 Task: Look for space in Federal, Argentina from 6th September, 2023 to 10th September, 2023 for 1 adult in price range Rs.9000 to Rs.17000. Place can be private room with 1  bedroom having 1 bed and 1 bathroom. Property type can be house, flat, guest house, hotel. Amenities needed are: heating. Booking option can be shelf check-in. Required host language is English.
Action: Mouse moved to (472, 94)
Screenshot: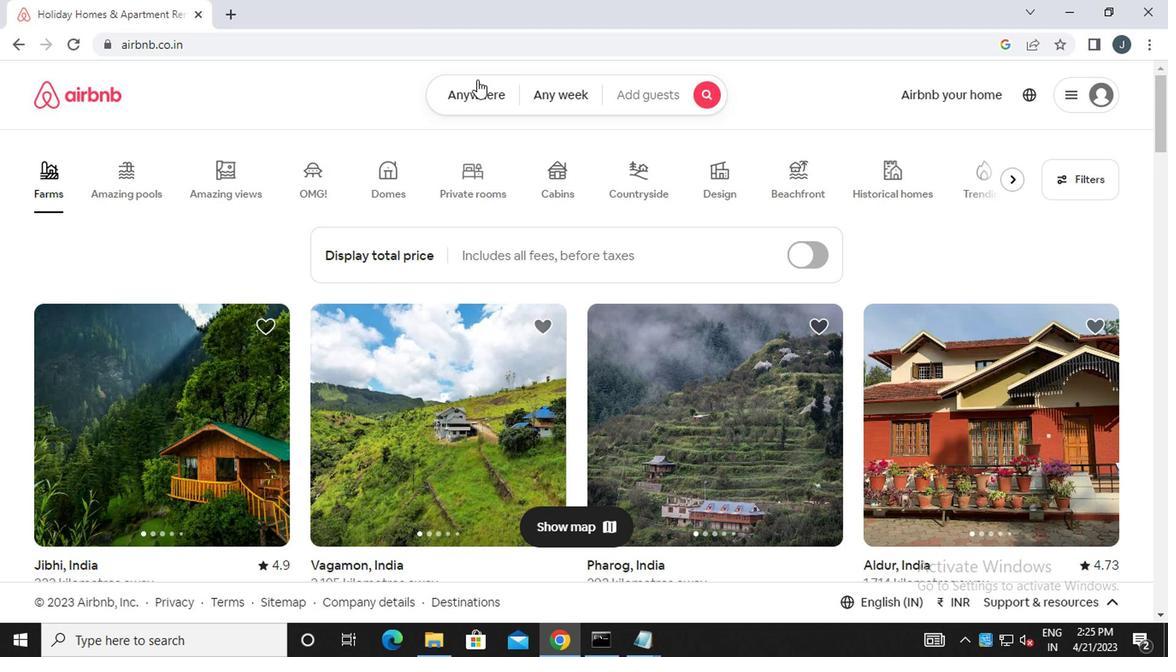 
Action: Mouse pressed left at (472, 94)
Screenshot: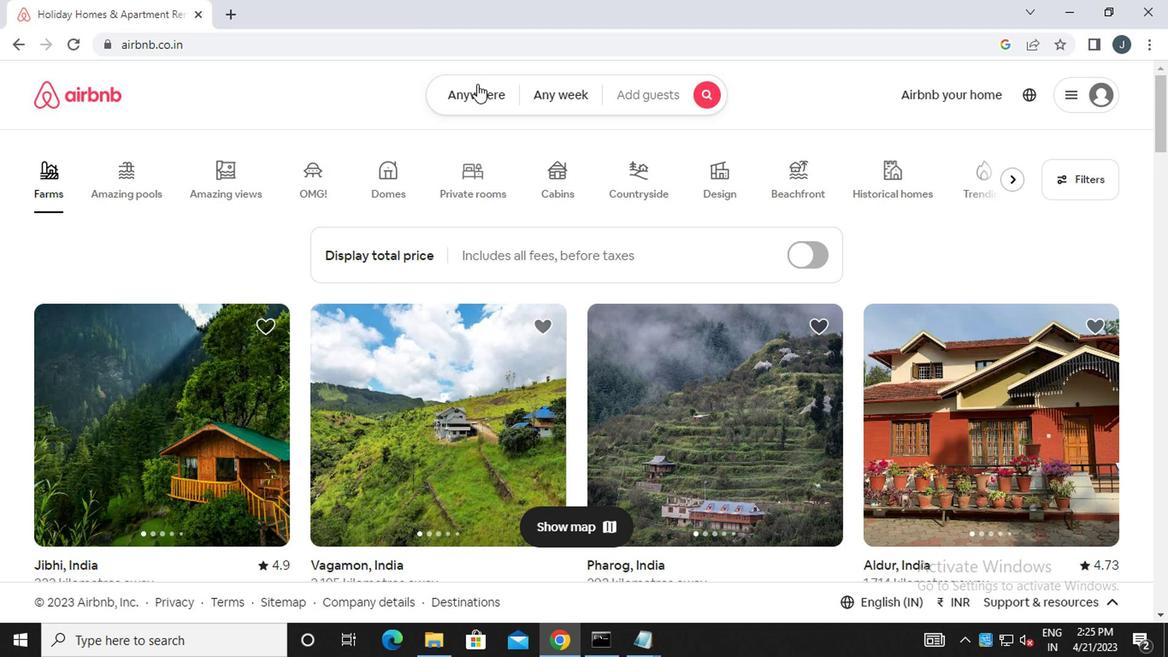 
Action: Mouse moved to (366, 164)
Screenshot: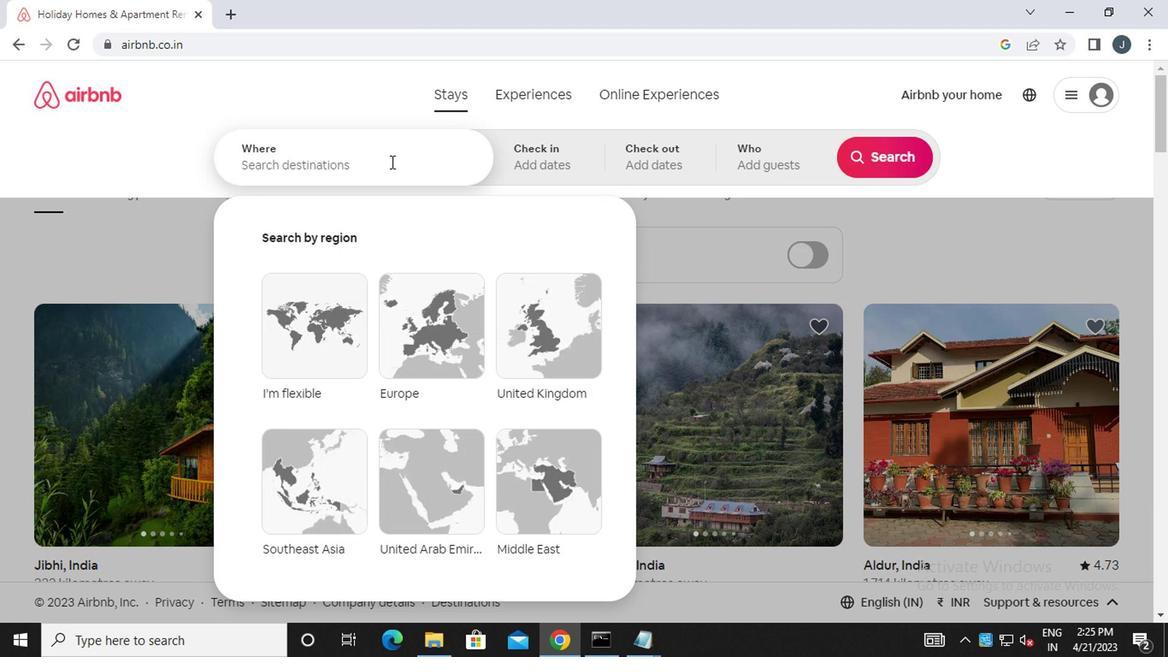 
Action: Mouse pressed left at (366, 164)
Screenshot: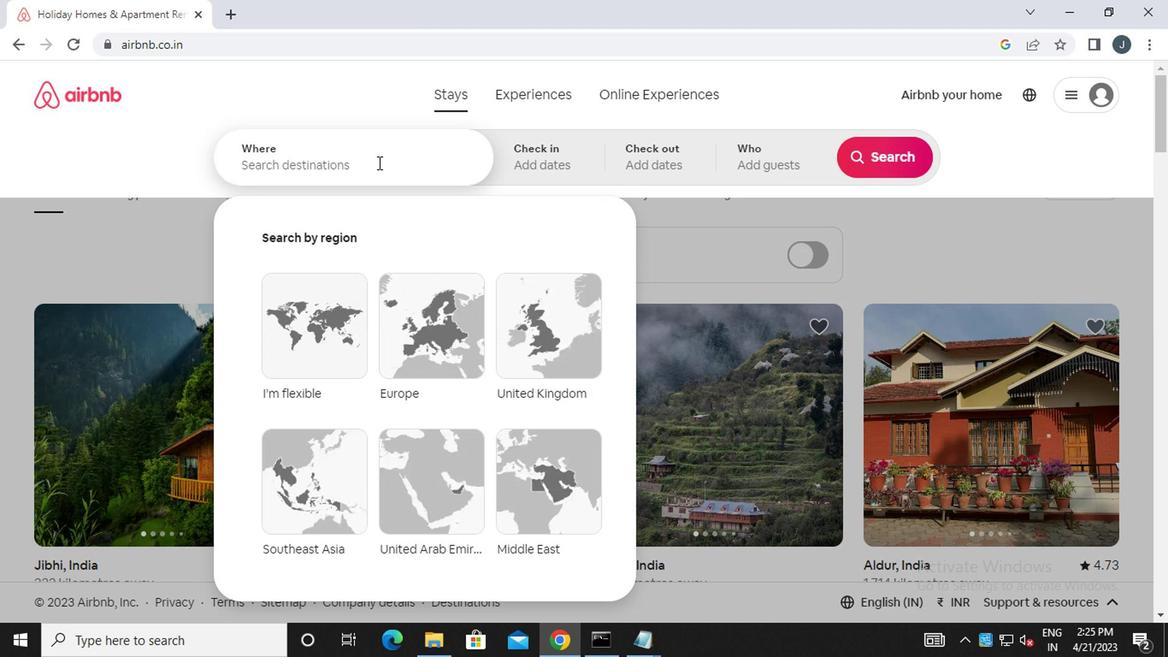 
Action: Mouse moved to (366, 163)
Screenshot: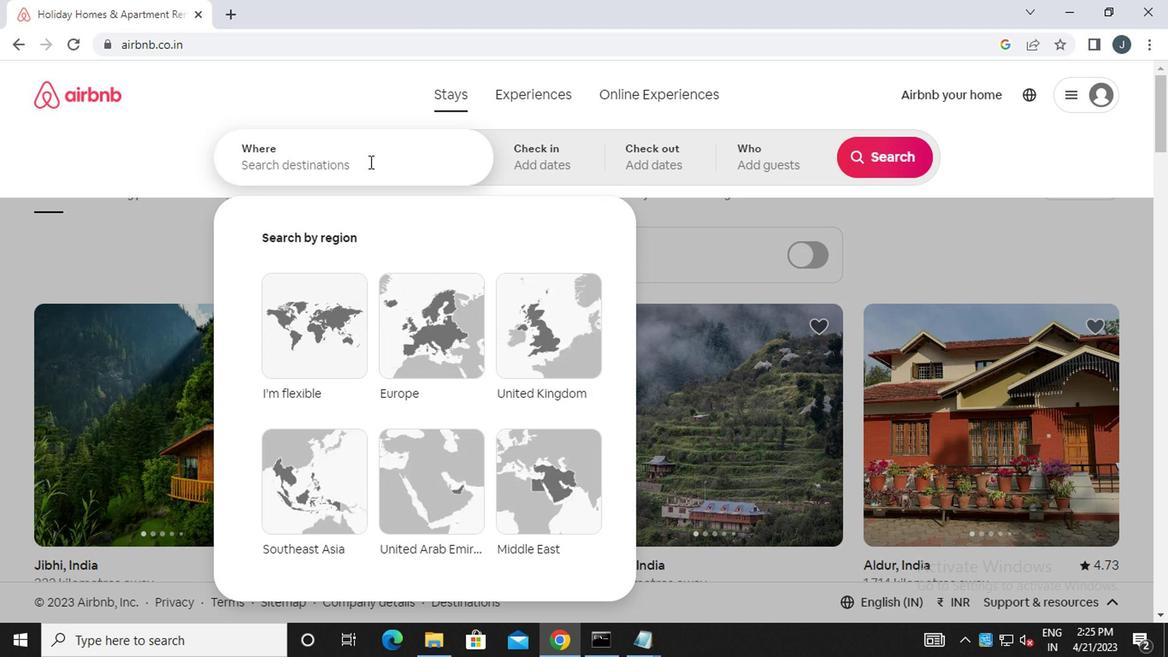 
Action: Key pressed f<Key.caps_lock>ederal,<Key.space><Key.caps_lock>a<Key.caps_lock>rgentina
Screenshot: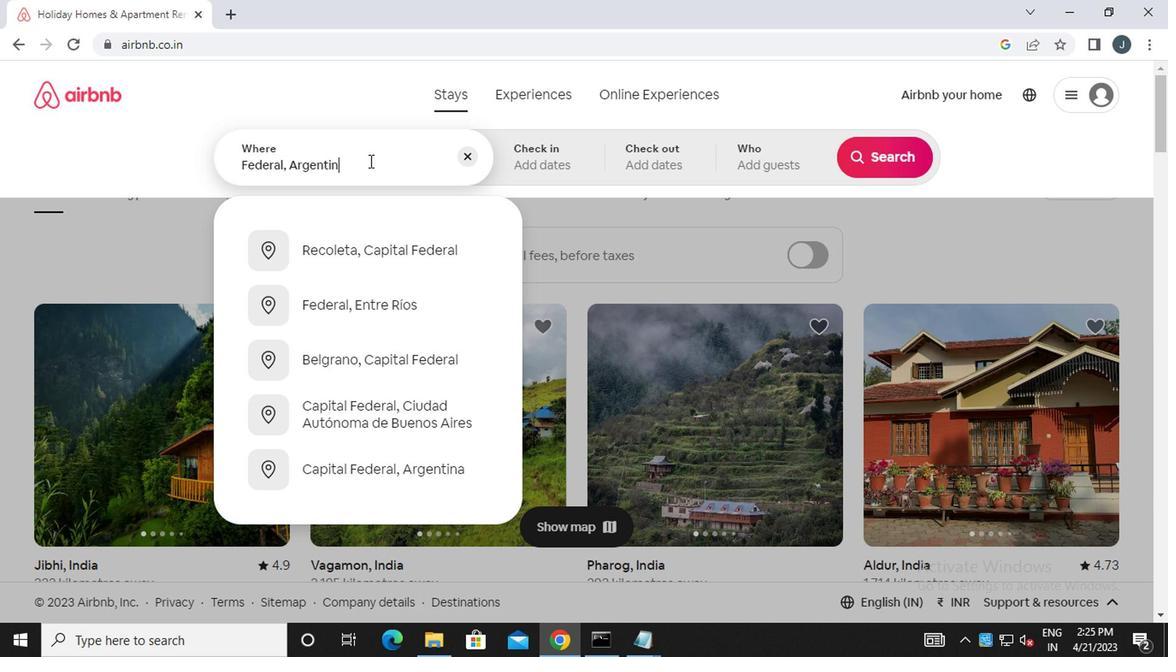 
Action: Mouse moved to (528, 170)
Screenshot: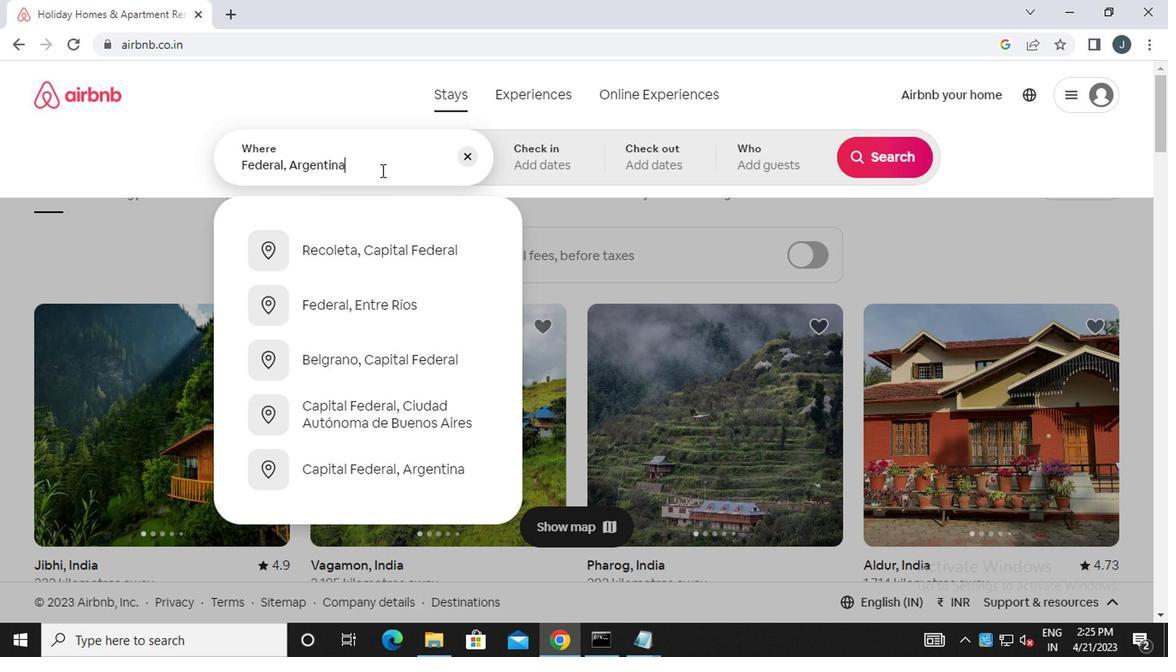 
Action: Mouse pressed left at (528, 170)
Screenshot: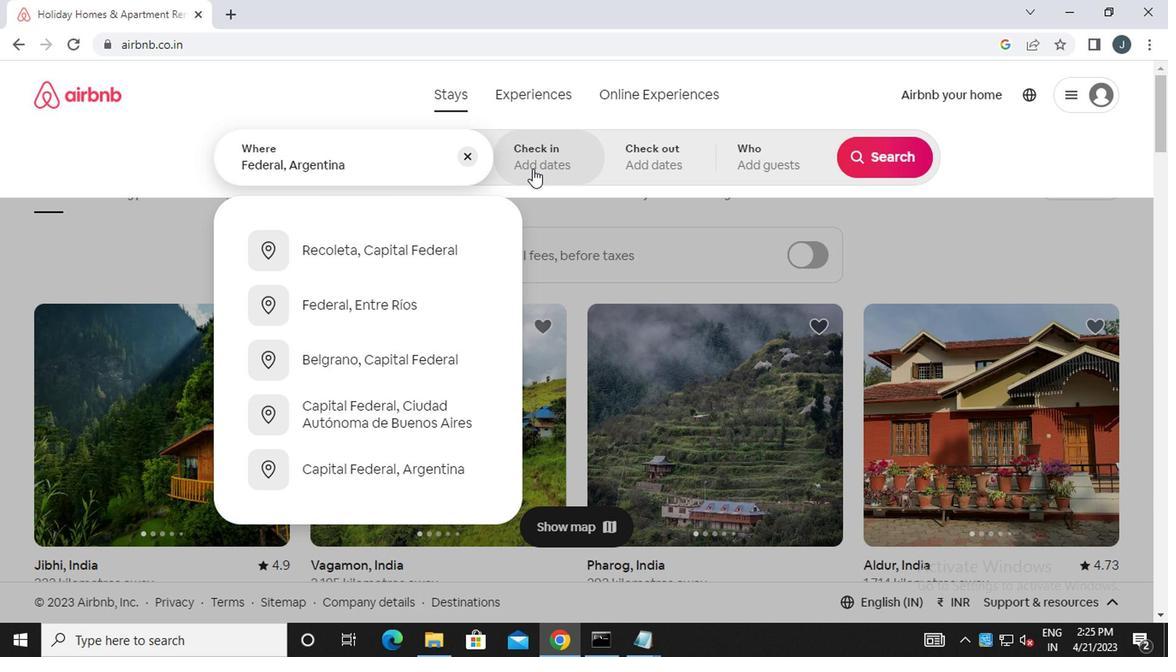 
Action: Mouse moved to (868, 296)
Screenshot: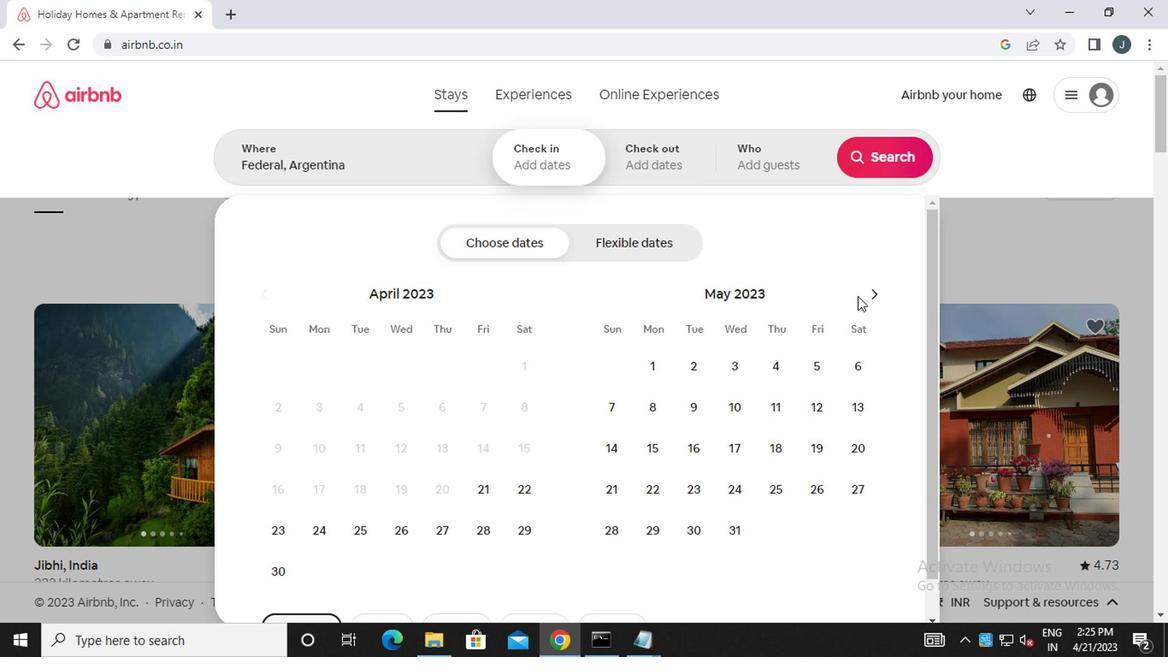 
Action: Mouse pressed left at (868, 296)
Screenshot: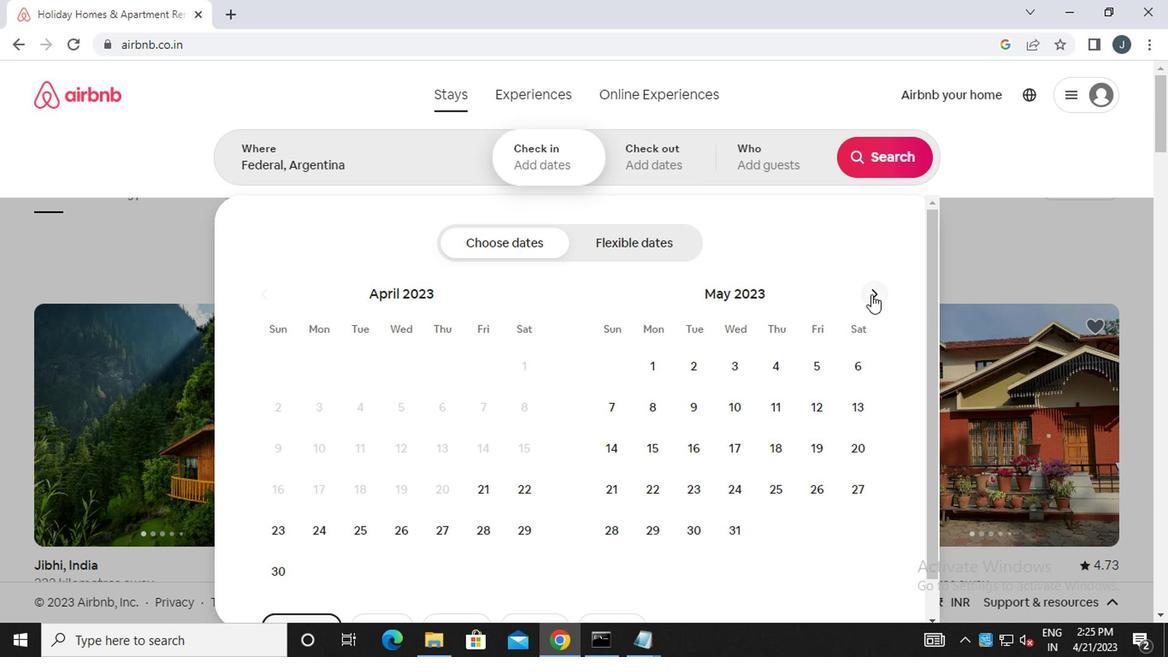 
Action: Mouse moved to (869, 296)
Screenshot: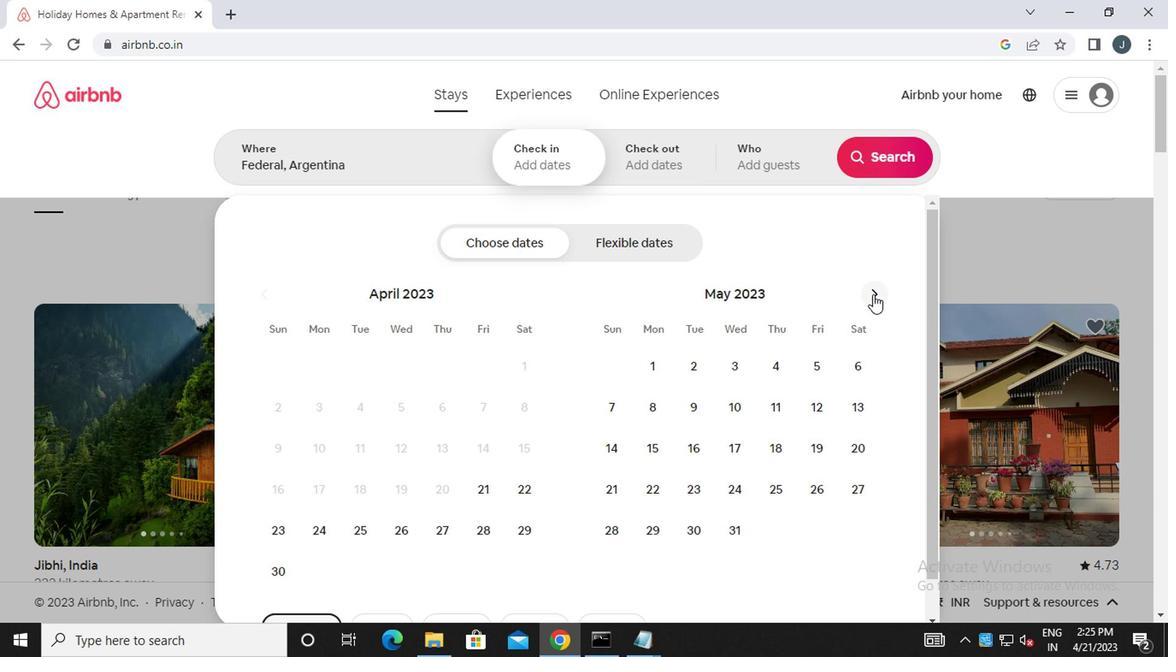 
Action: Mouse pressed left at (869, 296)
Screenshot: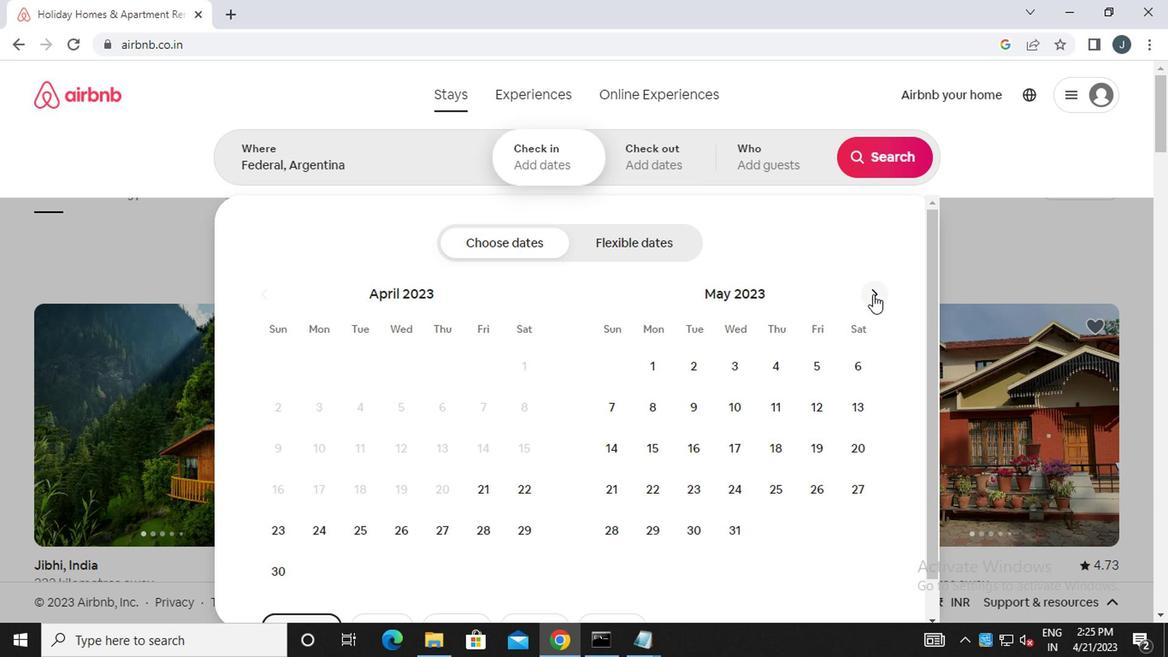 
Action: Mouse moved to (870, 296)
Screenshot: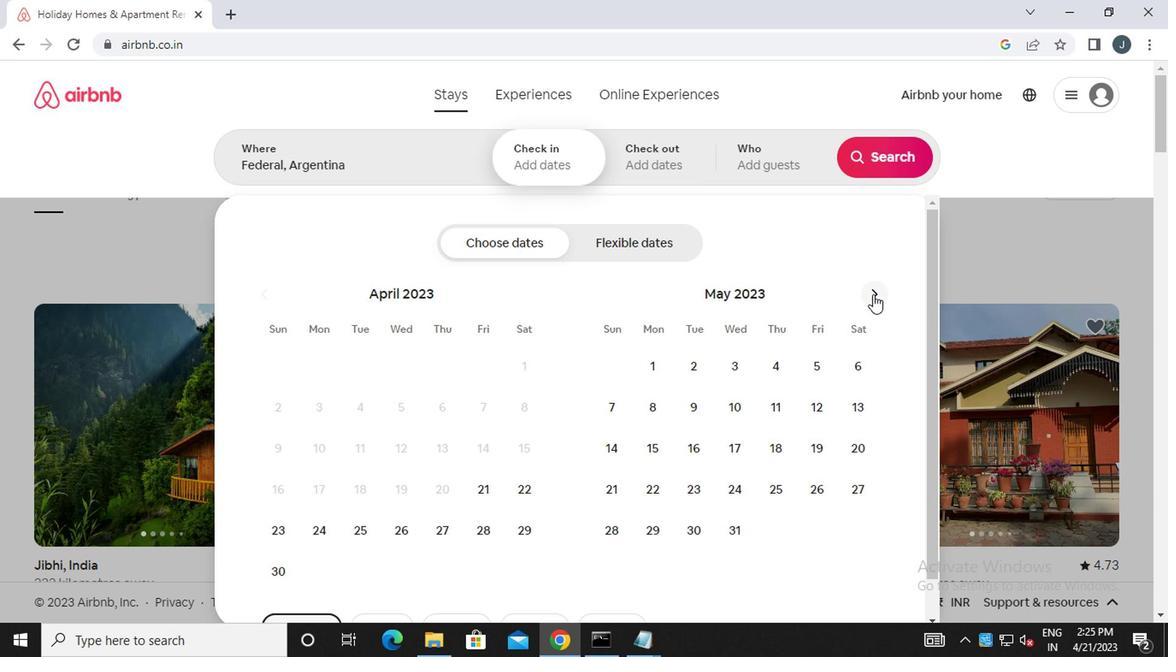 
Action: Mouse pressed left at (870, 296)
Screenshot: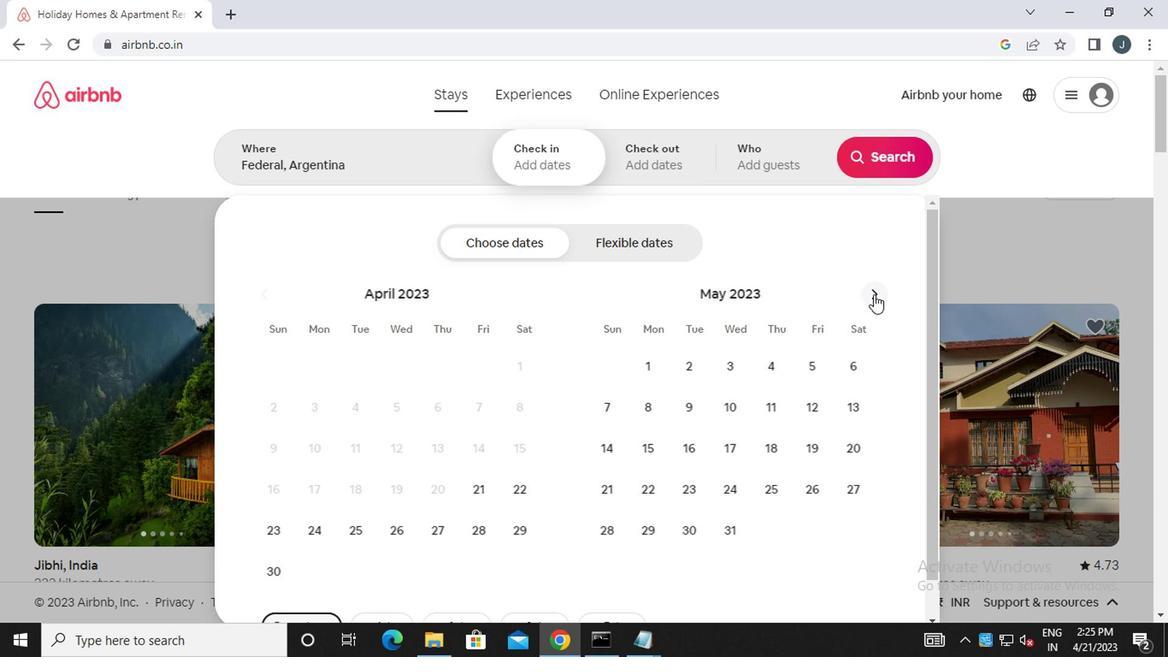 
Action: Mouse pressed left at (870, 296)
Screenshot: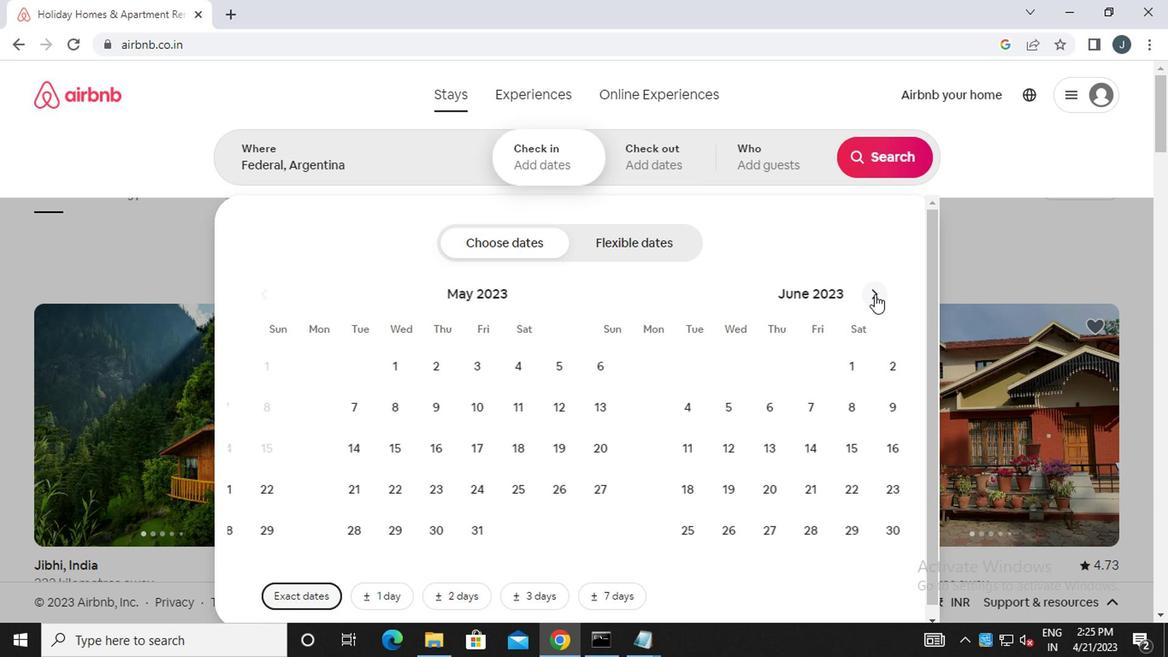 
Action: Mouse moved to (870, 296)
Screenshot: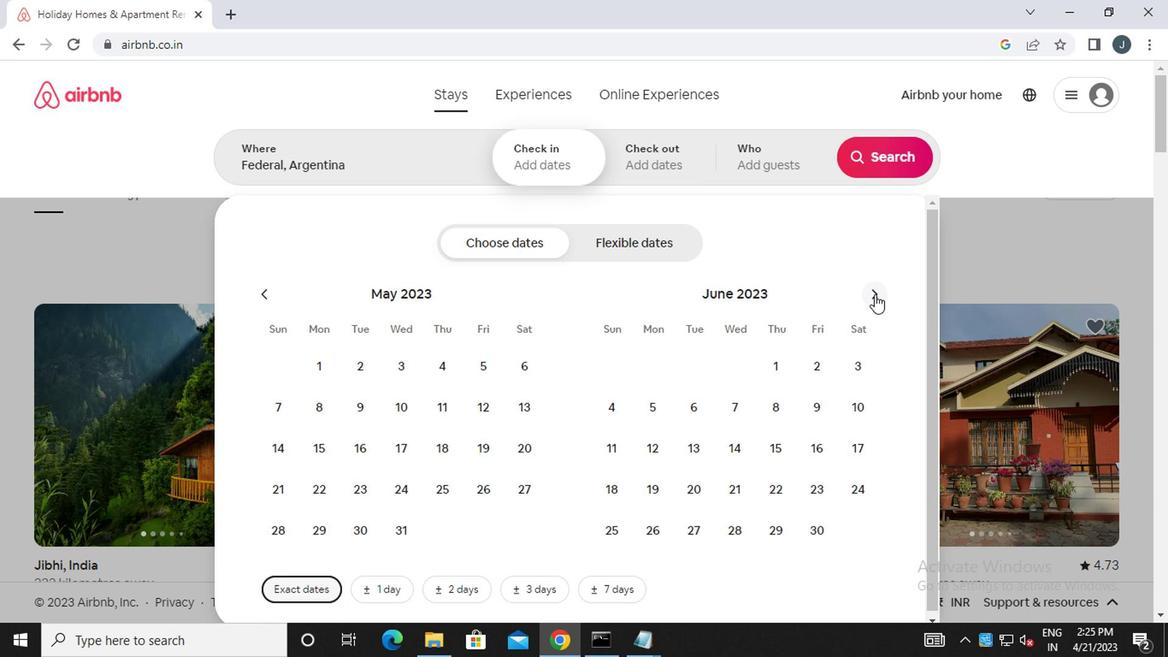 
Action: Mouse pressed left at (870, 296)
Screenshot: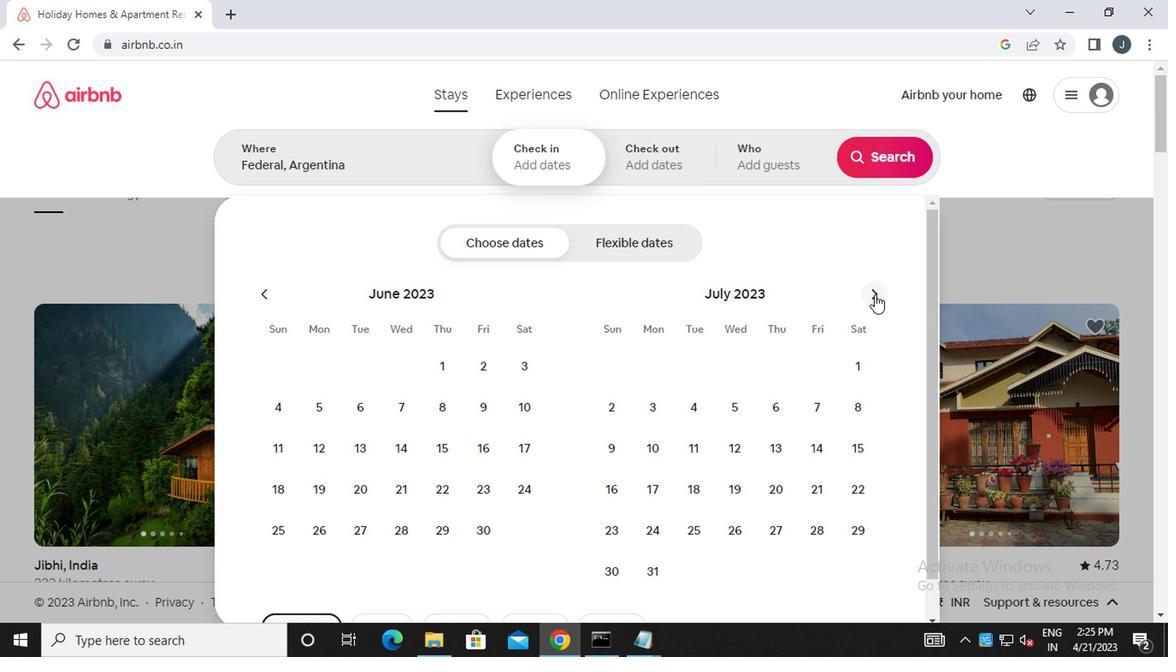 
Action: Mouse moved to (870, 296)
Screenshot: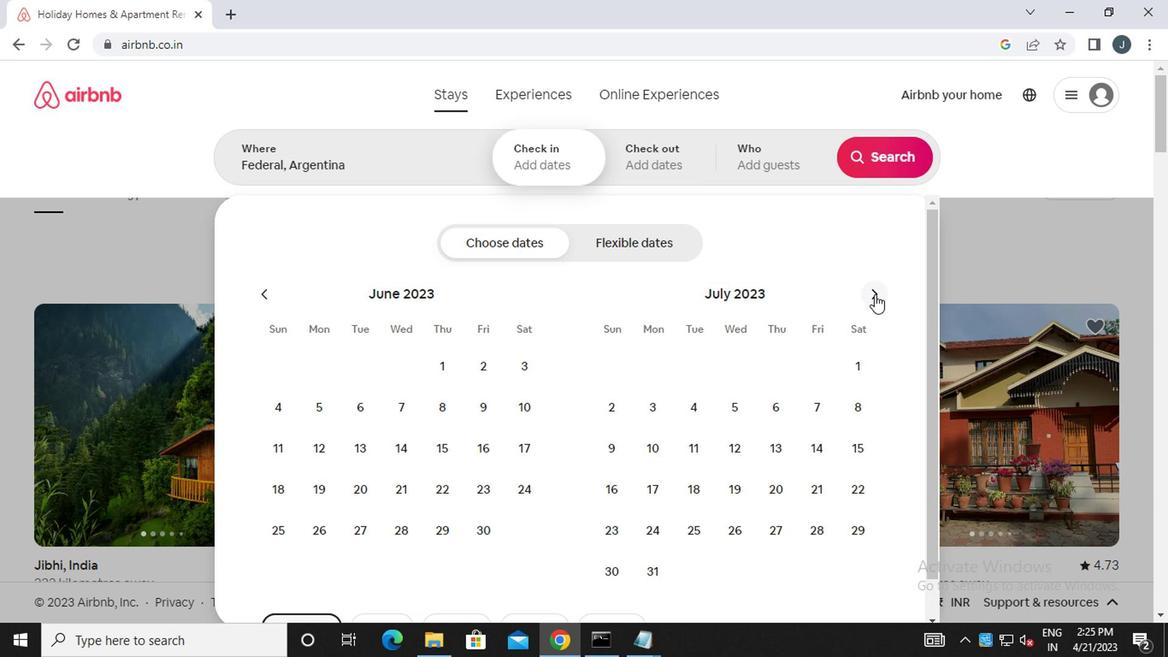 
Action: Mouse pressed left at (870, 296)
Screenshot: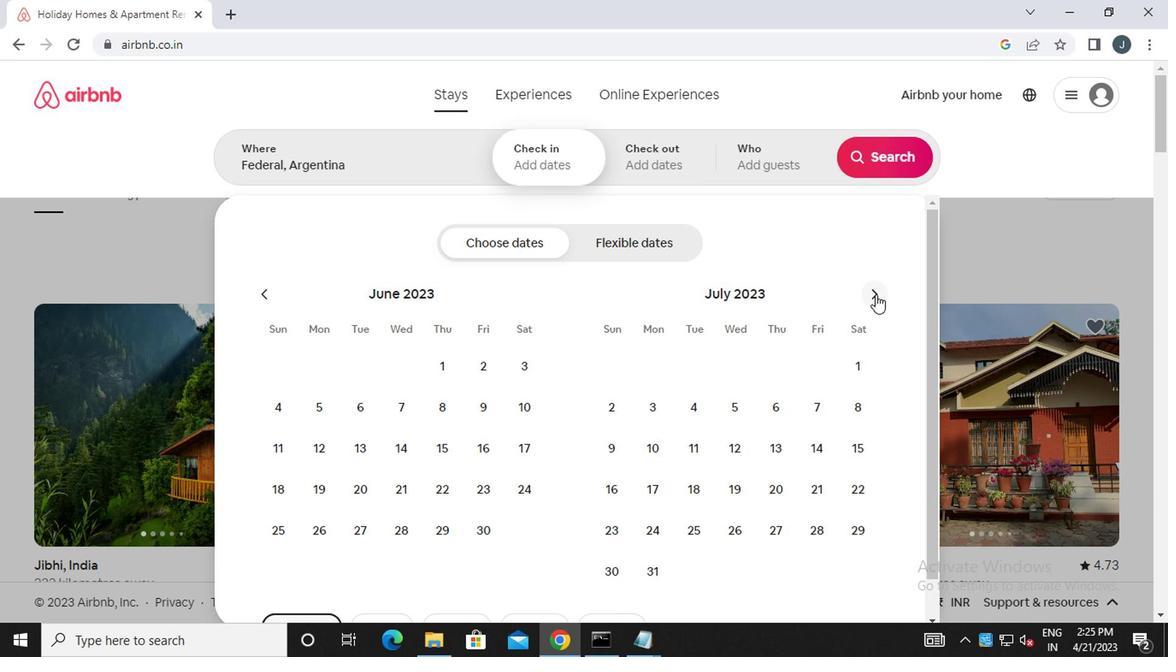 
Action: Mouse moved to (739, 414)
Screenshot: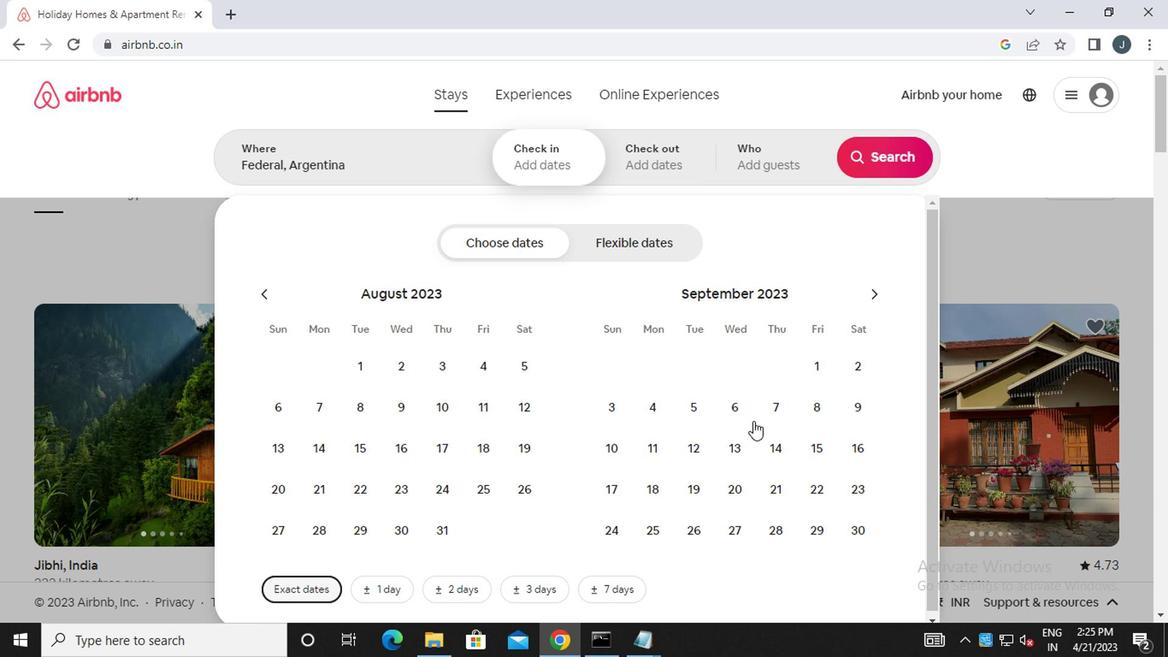 
Action: Mouse pressed left at (739, 414)
Screenshot: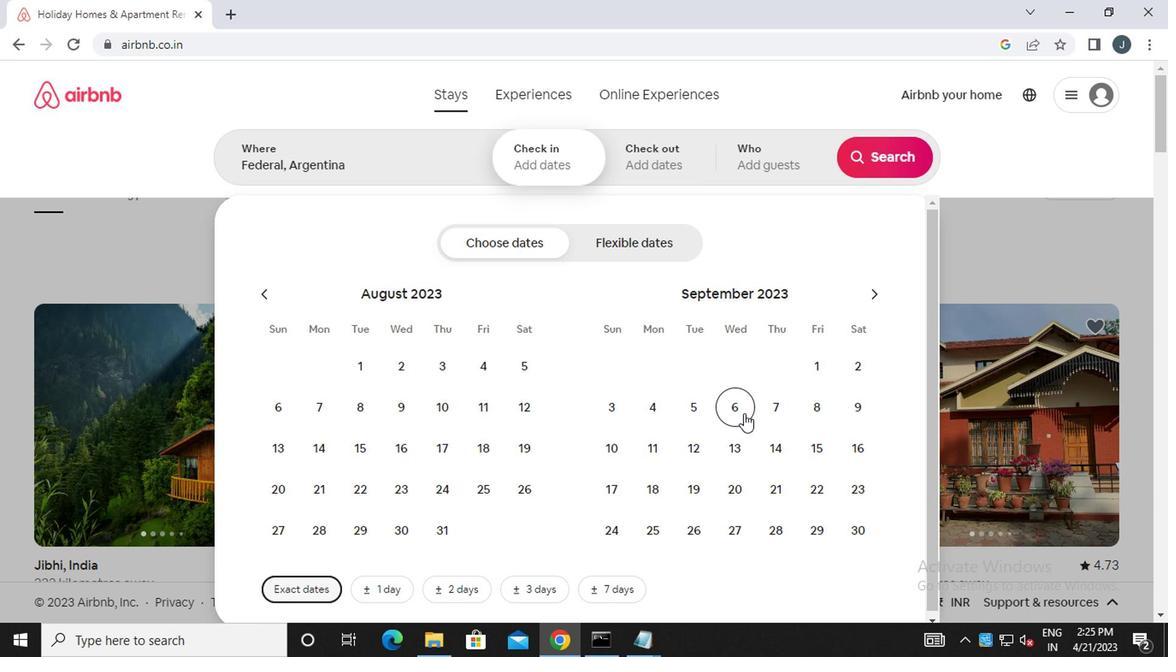 
Action: Mouse moved to (621, 442)
Screenshot: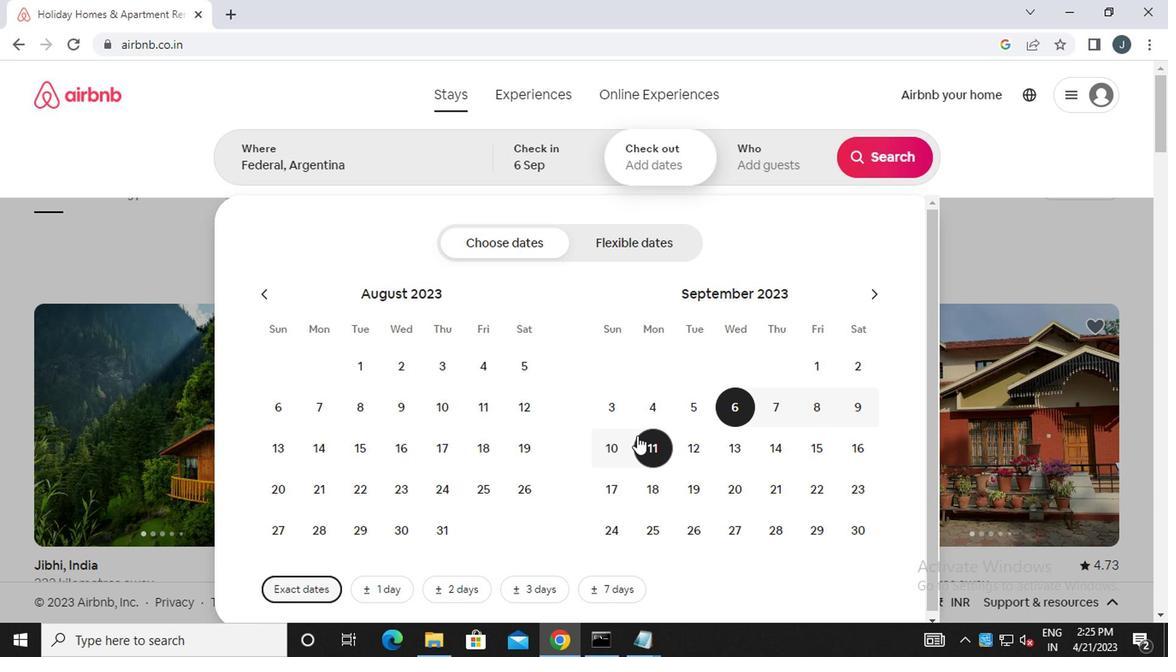 
Action: Mouse pressed left at (621, 442)
Screenshot: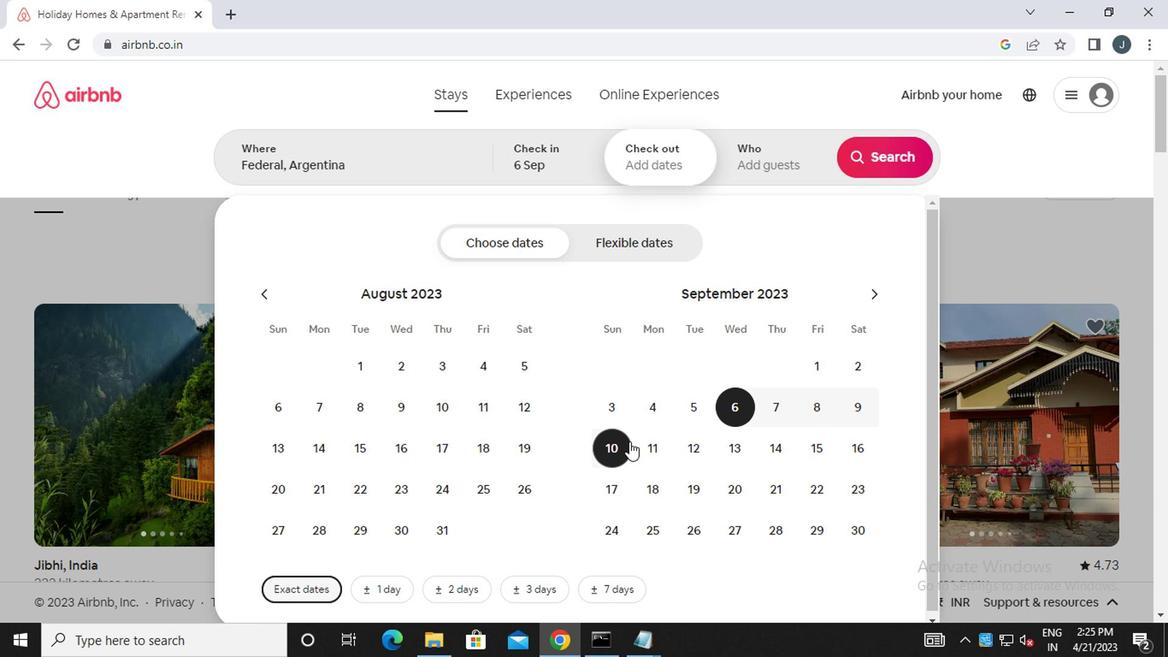 
Action: Mouse moved to (767, 163)
Screenshot: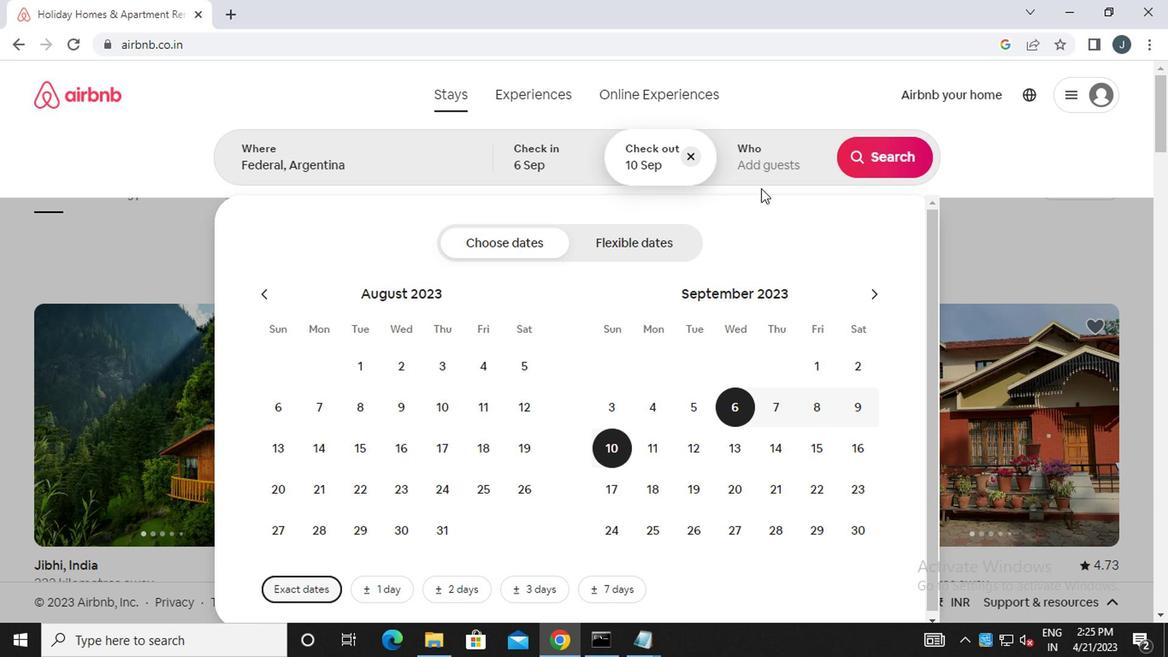 
Action: Mouse pressed left at (767, 163)
Screenshot: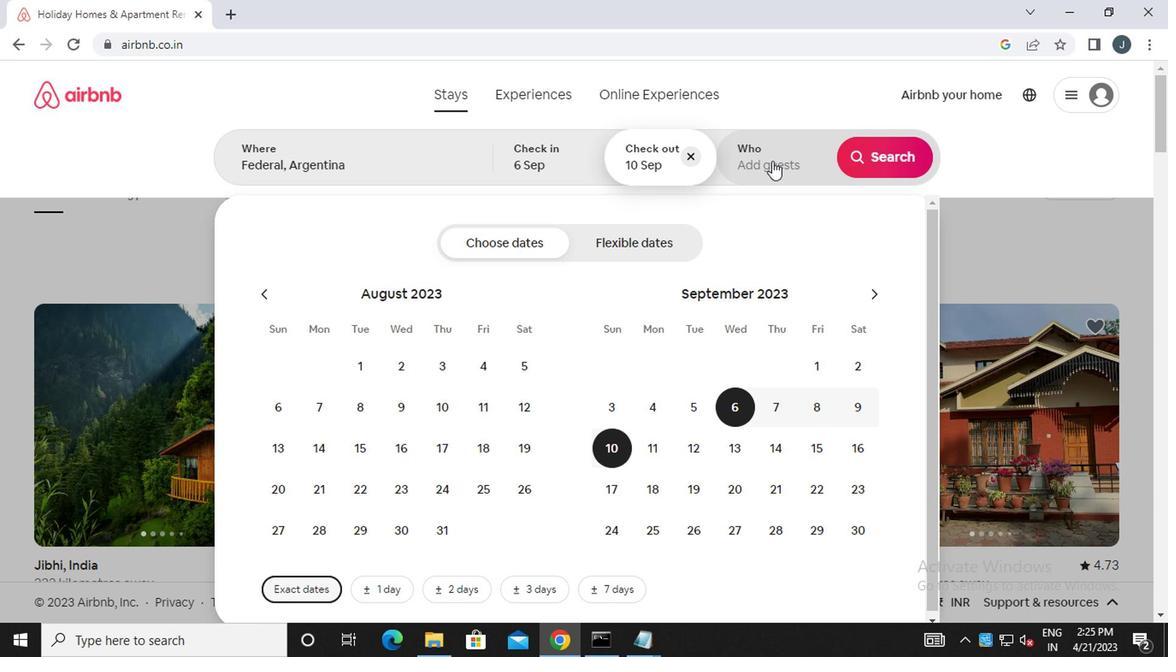 
Action: Mouse moved to (877, 253)
Screenshot: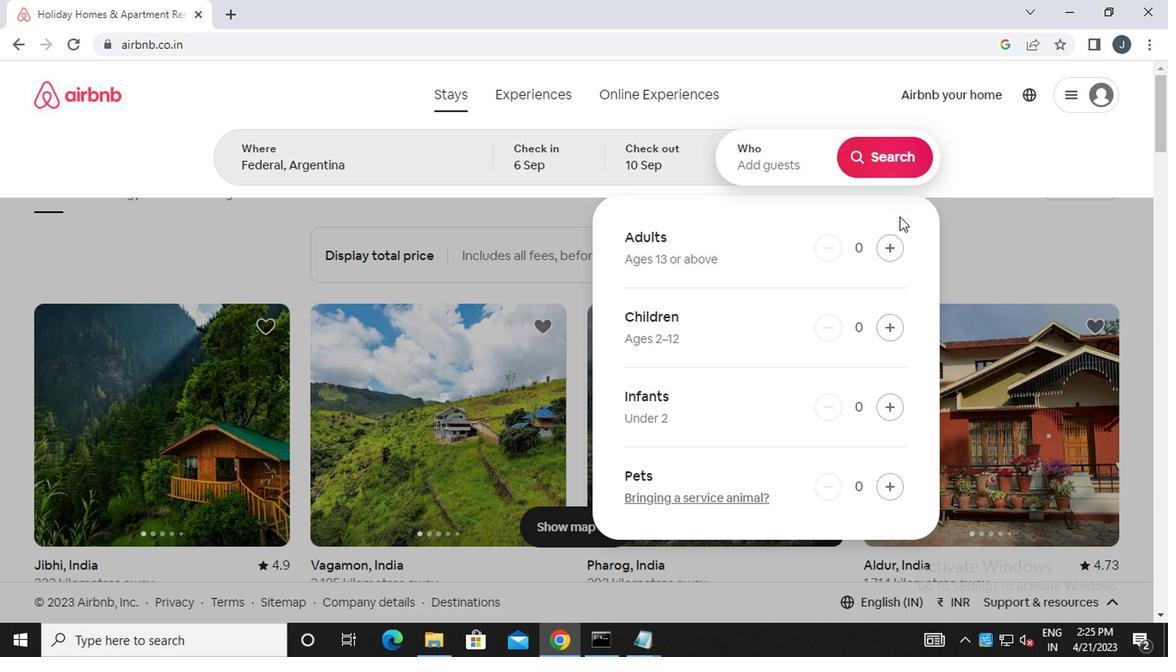 
Action: Mouse pressed left at (877, 253)
Screenshot: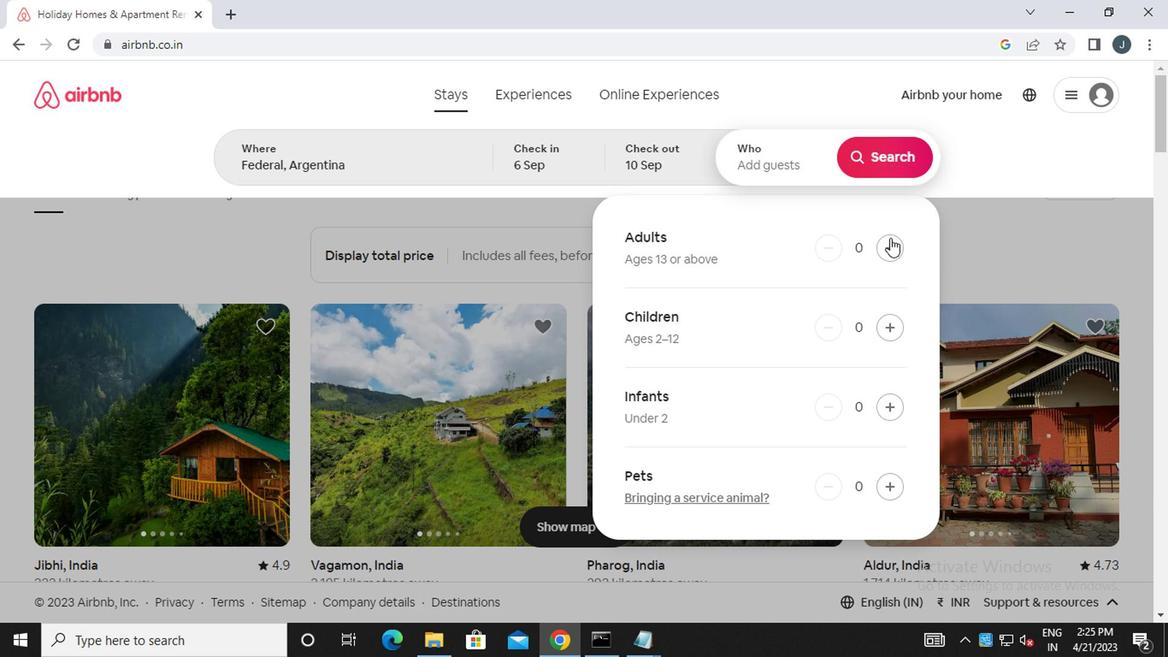 
Action: Mouse moved to (882, 164)
Screenshot: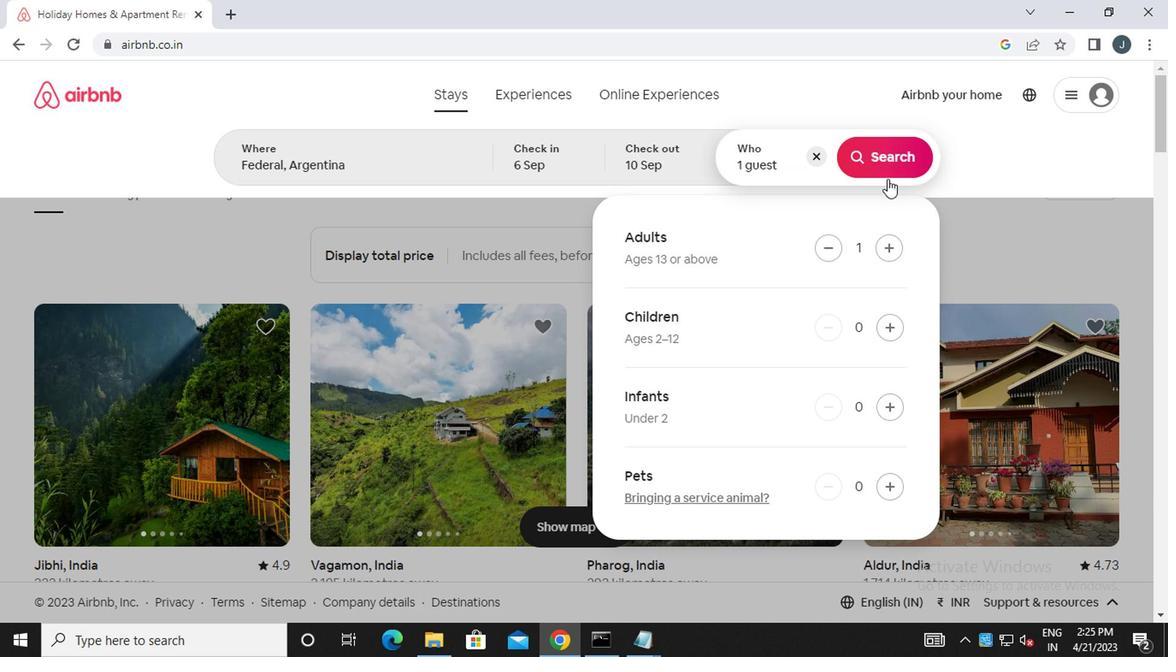 
Action: Mouse pressed left at (882, 164)
Screenshot: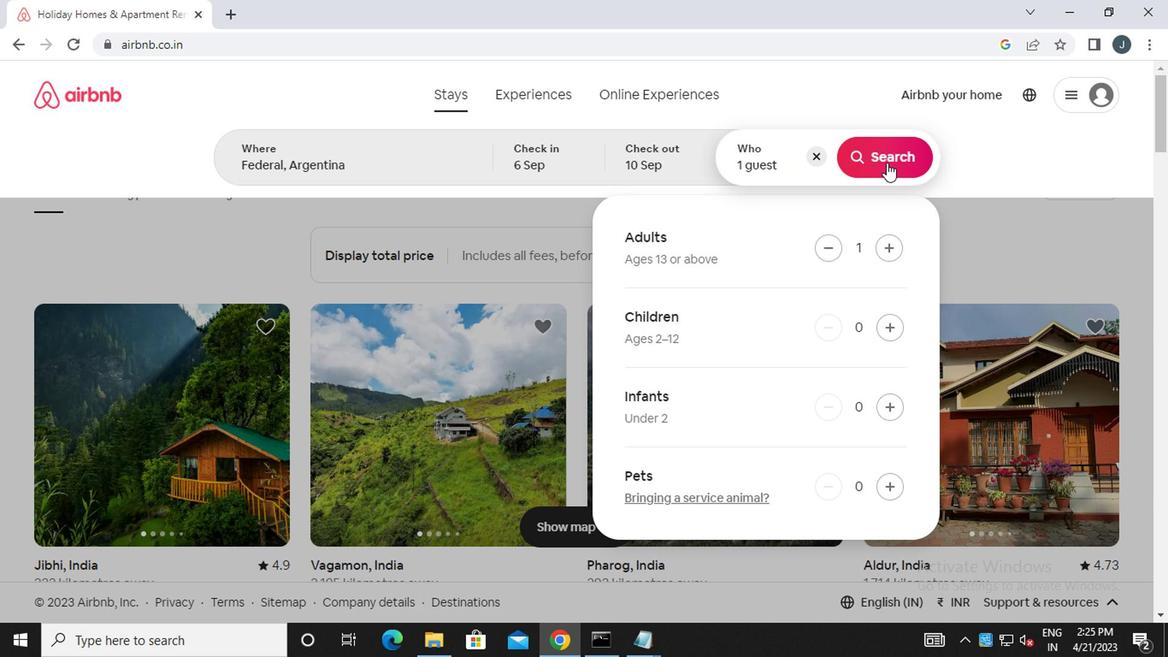 
Action: Mouse moved to (1090, 158)
Screenshot: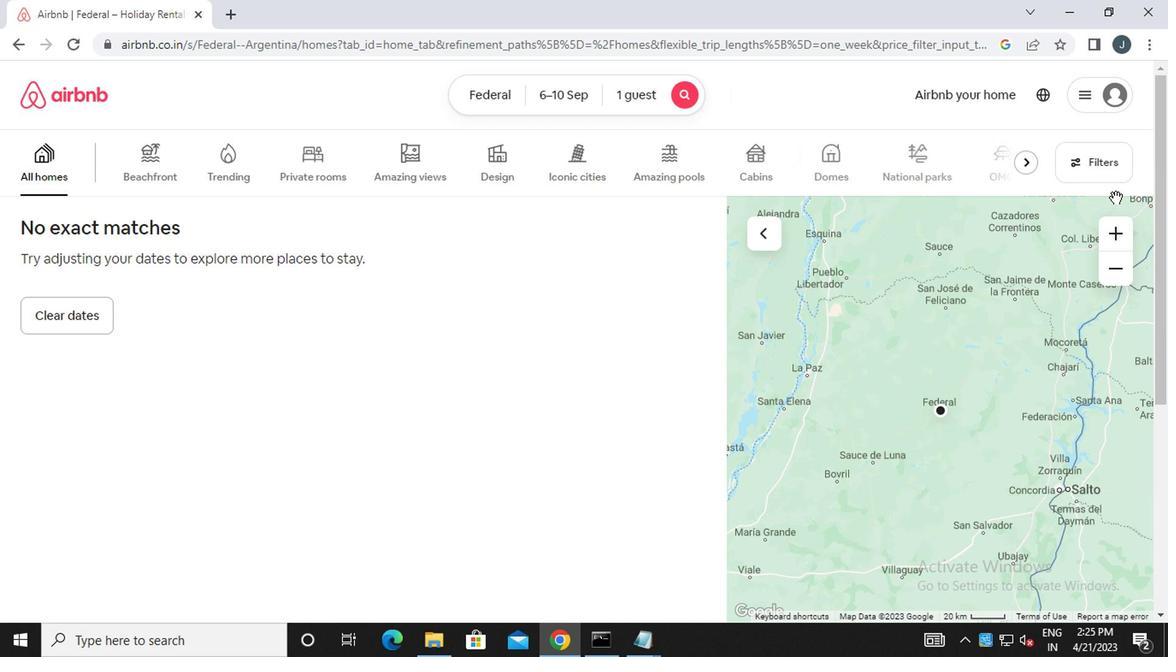 
Action: Mouse pressed left at (1090, 158)
Screenshot: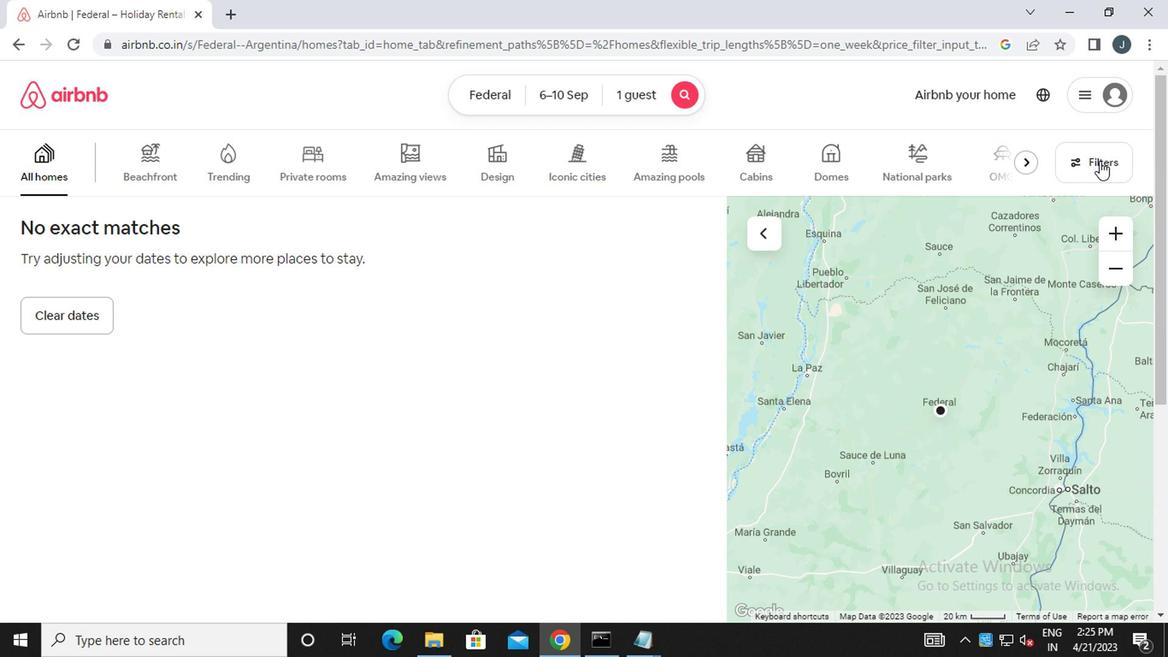 
Action: Mouse moved to (424, 262)
Screenshot: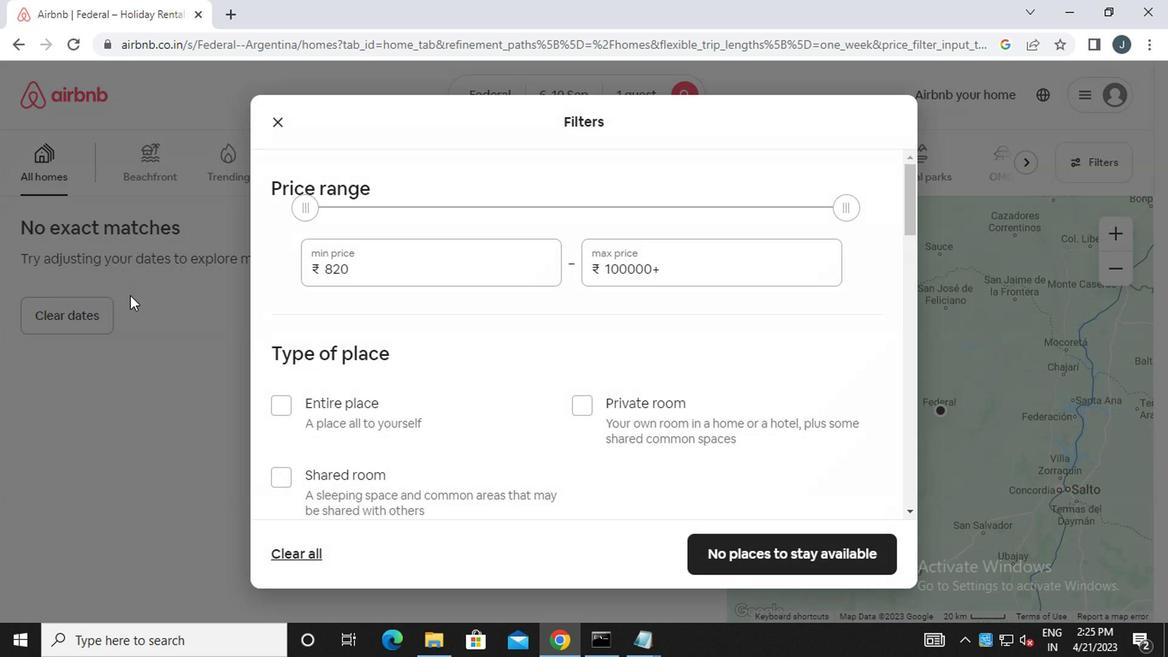 
Action: Mouse pressed left at (424, 262)
Screenshot: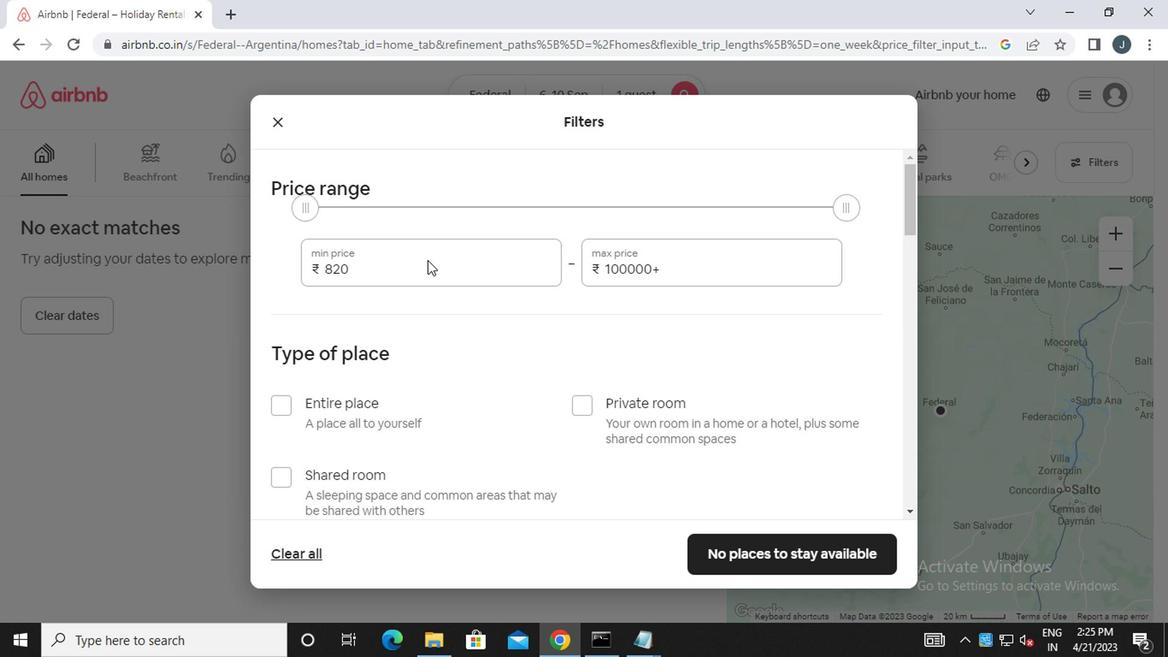 
Action: Mouse moved to (418, 268)
Screenshot: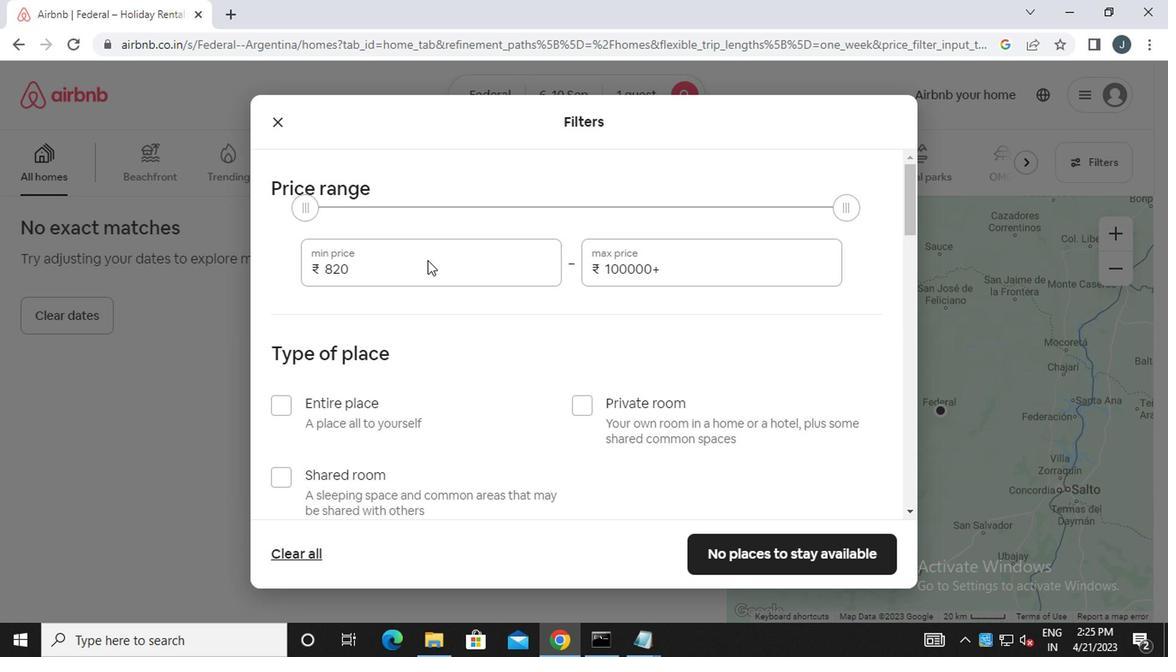 
Action: Key pressed <Key.backspace><Key.backspace><Key.backspace>9000
Screenshot: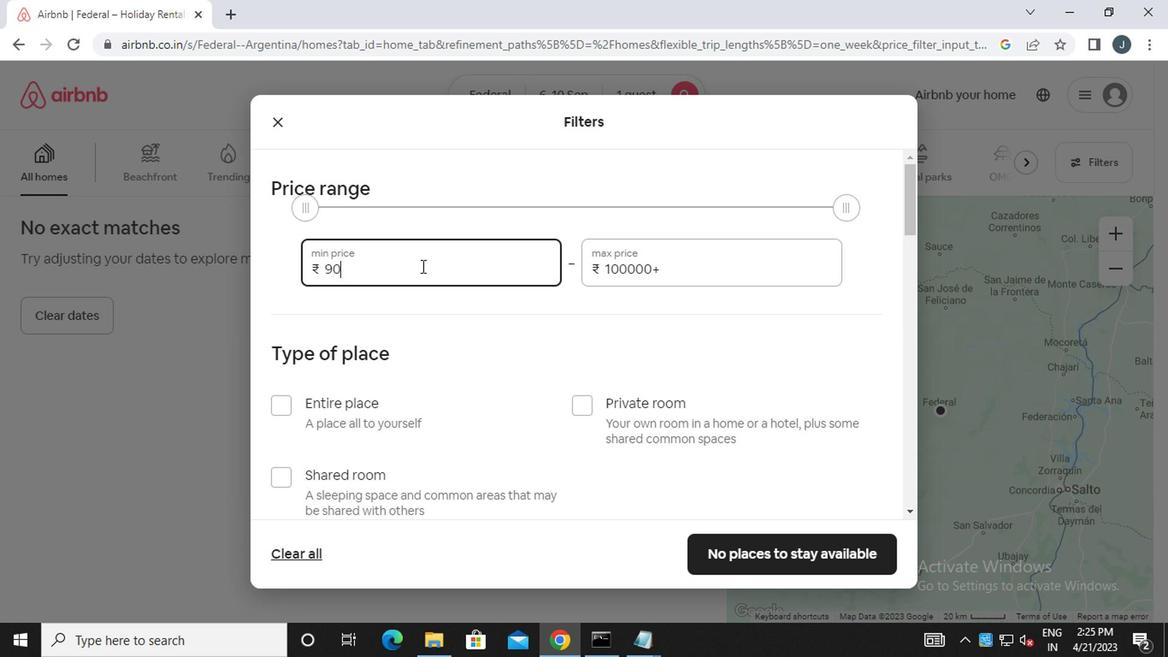 
Action: Mouse moved to (761, 275)
Screenshot: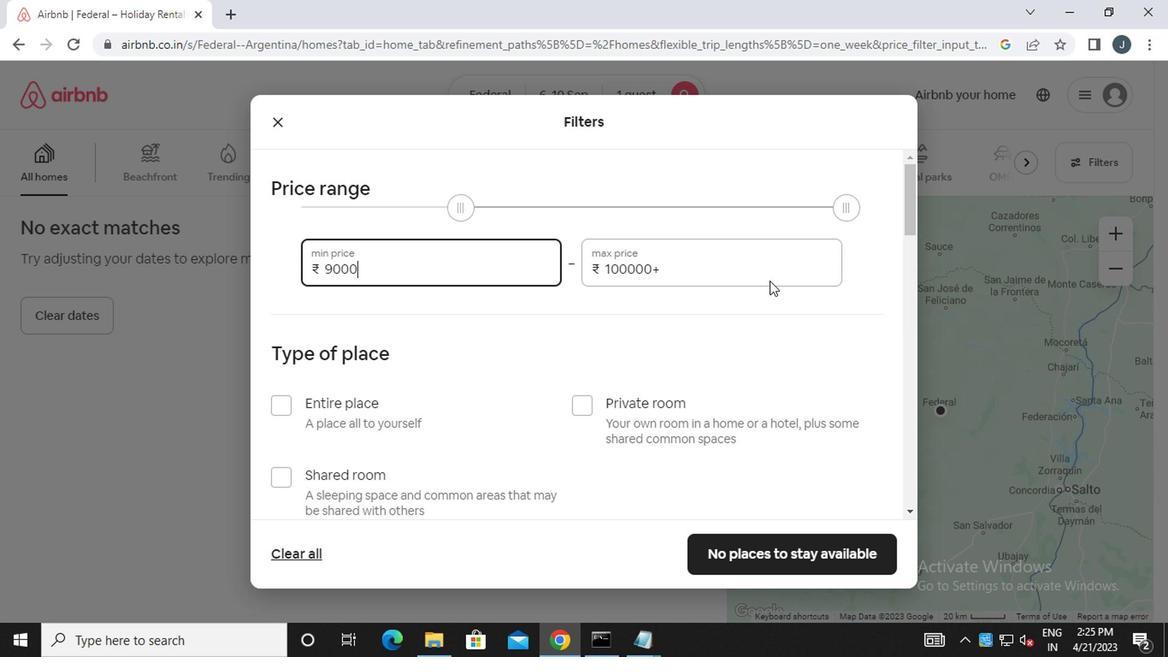 
Action: Mouse pressed left at (761, 275)
Screenshot: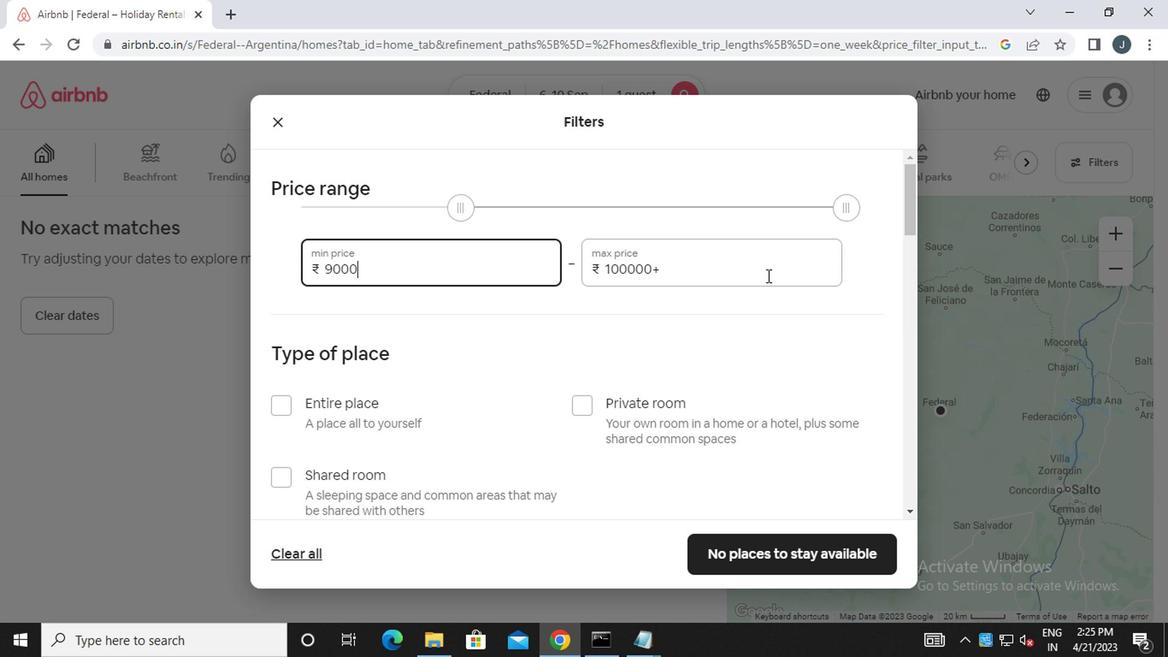 
Action: Mouse moved to (759, 275)
Screenshot: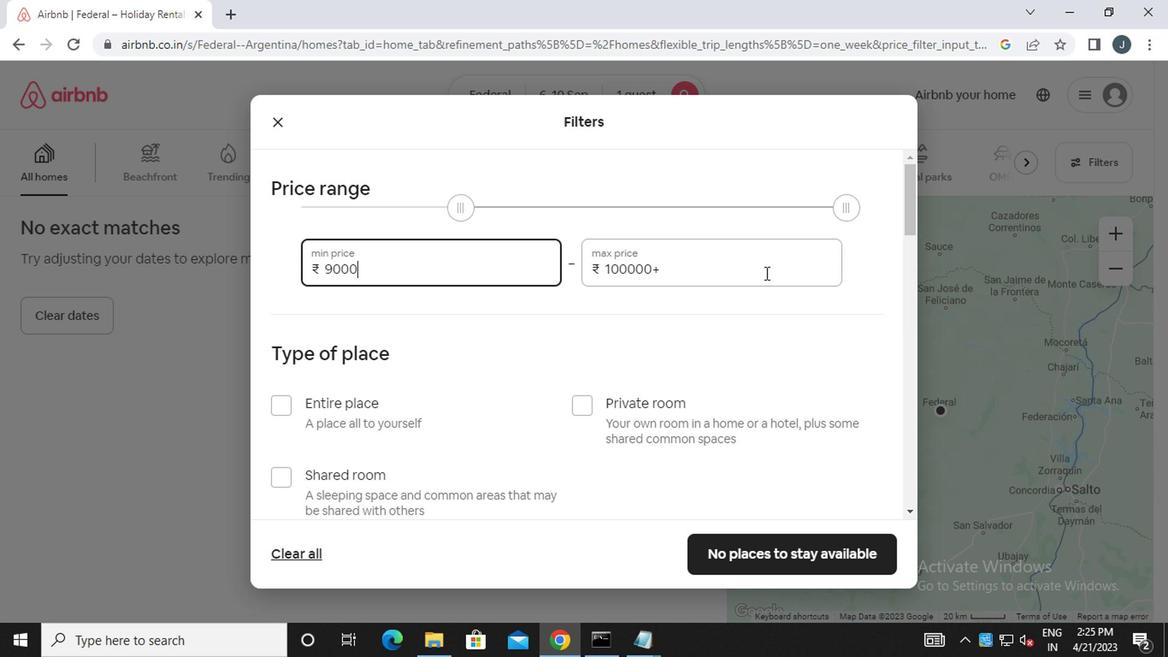 
Action: Key pressed <Key.backspace><Key.backspace><Key.backspace><Key.backspace><Key.backspace><Key.backspace><Key.backspace><Key.backspace><Key.backspace><Key.backspace>17000
Screenshot: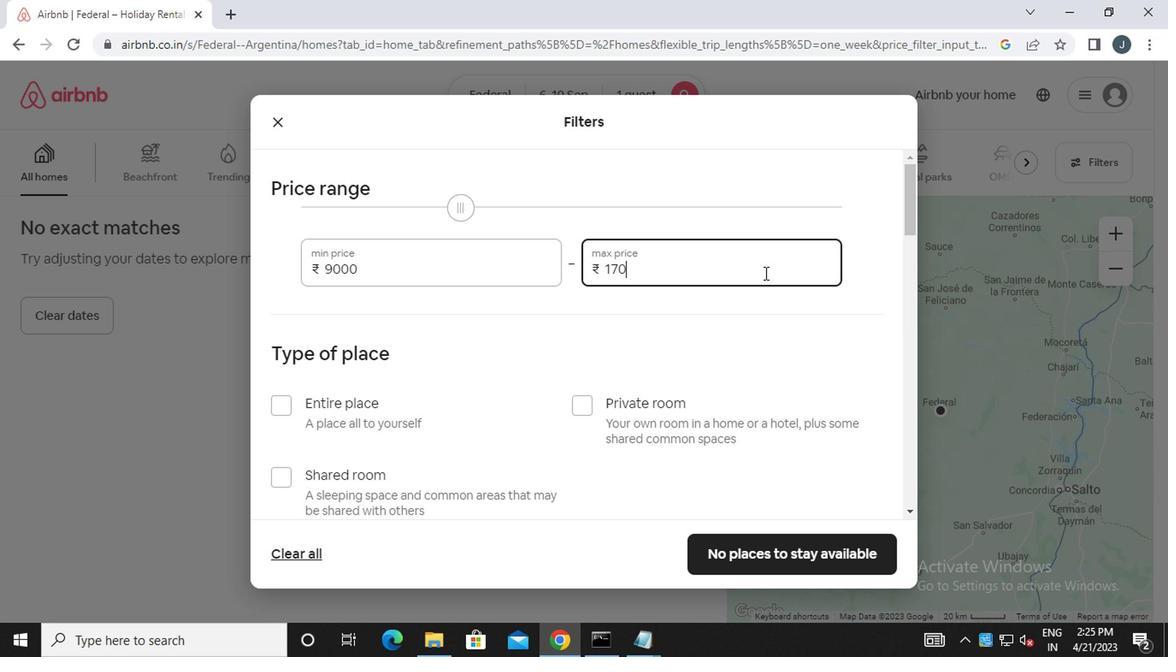 
Action: Mouse moved to (724, 290)
Screenshot: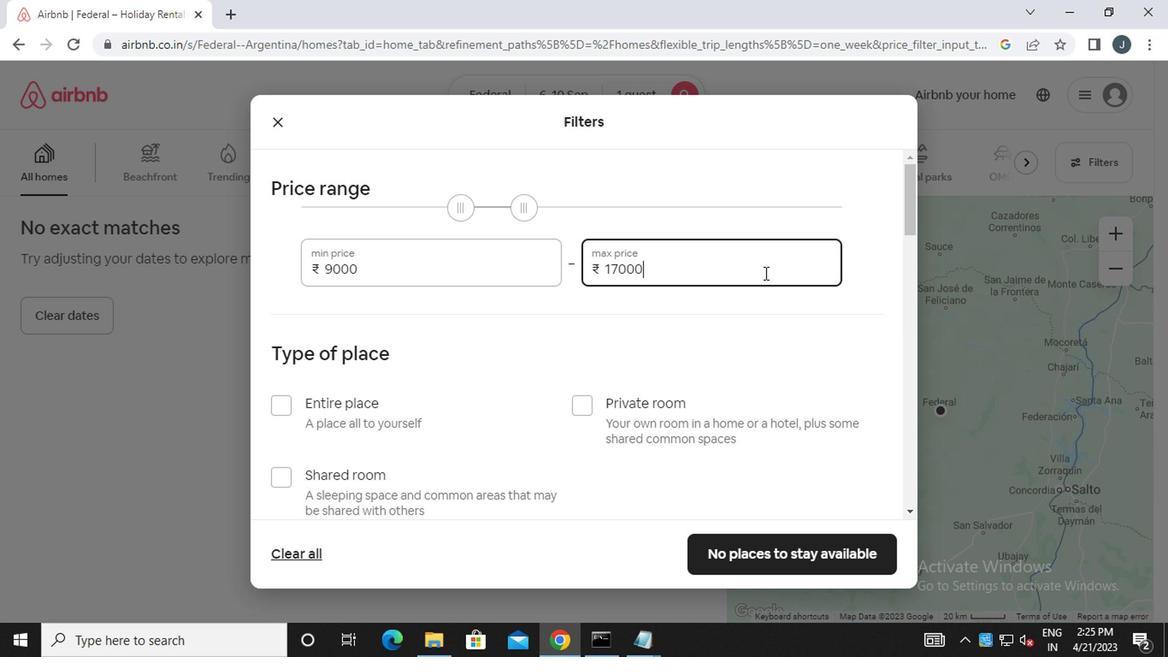 
Action: Mouse scrolled (724, 289) with delta (0, 0)
Screenshot: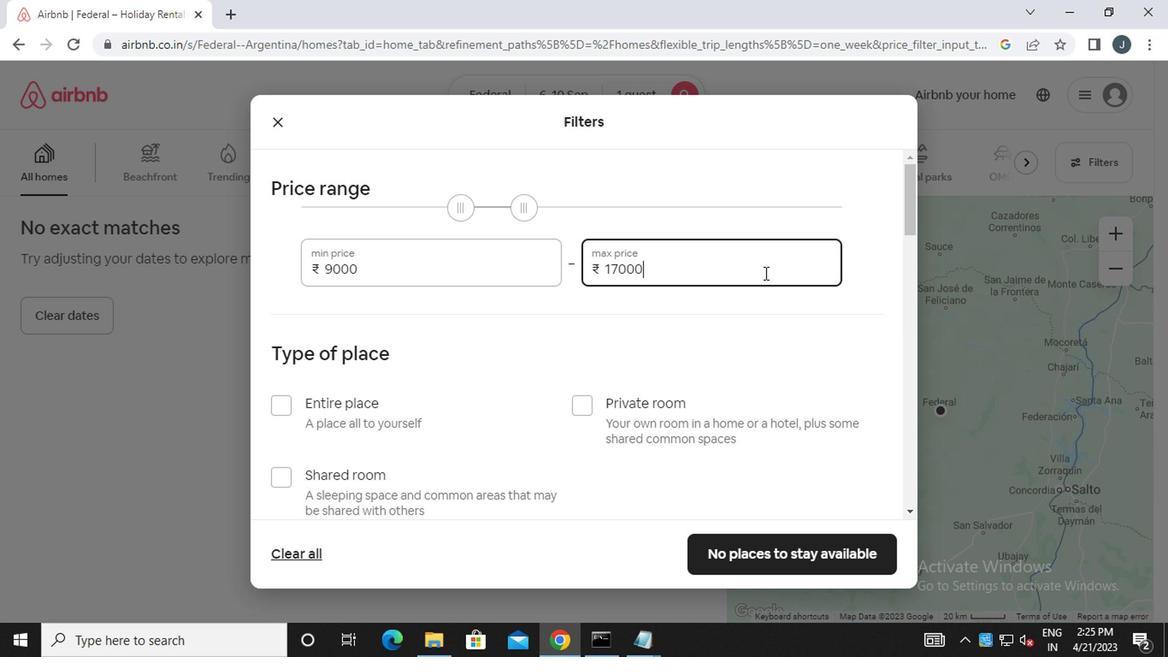 
Action: Mouse moved to (712, 296)
Screenshot: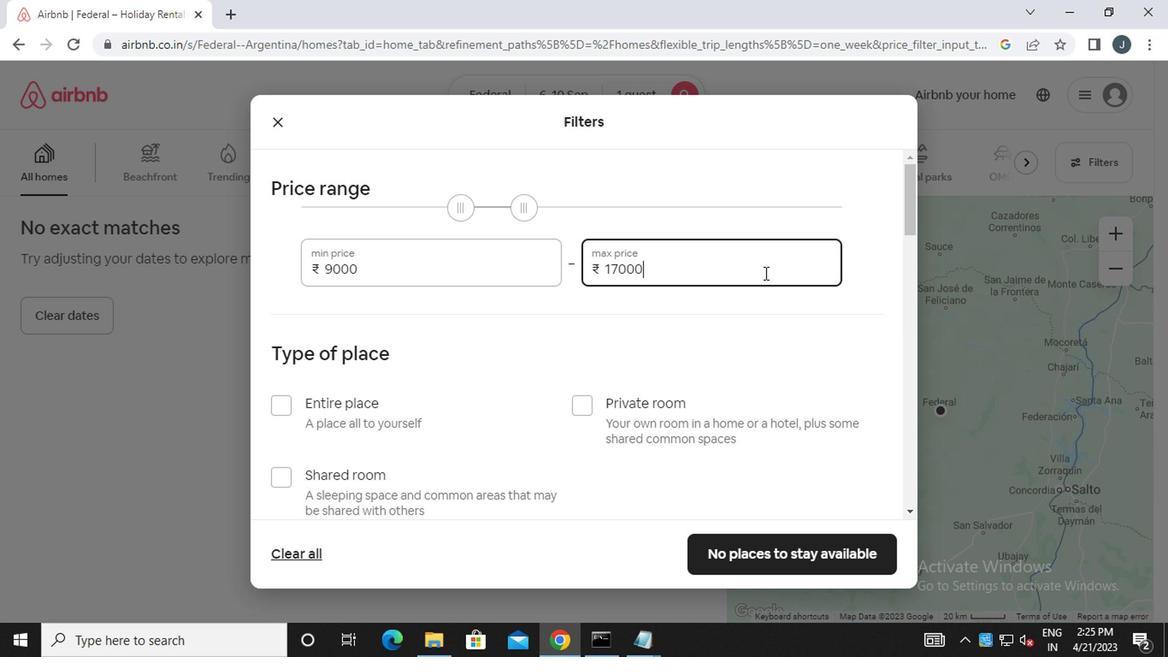 
Action: Mouse scrolled (712, 295) with delta (0, -1)
Screenshot: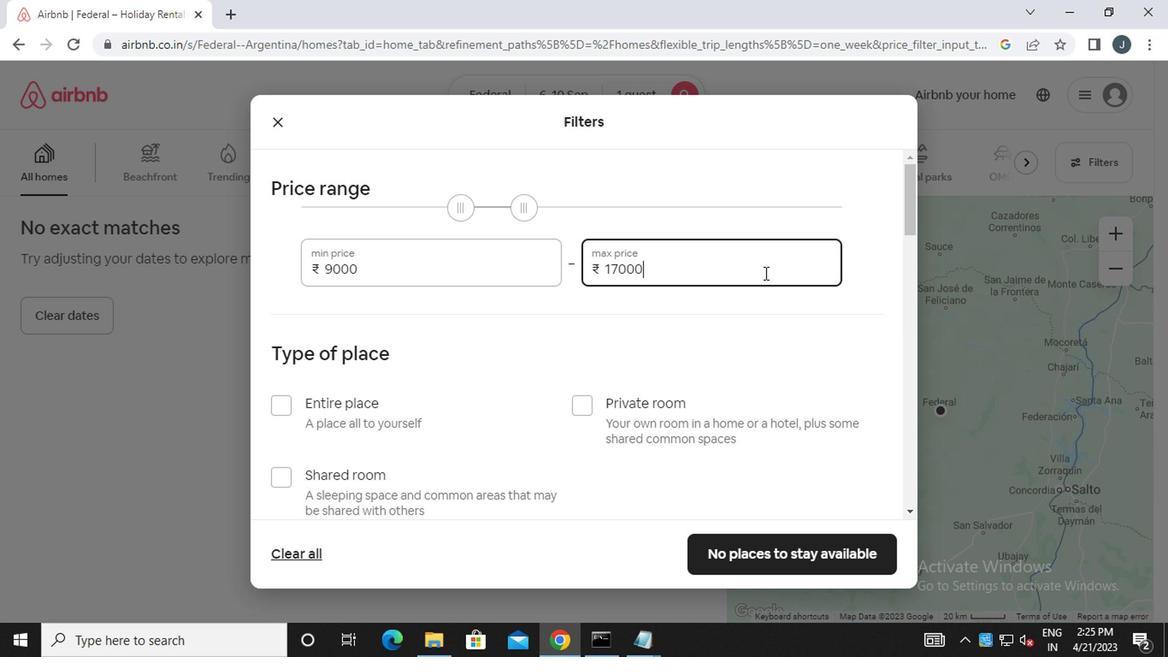 
Action: Mouse moved to (708, 298)
Screenshot: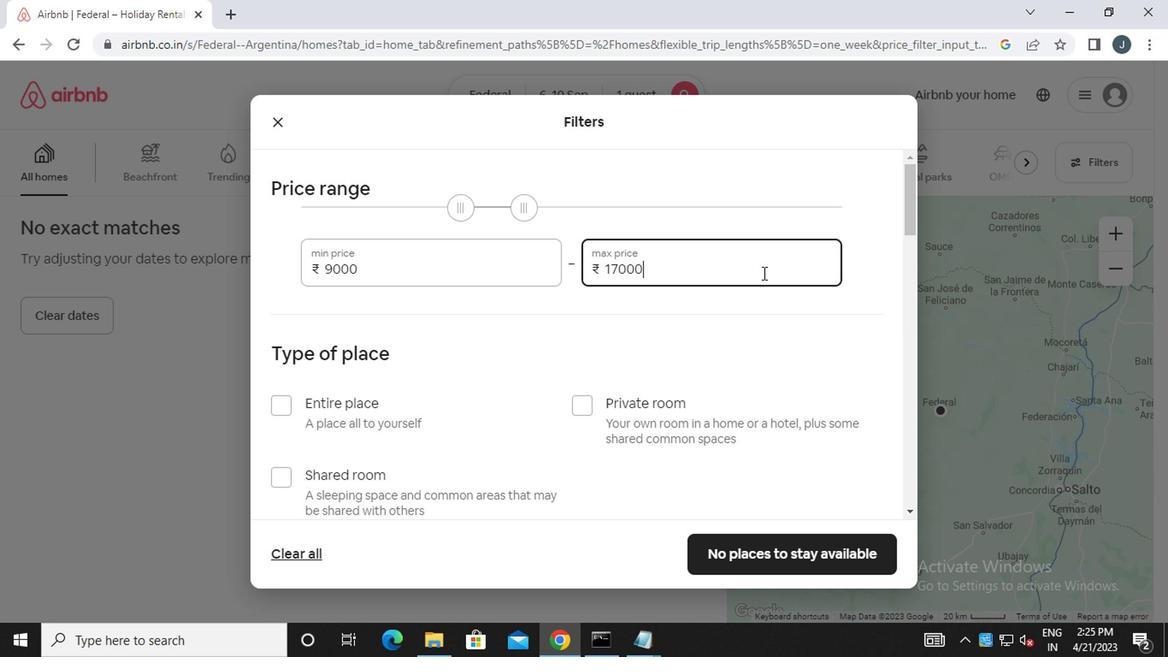 
Action: Mouse scrolled (708, 296) with delta (0, -1)
Screenshot: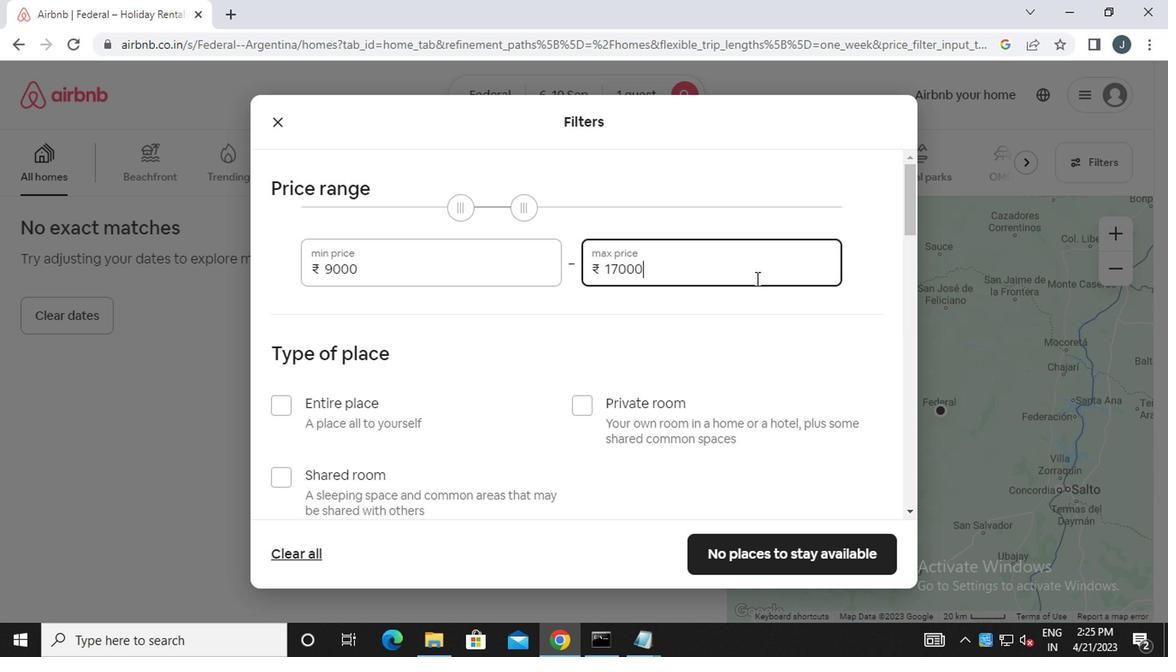 
Action: Mouse moved to (481, 290)
Screenshot: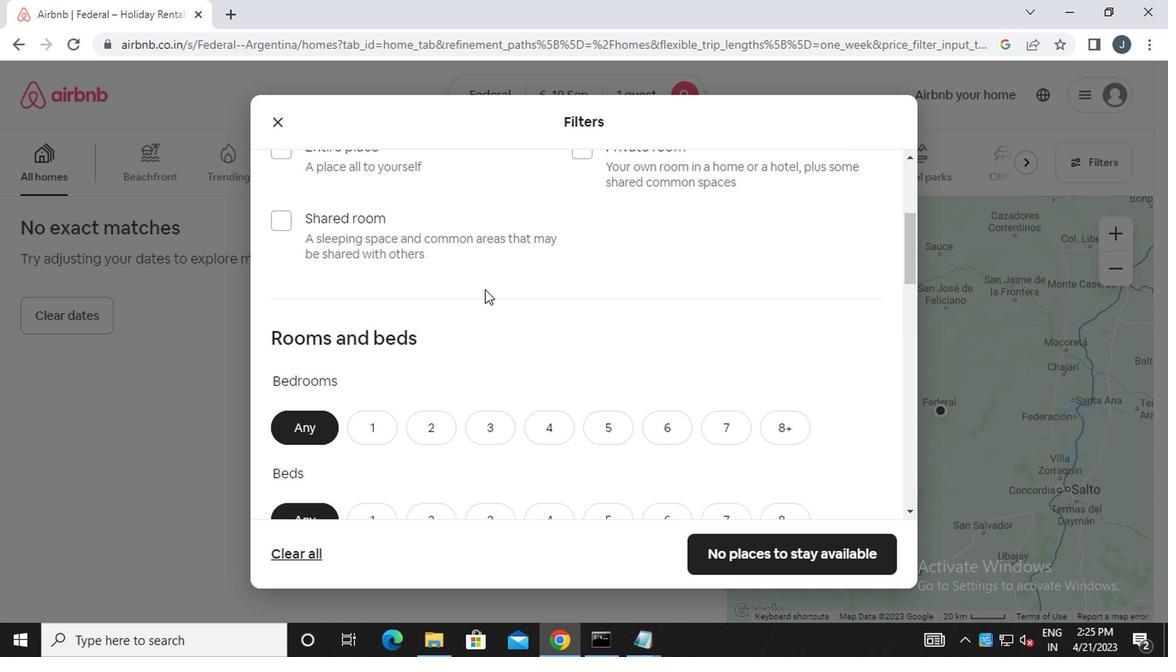 
Action: Mouse scrolled (481, 290) with delta (0, 0)
Screenshot: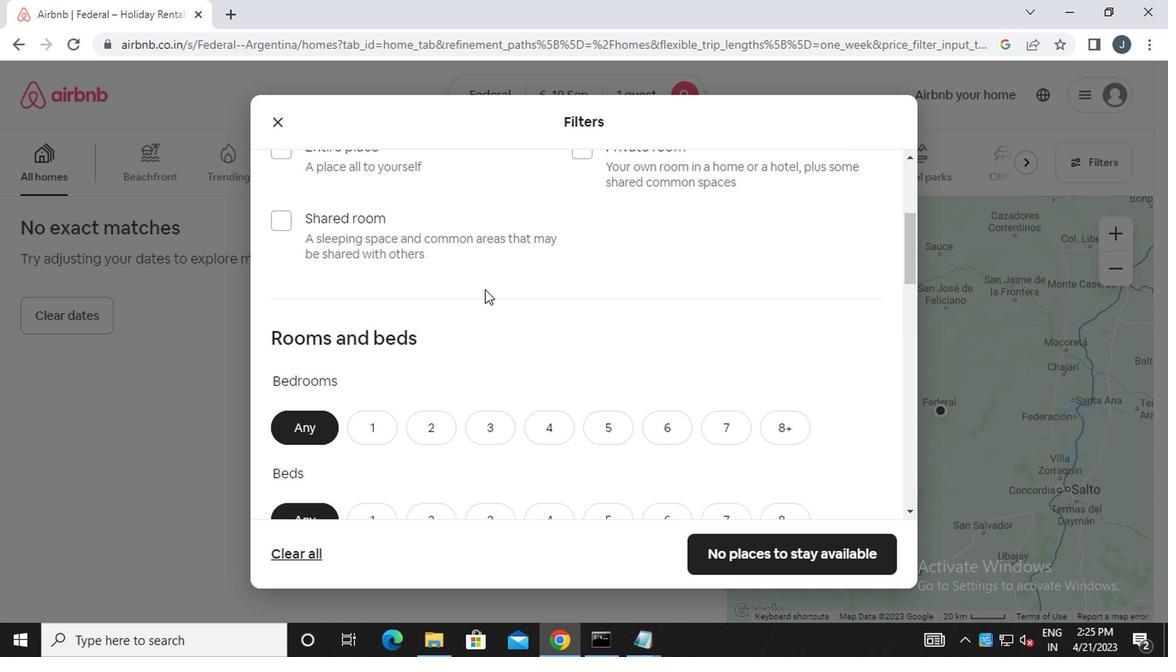 
Action: Mouse moved to (436, 309)
Screenshot: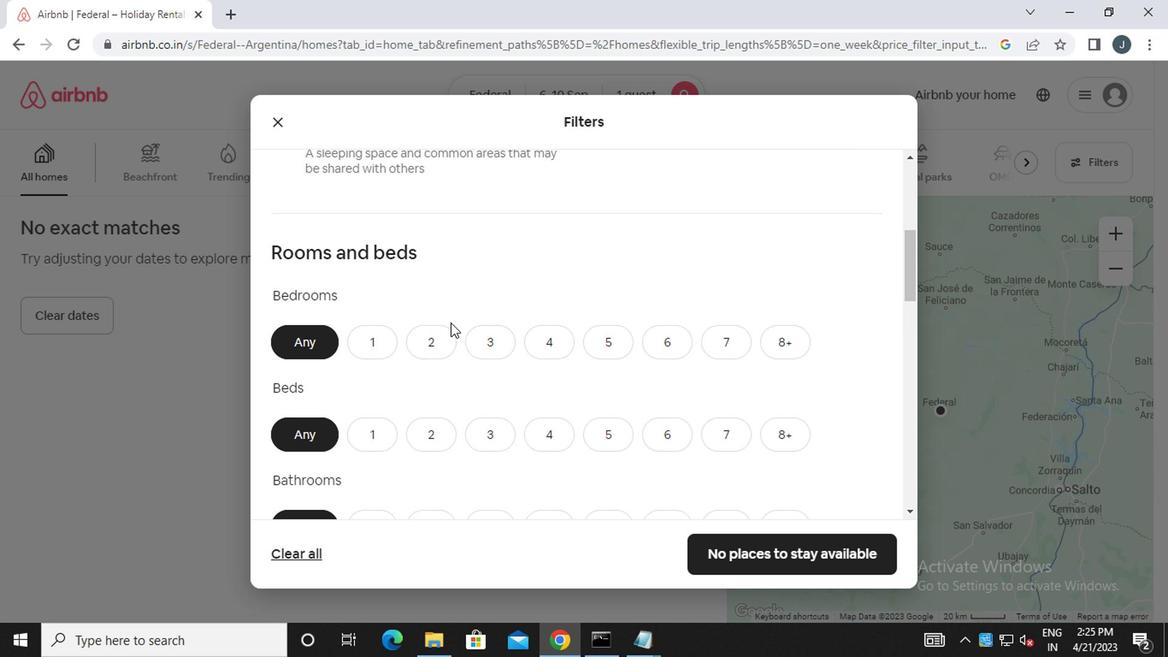 
Action: Mouse scrolled (436, 309) with delta (0, 0)
Screenshot: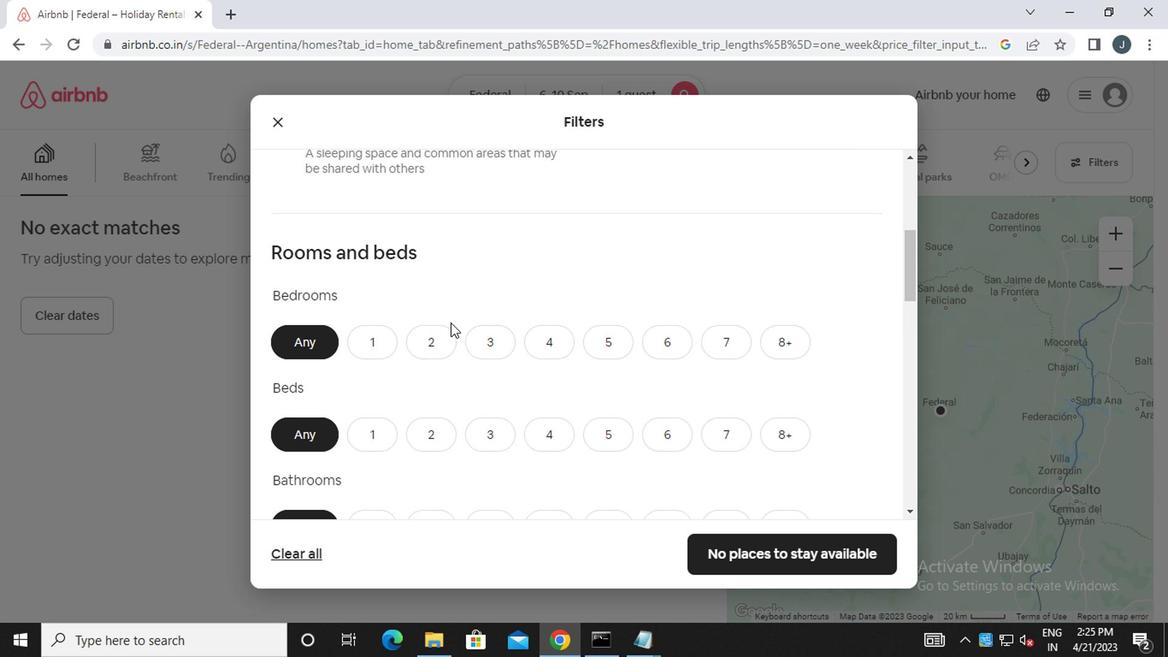 
Action: Mouse scrolled (436, 309) with delta (0, 0)
Screenshot: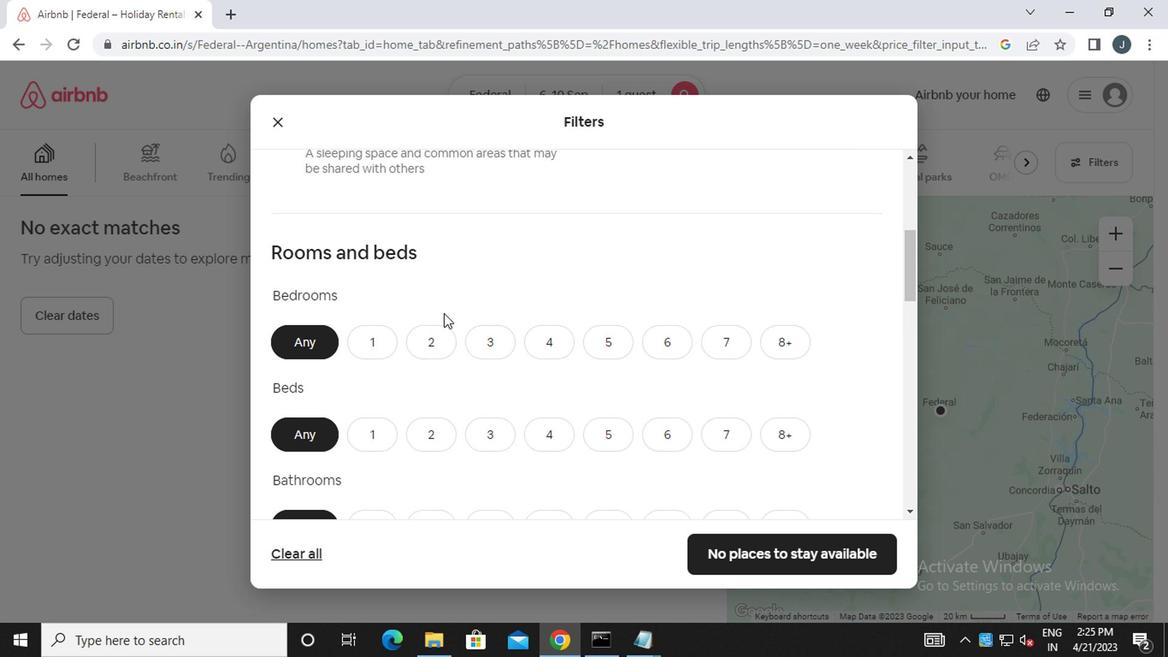 
Action: Mouse moved to (576, 247)
Screenshot: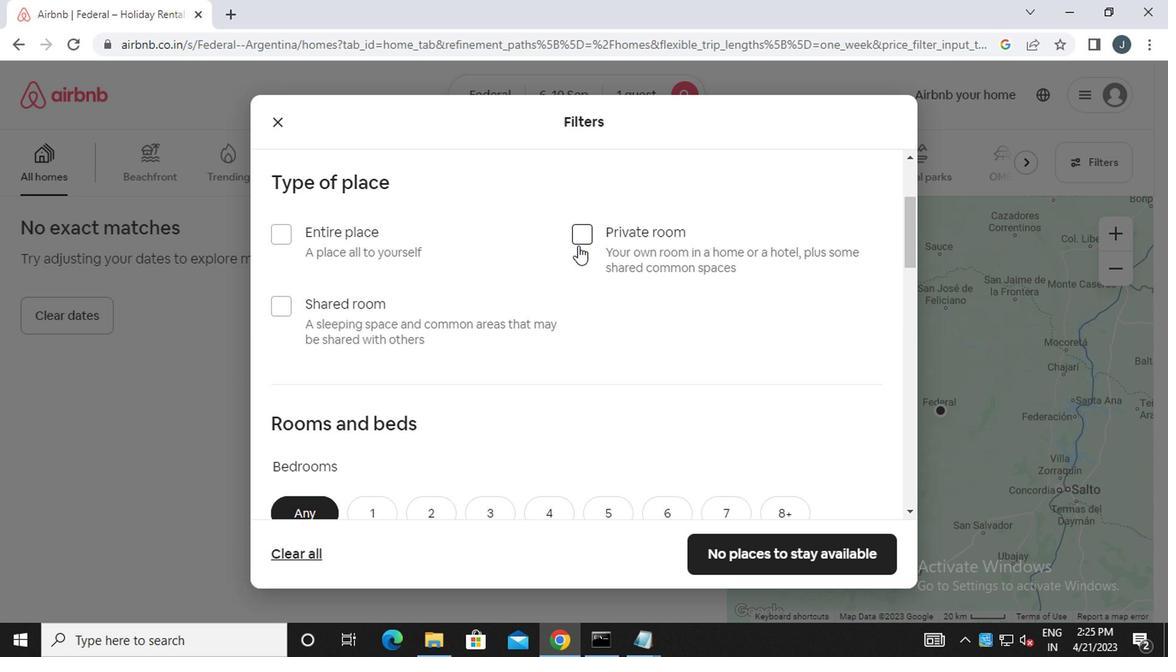 
Action: Mouse pressed left at (576, 247)
Screenshot: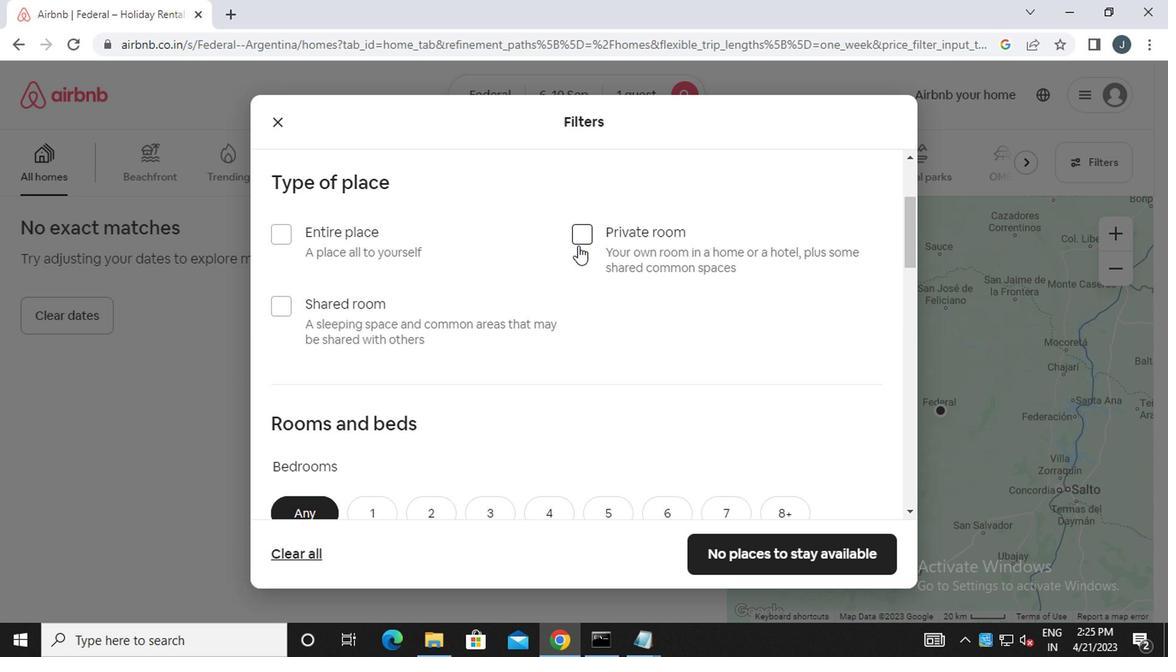 
Action: Mouse moved to (469, 327)
Screenshot: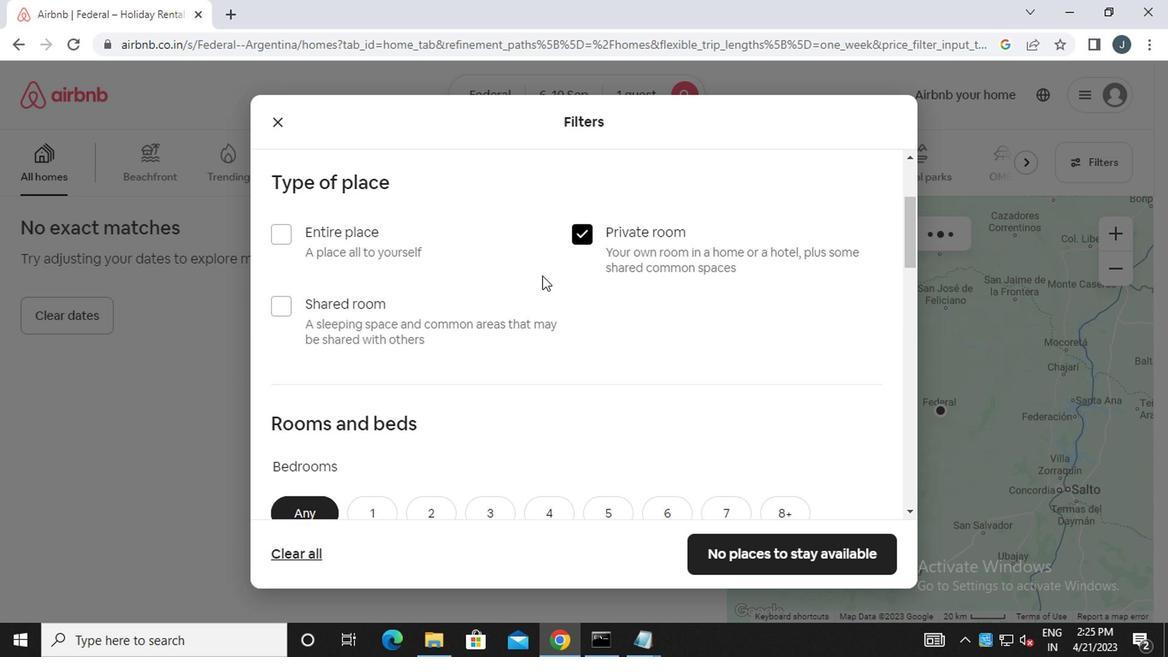 
Action: Mouse scrolled (469, 326) with delta (0, -1)
Screenshot: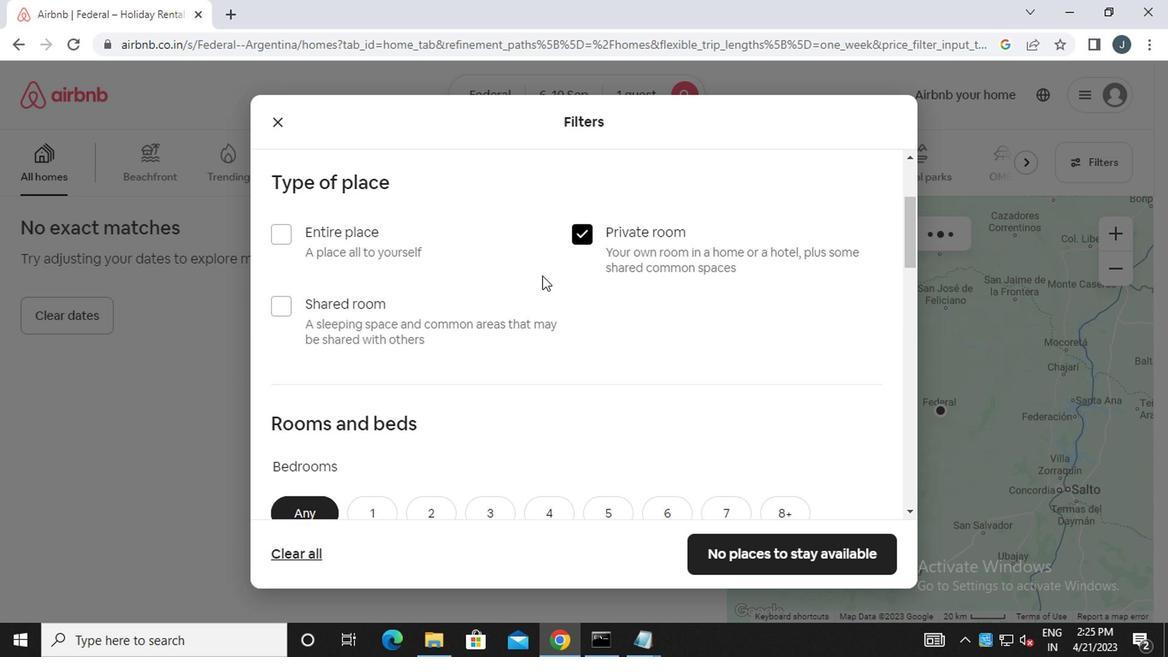 
Action: Mouse moved to (464, 332)
Screenshot: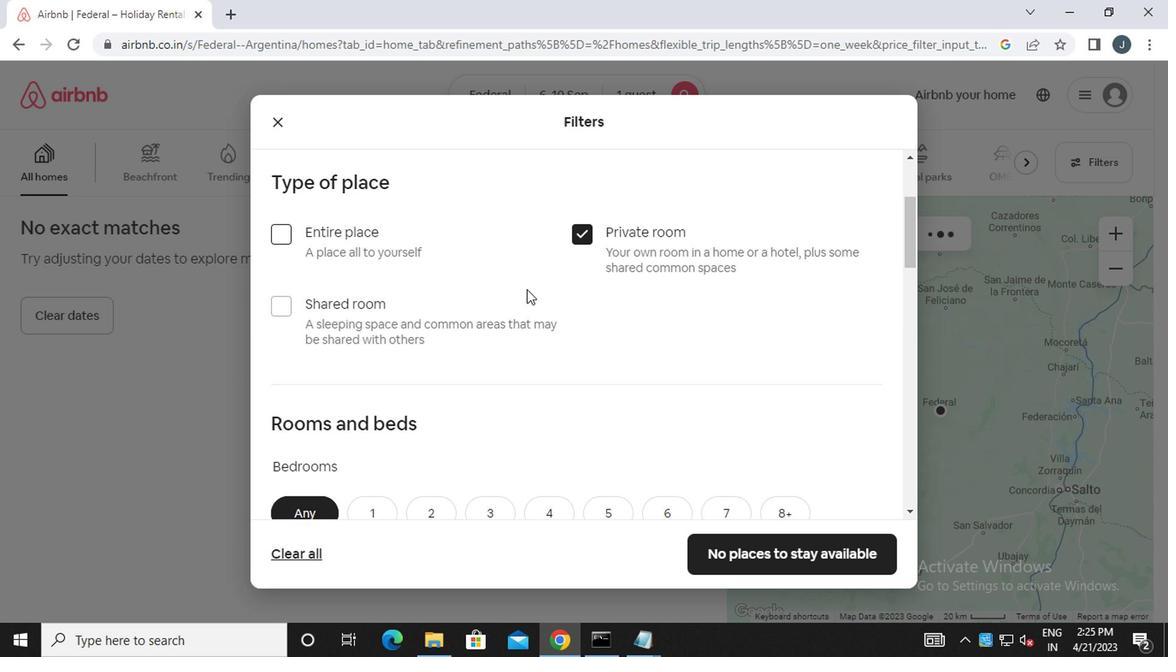
Action: Mouse scrolled (464, 330) with delta (0, -1)
Screenshot: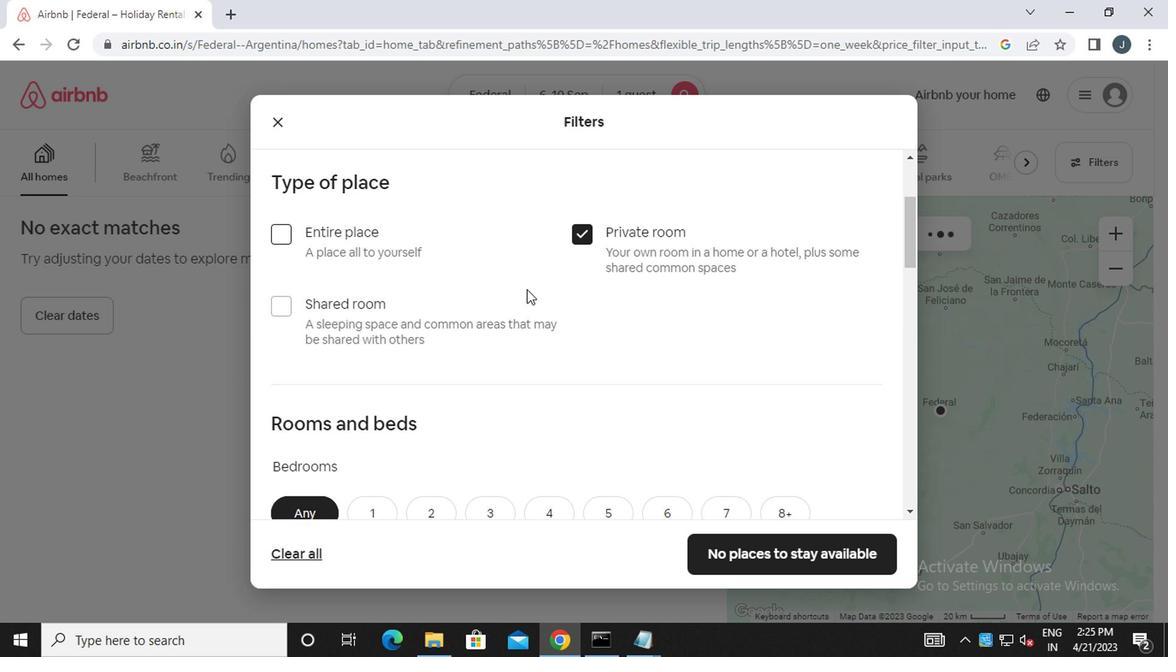 
Action: Mouse moved to (458, 337)
Screenshot: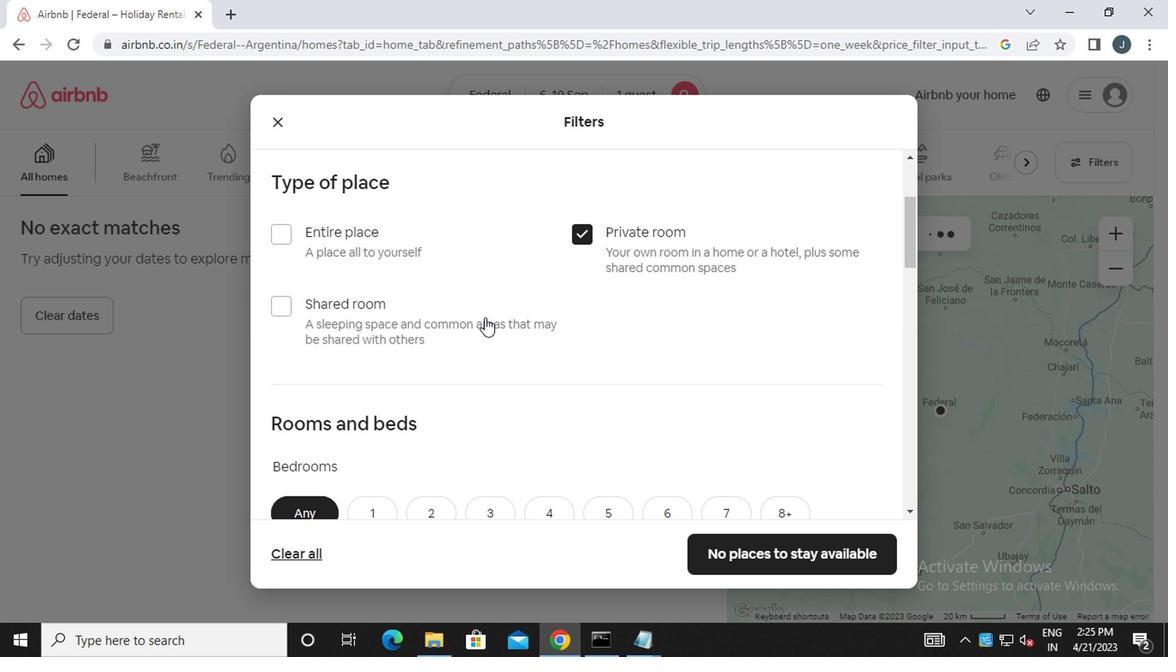 
Action: Mouse scrolled (458, 336) with delta (0, 0)
Screenshot: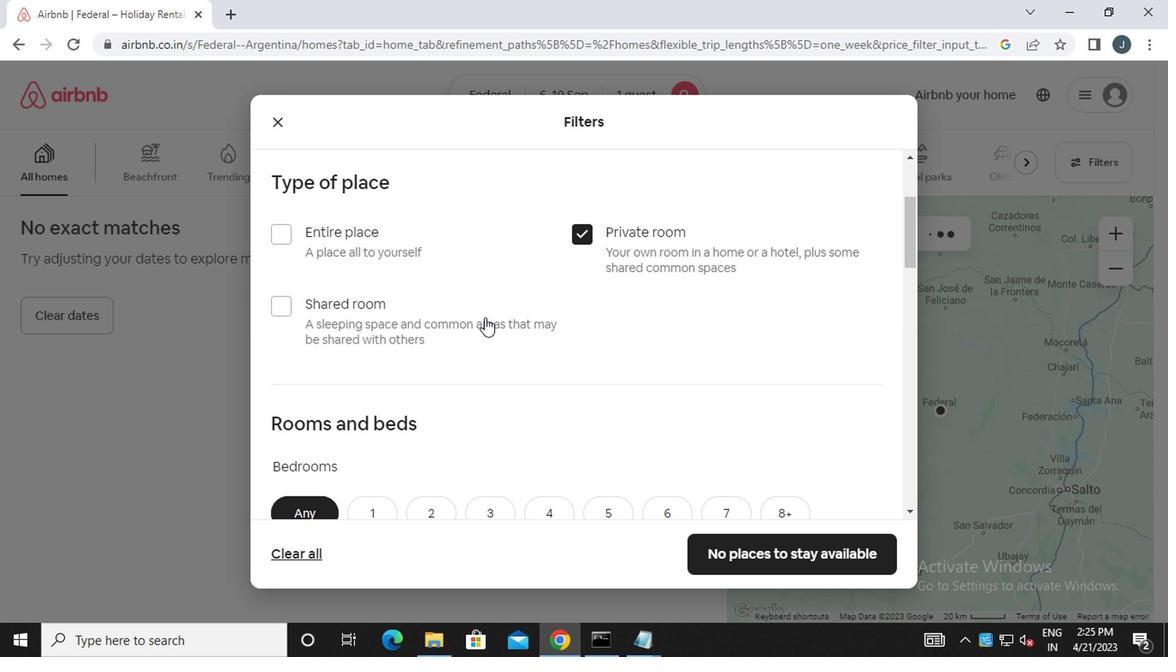 
Action: Mouse moved to (364, 262)
Screenshot: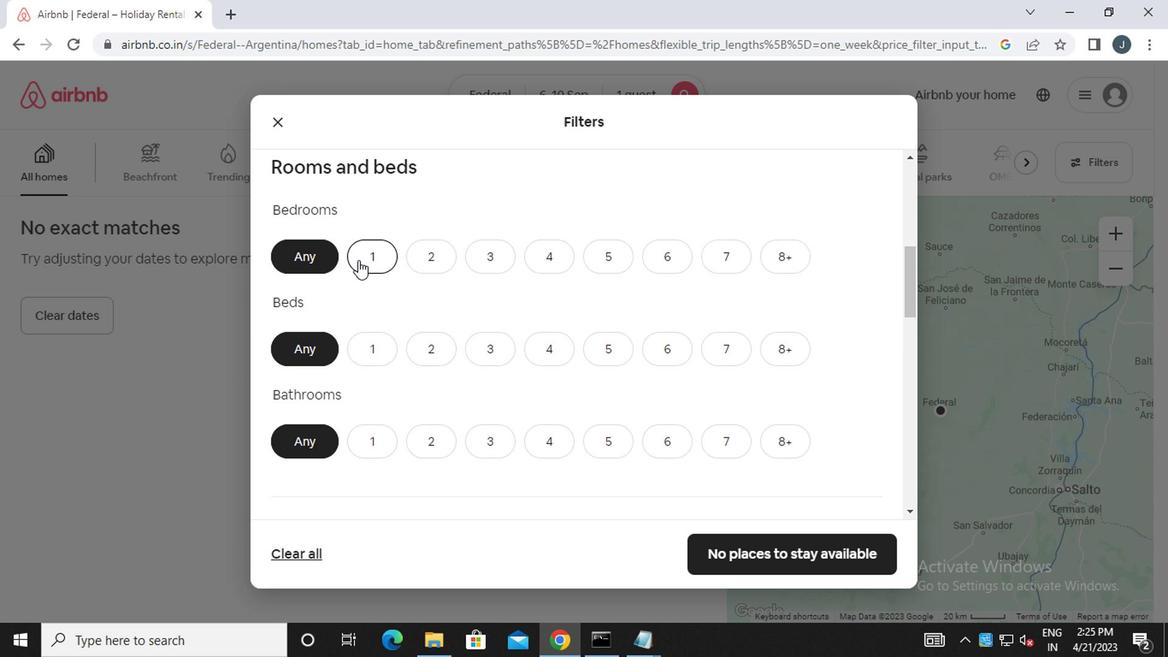 
Action: Mouse pressed left at (364, 262)
Screenshot: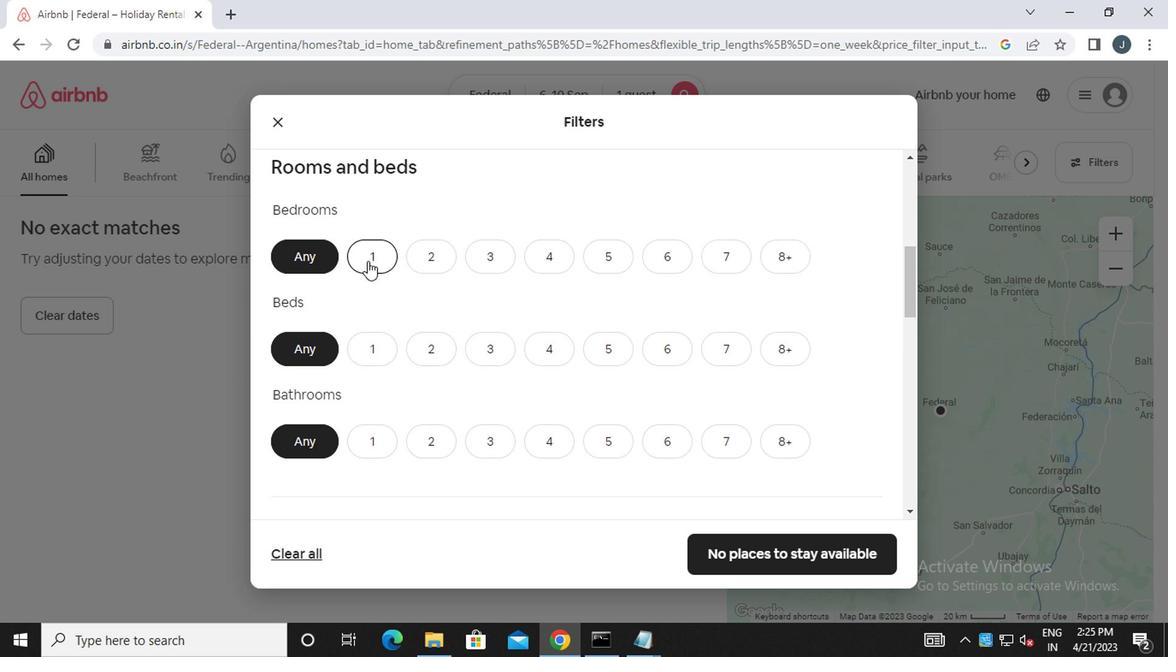 
Action: Mouse moved to (373, 349)
Screenshot: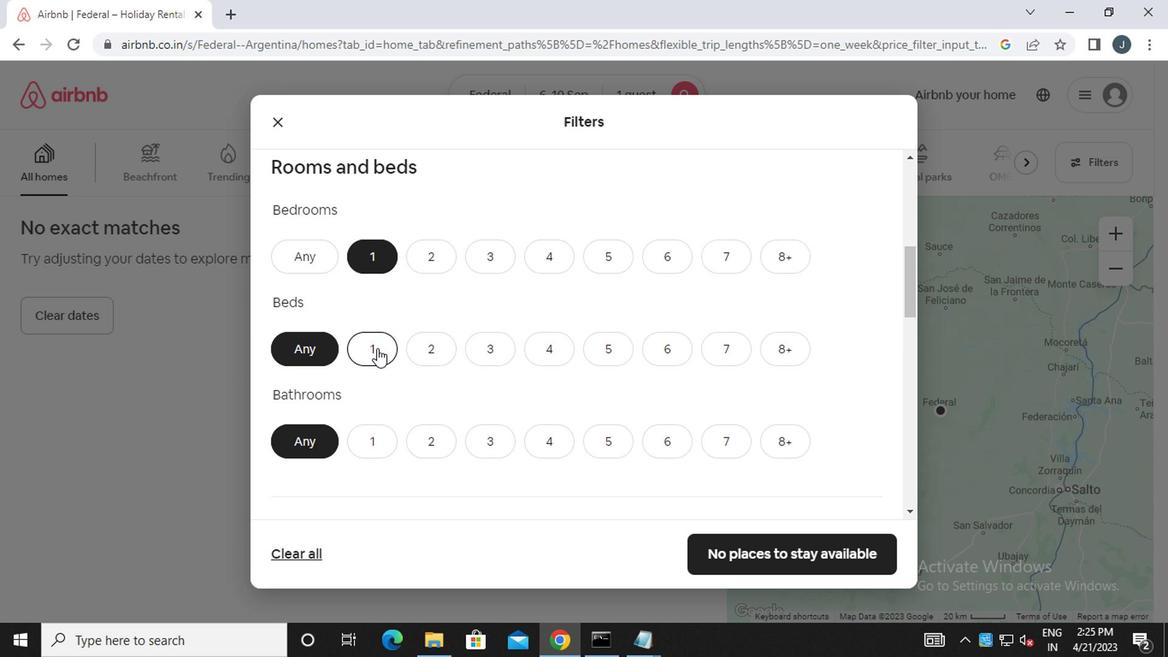 
Action: Mouse pressed left at (373, 349)
Screenshot: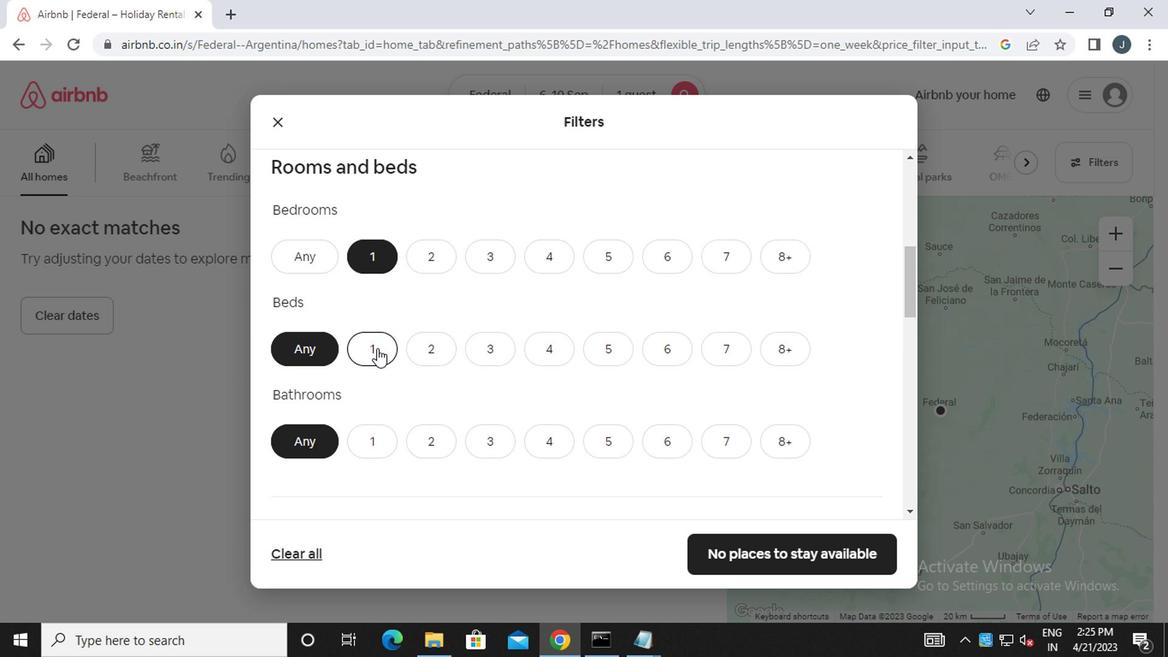 
Action: Mouse moved to (368, 459)
Screenshot: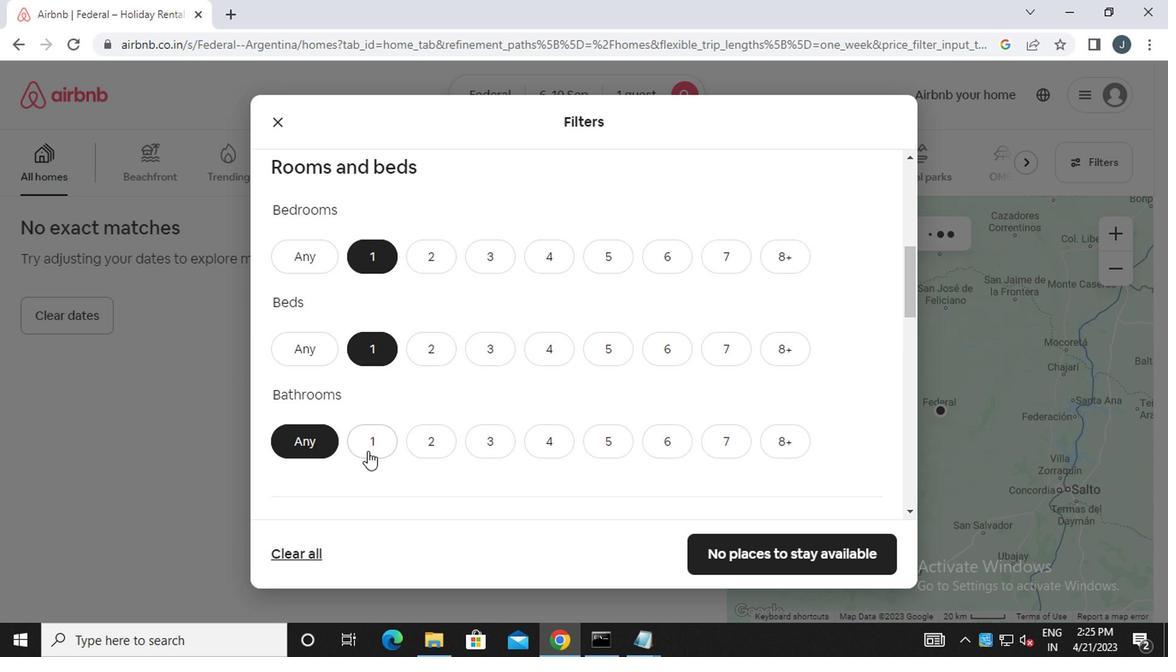 
Action: Mouse pressed left at (368, 459)
Screenshot: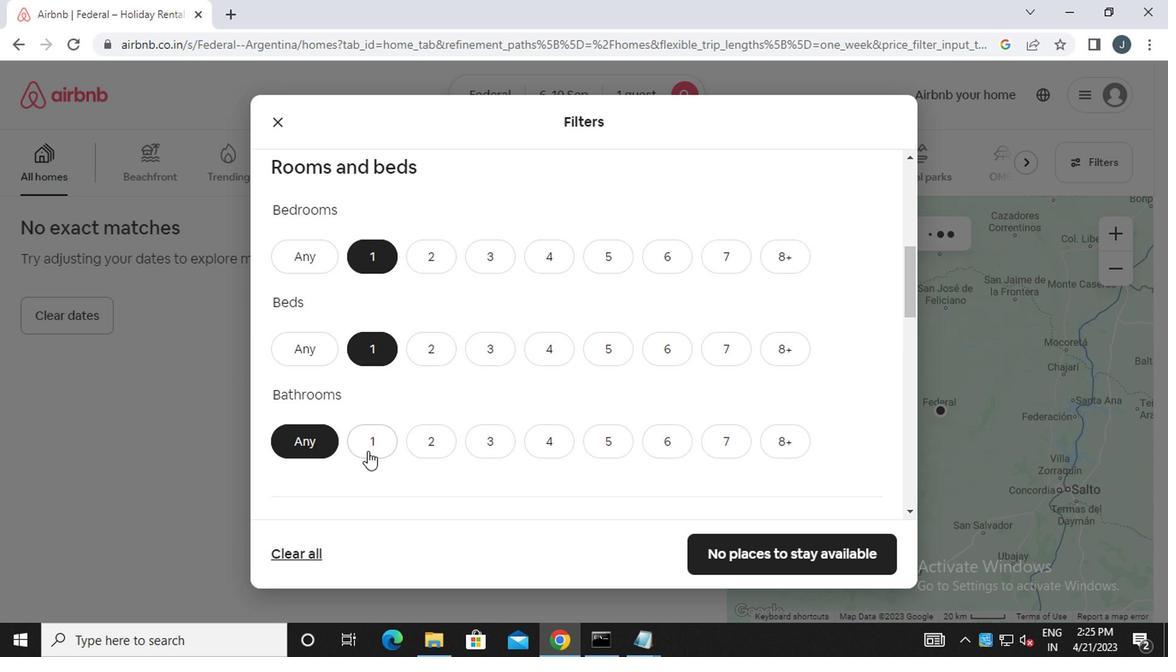 
Action: Mouse moved to (370, 449)
Screenshot: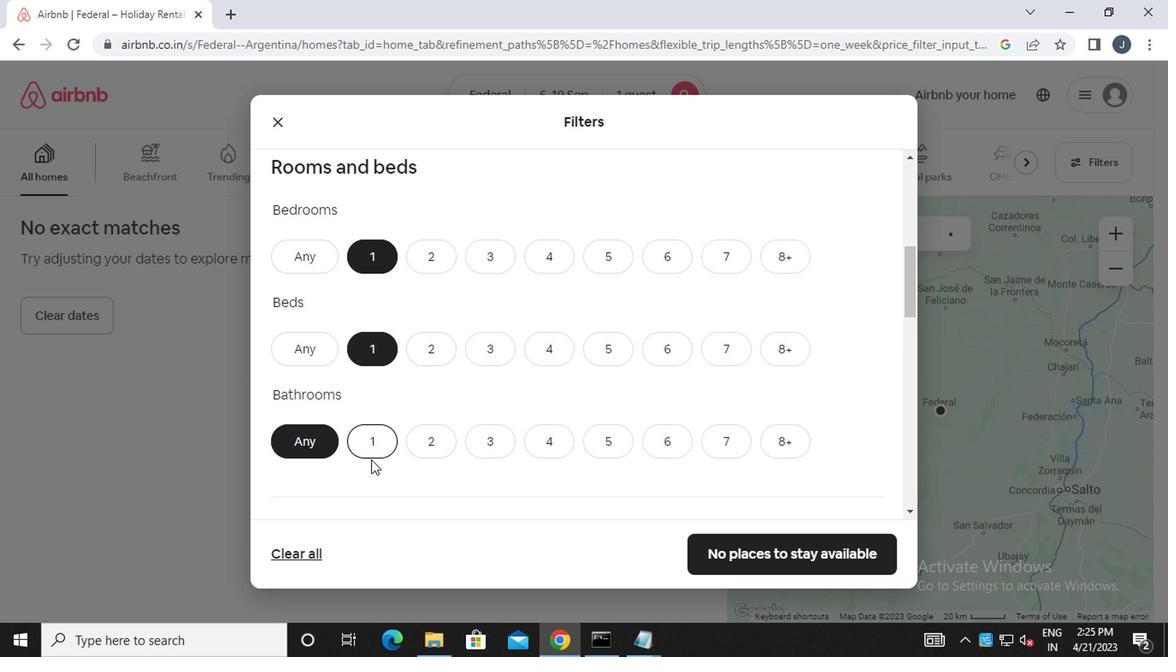 
Action: Mouse pressed left at (370, 449)
Screenshot: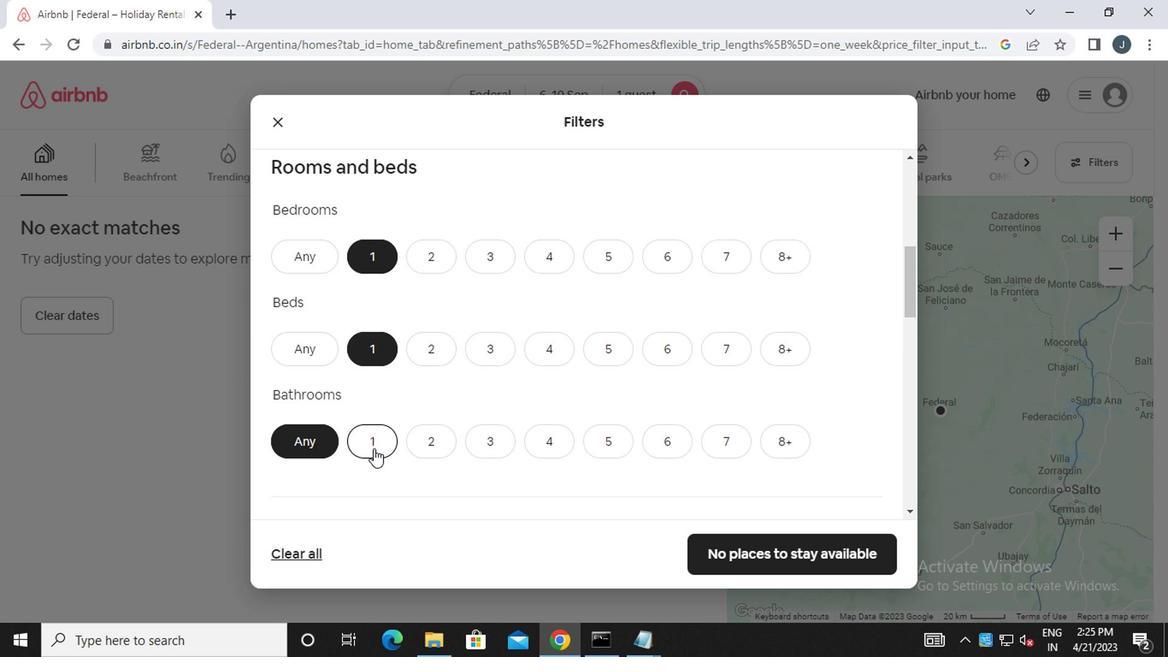 
Action: Mouse moved to (449, 412)
Screenshot: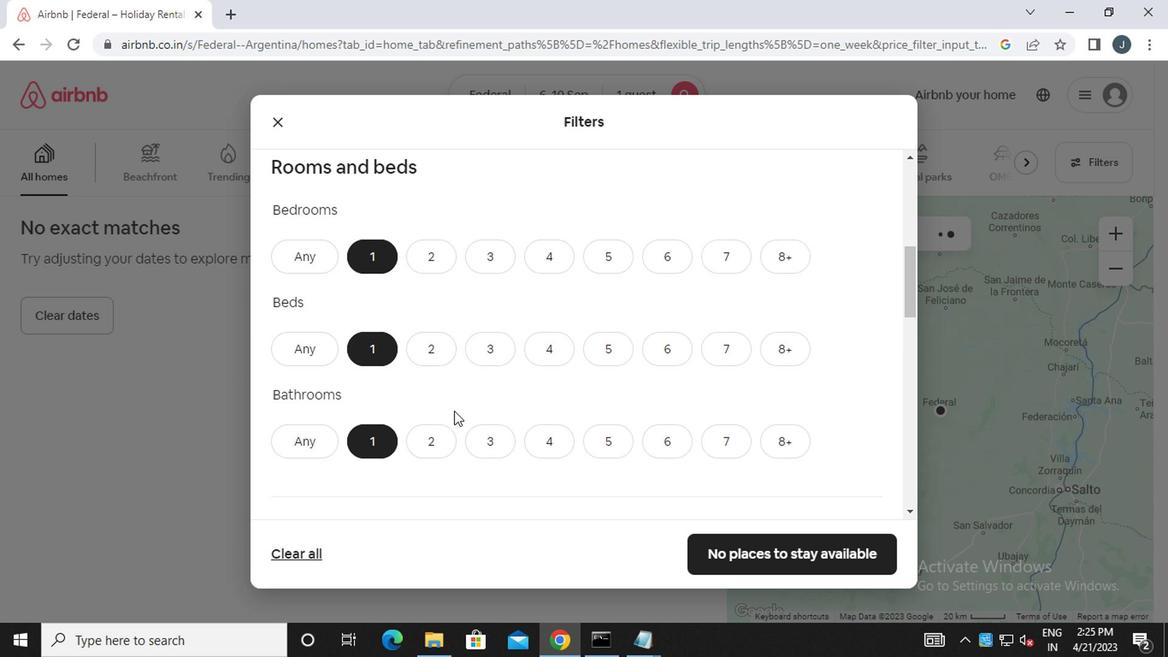 
Action: Mouse scrolled (449, 411) with delta (0, -1)
Screenshot: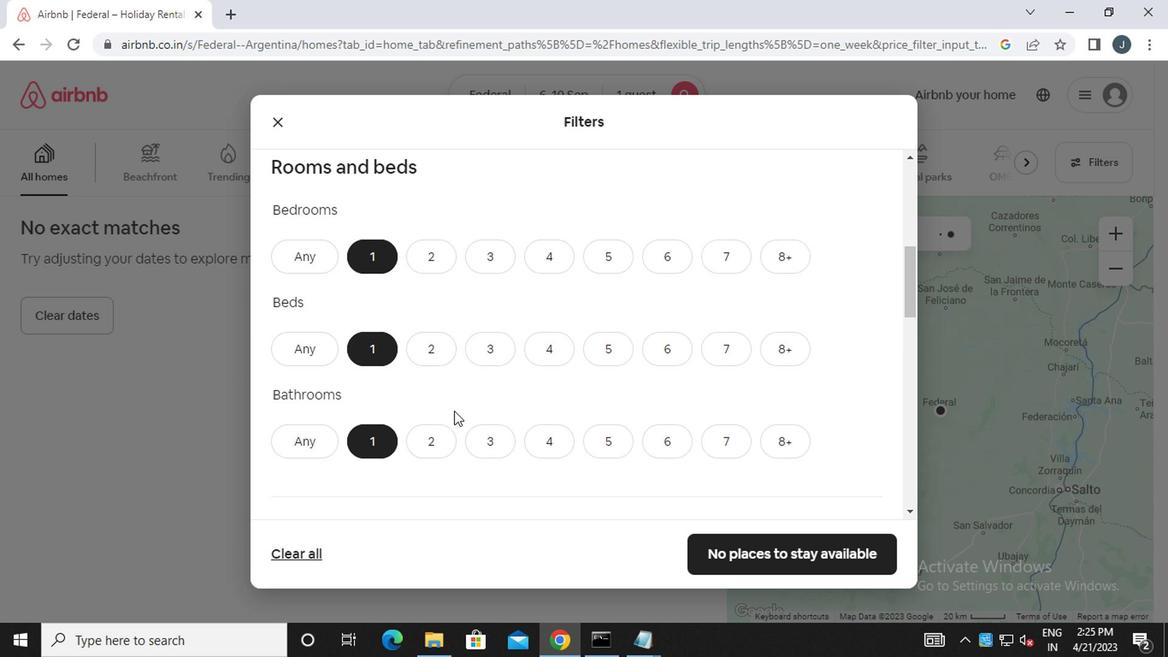 
Action: Mouse scrolled (449, 411) with delta (0, -1)
Screenshot: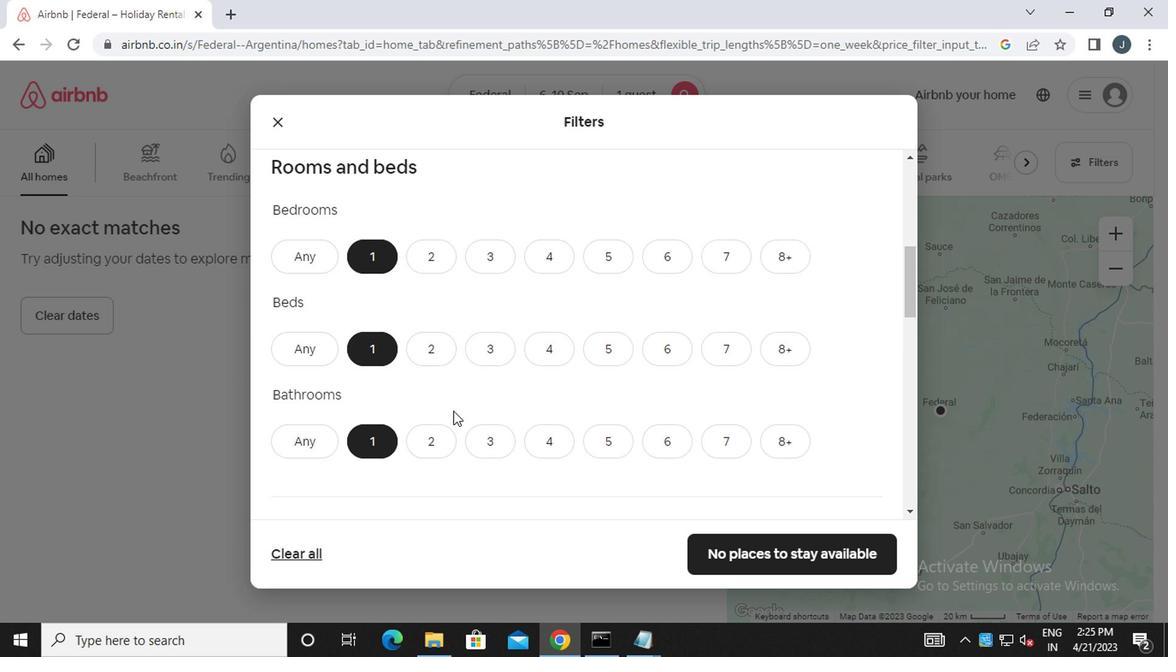 
Action: Mouse scrolled (449, 411) with delta (0, -1)
Screenshot: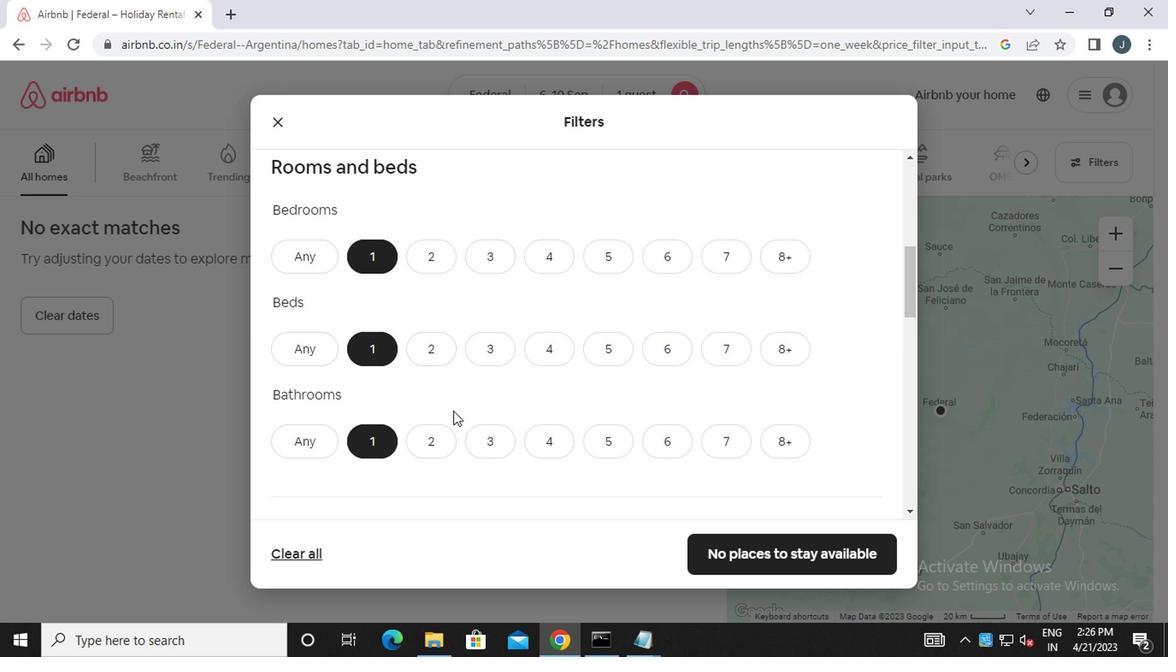 
Action: Mouse scrolled (449, 411) with delta (0, -1)
Screenshot: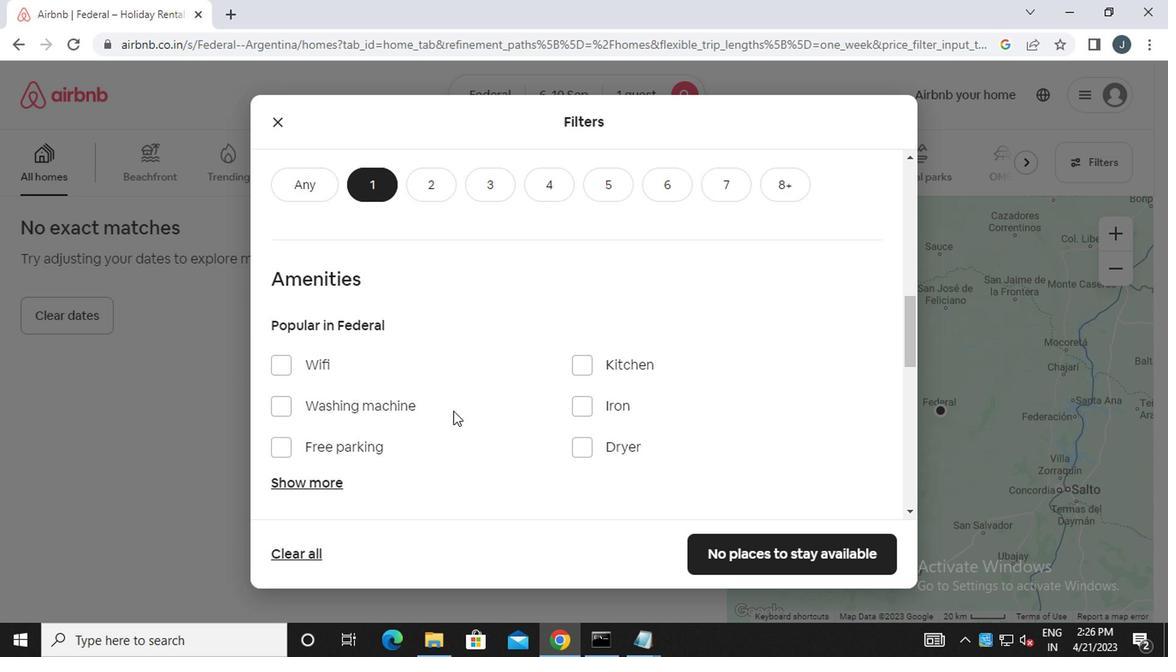 
Action: Mouse scrolled (449, 411) with delta (0, -1)
Screenshot: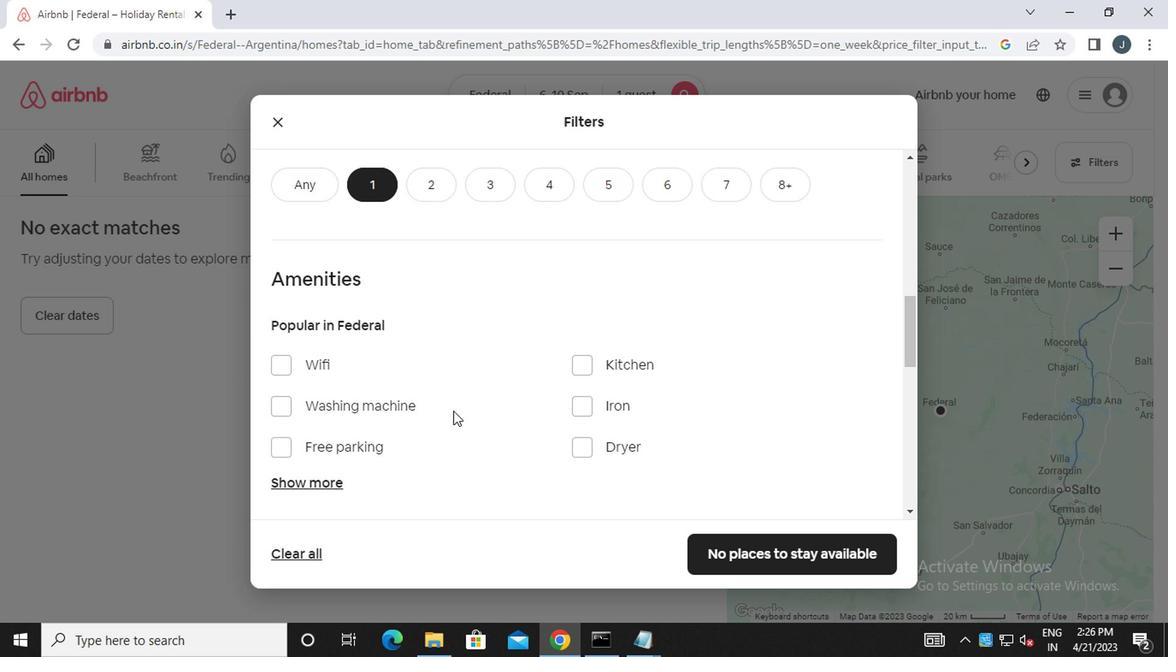 
Action: Mouse scrolled (449, 411) with delta (0, -1)
Screenshot: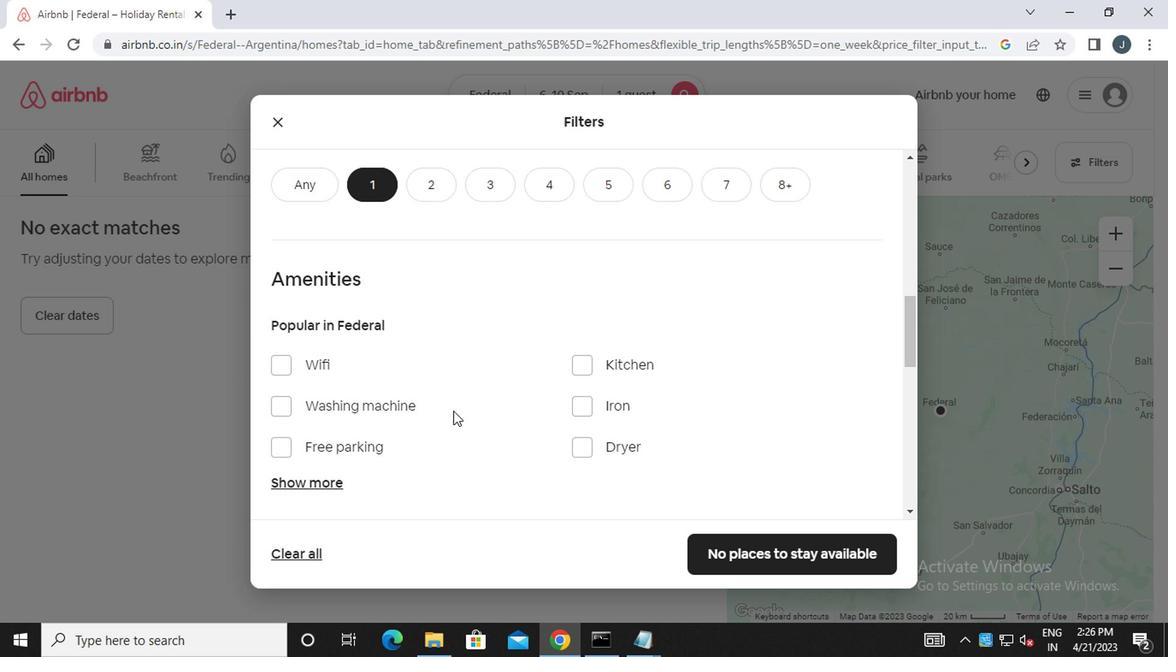 
Action: Mouse moved to (347, 259)
Screenshot: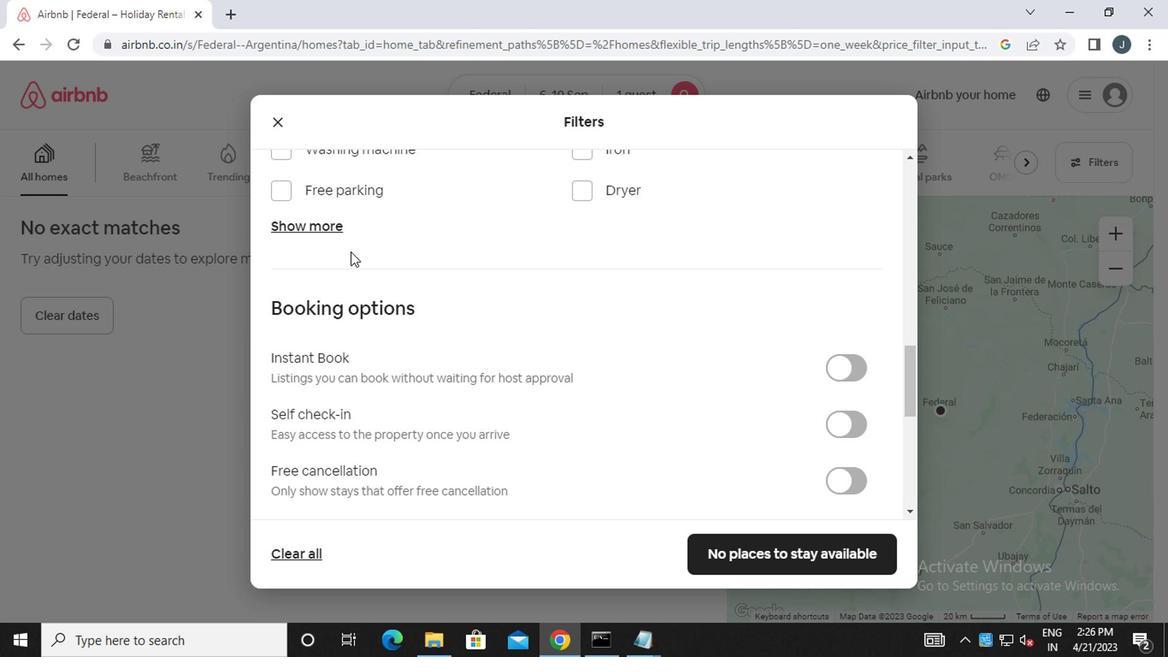 
Action: Mouse scrolled (347, 258) with delta (0, -1)
Screenshot: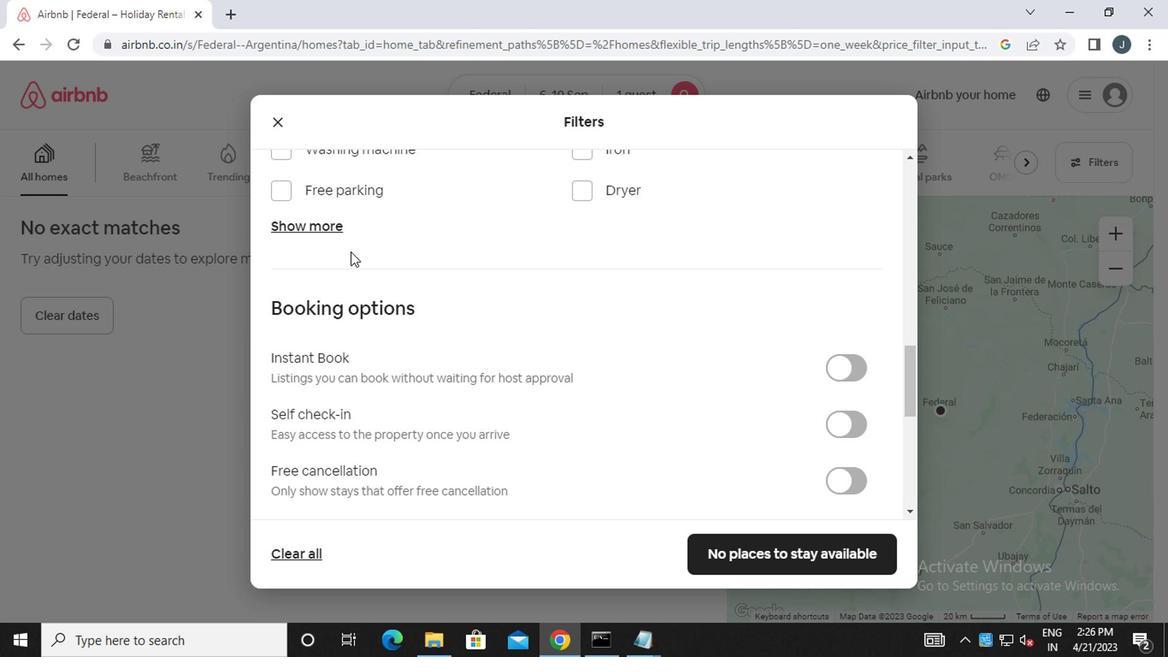 
Action: Mouse moved to (347, 261)
Screenshot: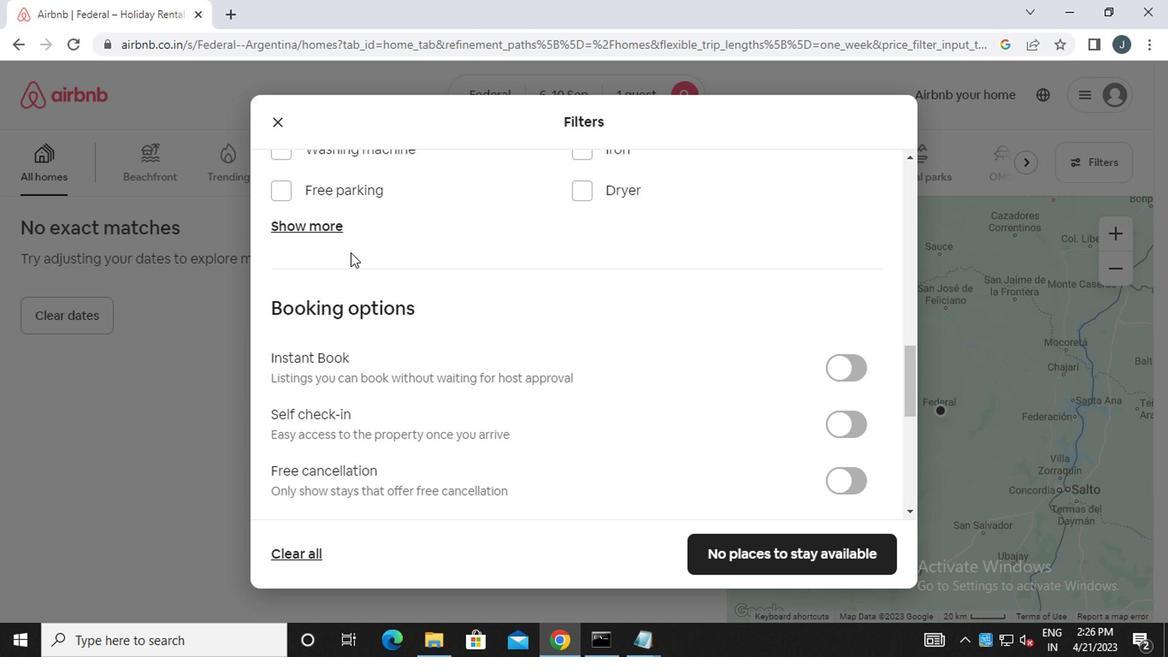 
Action: Mouse scrolled (347, 262) with delta (0, 1)
Screenshot: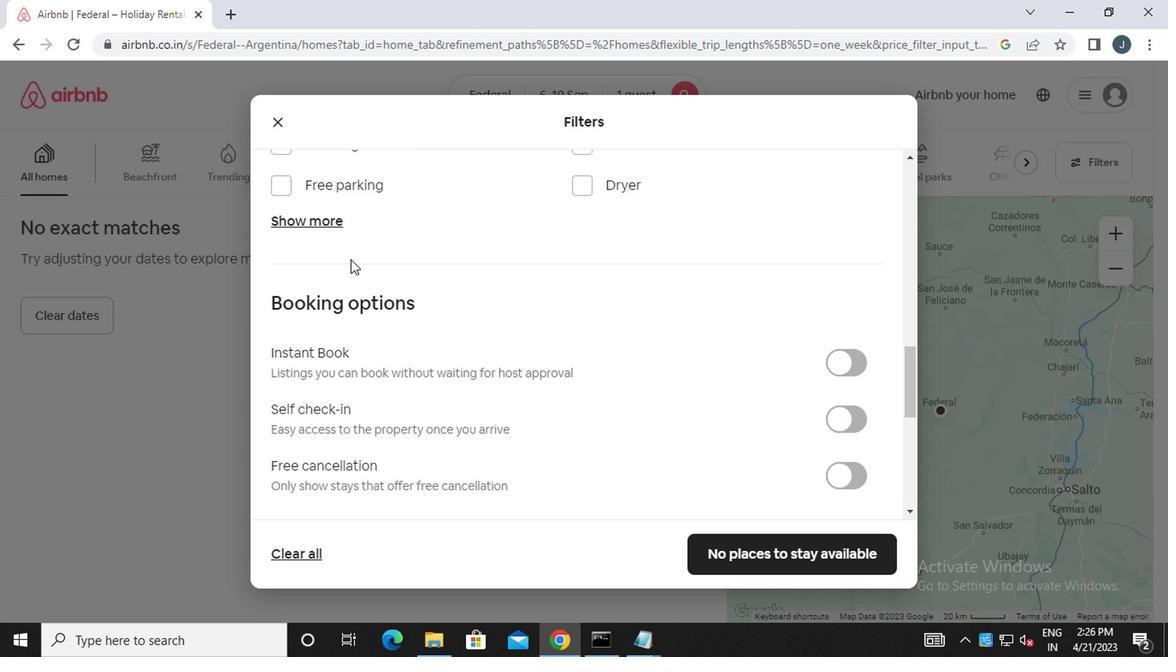 
Action: Mouse scrolled (347, 262) with delta (0, 1)
Screenshot: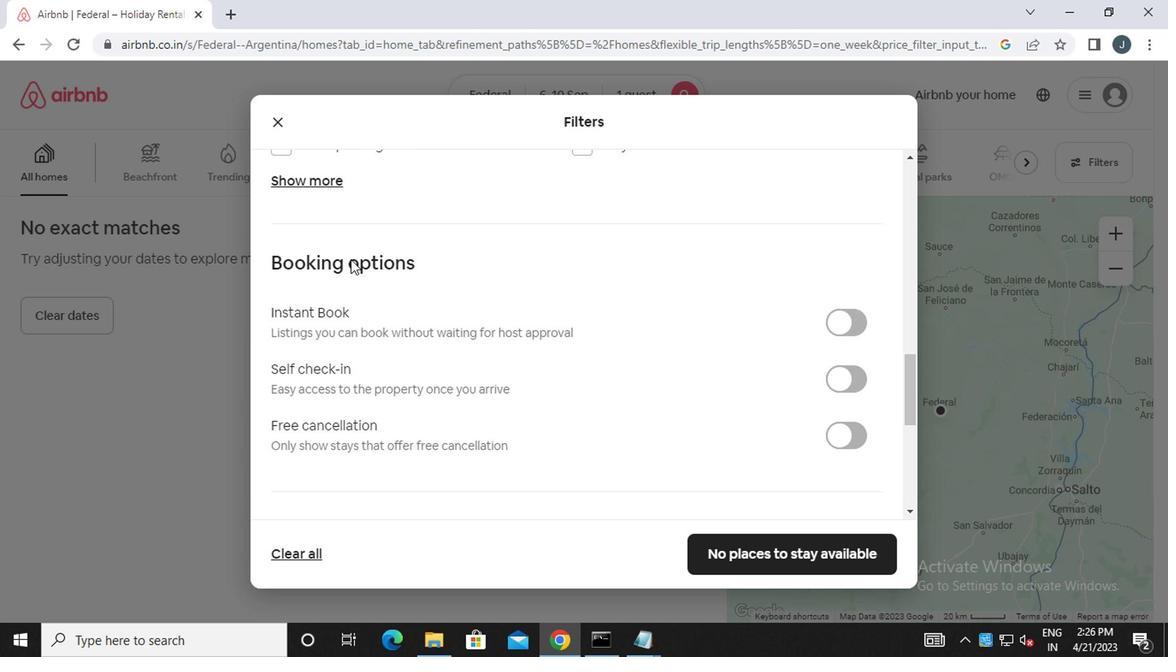 
Action: Mouse scrolled (347, 262) with delta (0, 1)
Screenshot: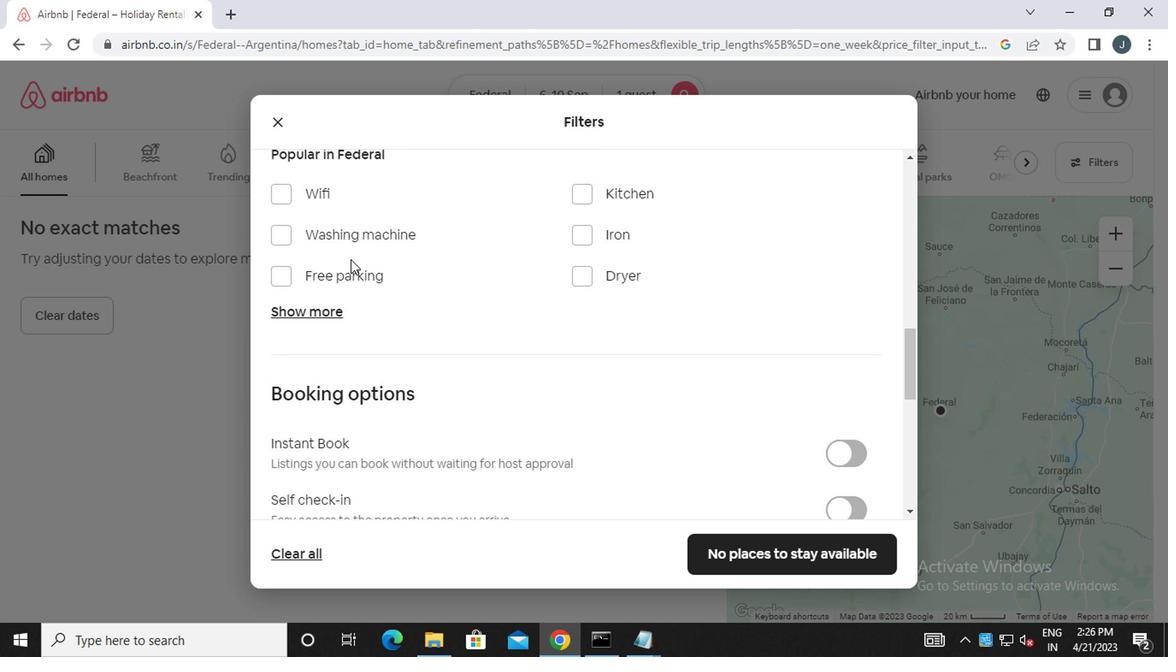 
Action: Mouse scrolled (347, 262) with delta (0, 1)
Screenshot: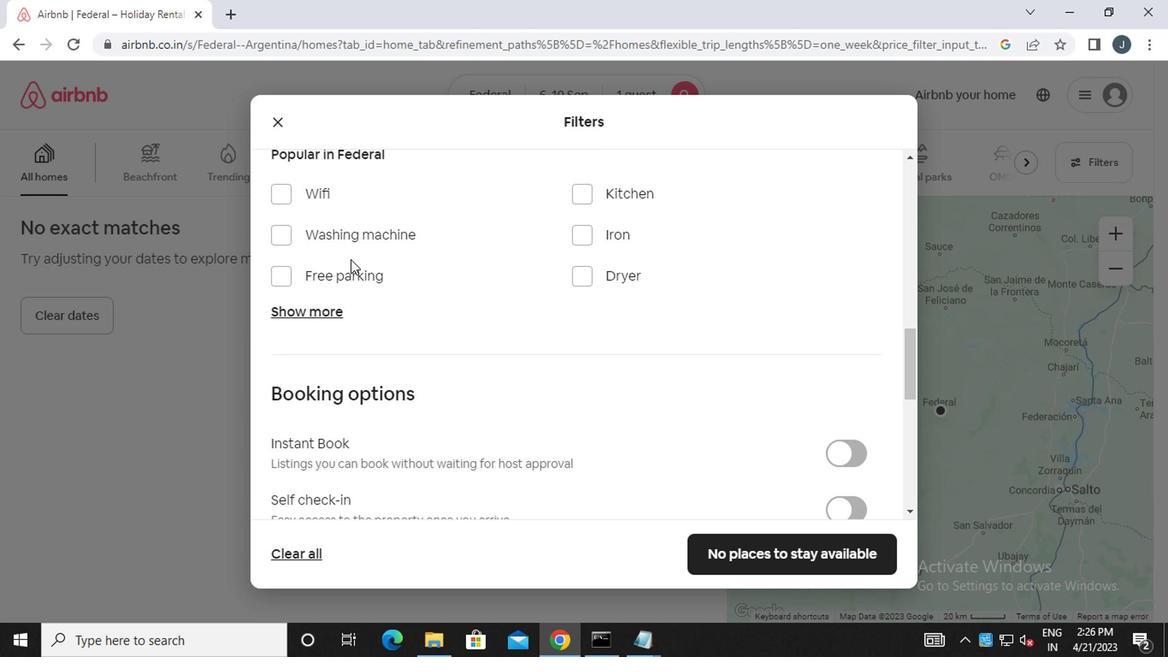 
Action: Mouse scrolled (347, 260) with delta (0, 0)
Screenshot: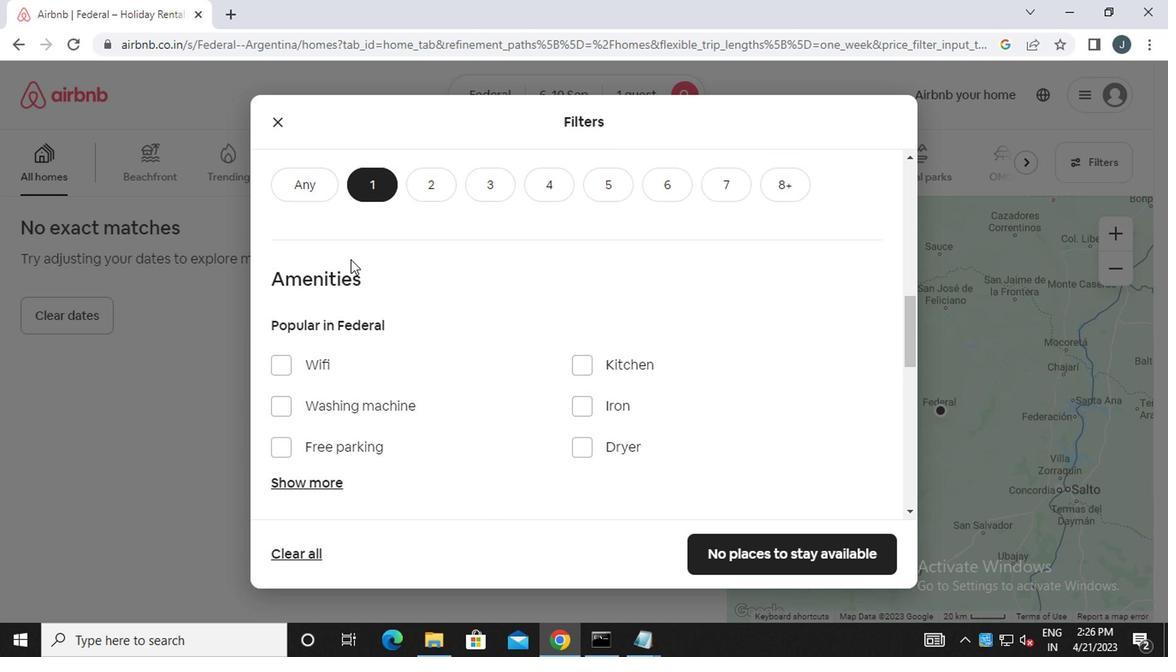 
Action: Mouse scrolled (347, 260) with delta (0, 0)
Screenshot: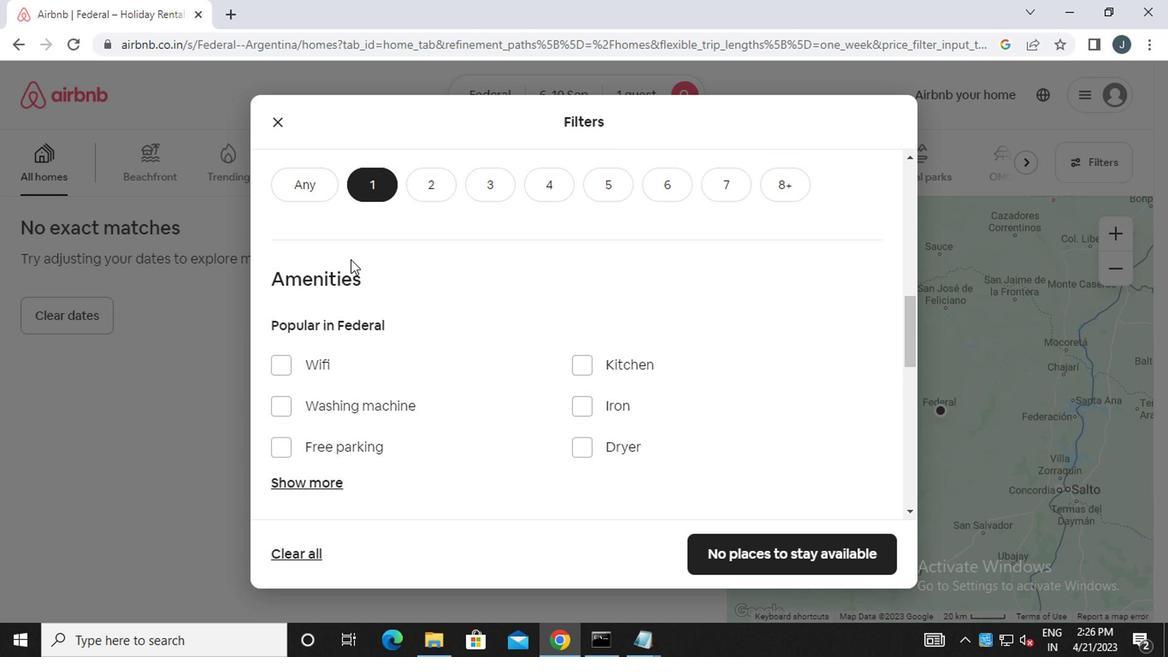 
Action: Mouse scrolled (347, 260) with delta (0, 0)
Screenshot: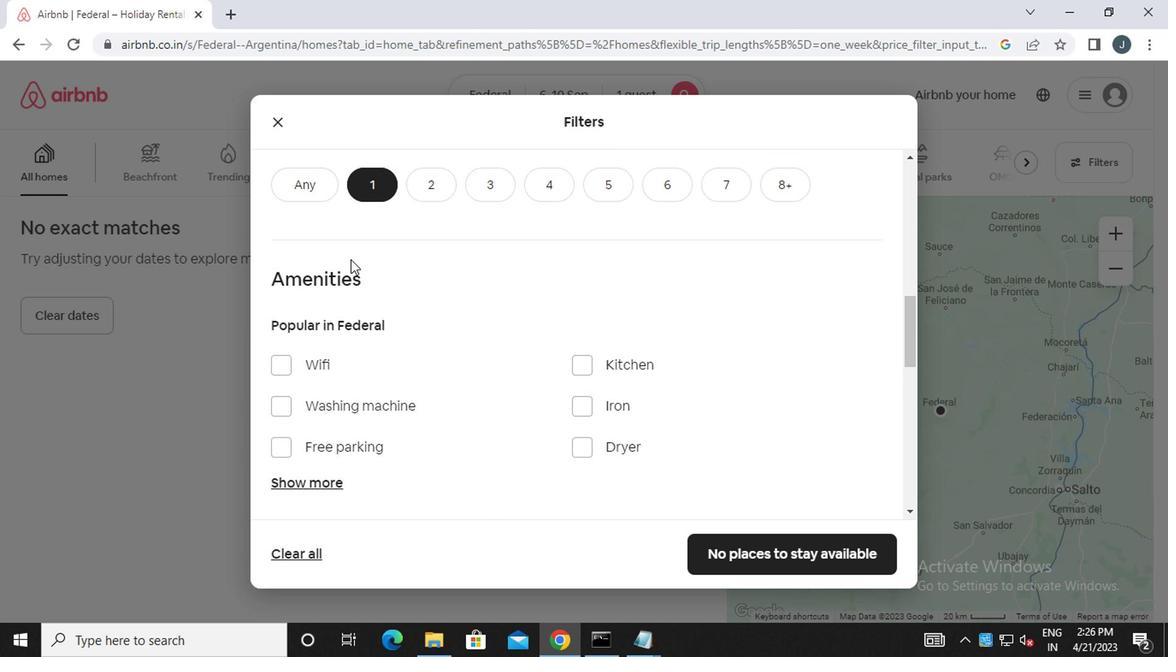 
Action: Mouse scrolled (347, 260) with delta (0, 0)
Screenshot: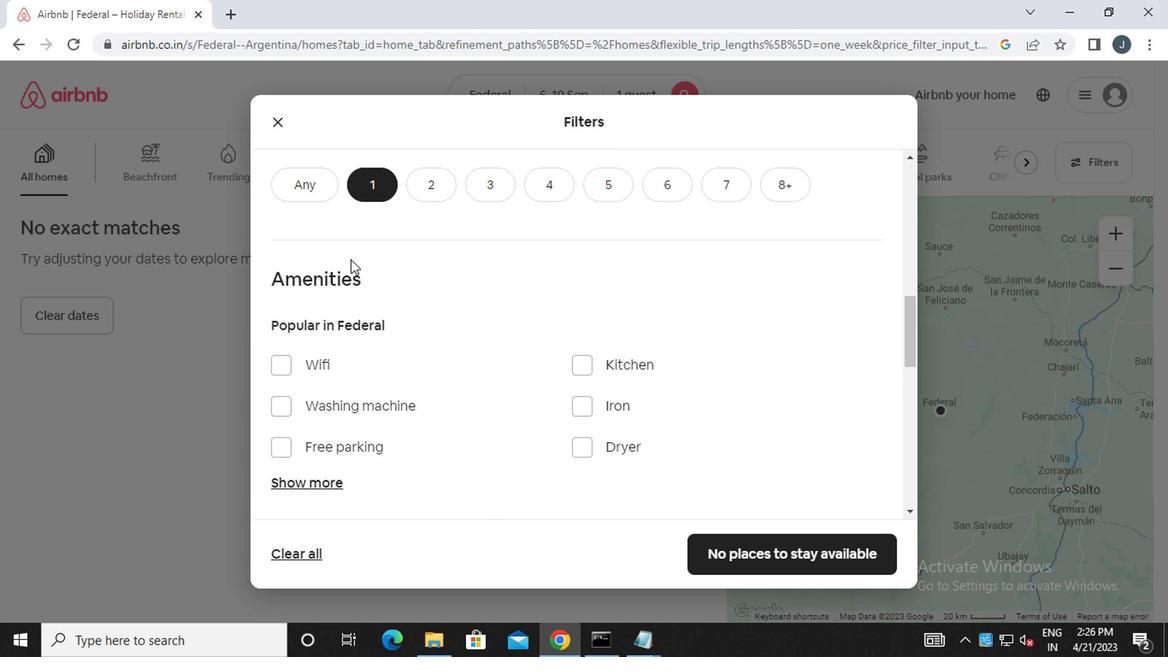 
Action: Mouse scrolled (347, 262) with delta (0, 1)
Screenshot: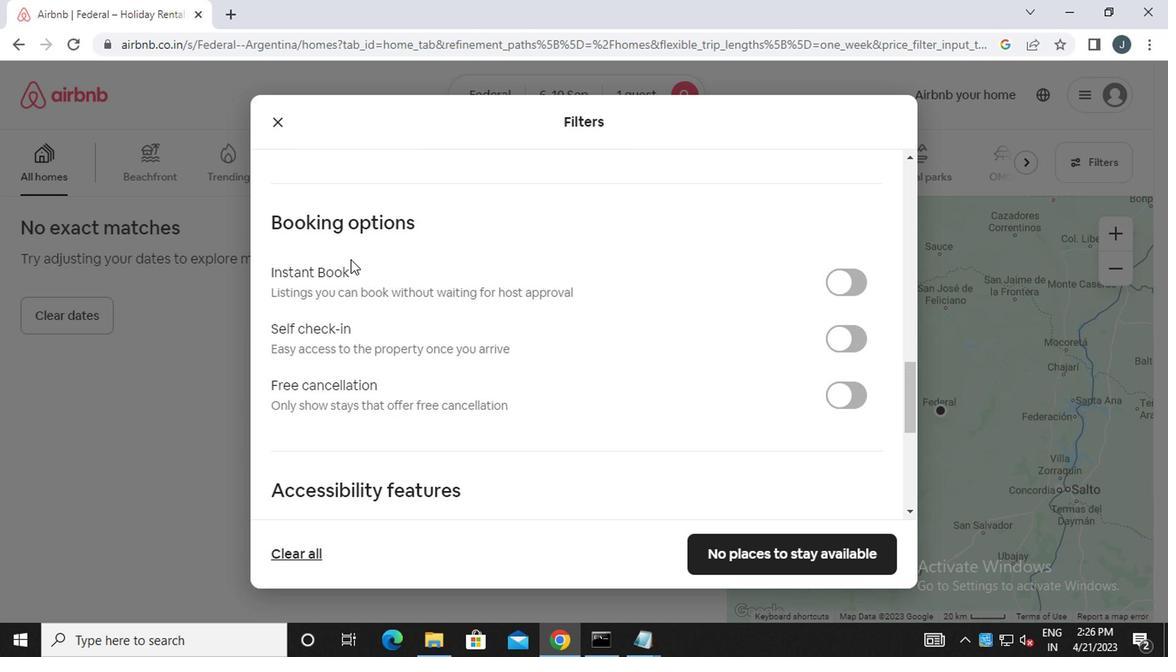 
Action: Mouse moved to (332, 231)
Screenshot: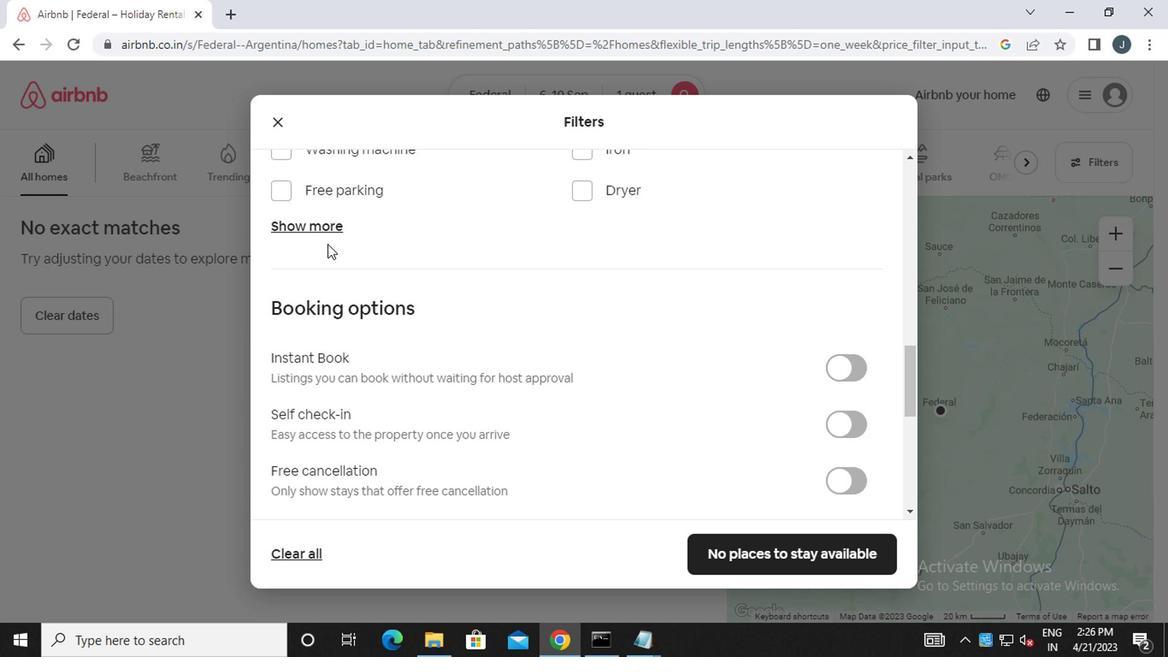 
Action: Mouse pressed left at (332, 231)
Screenshot: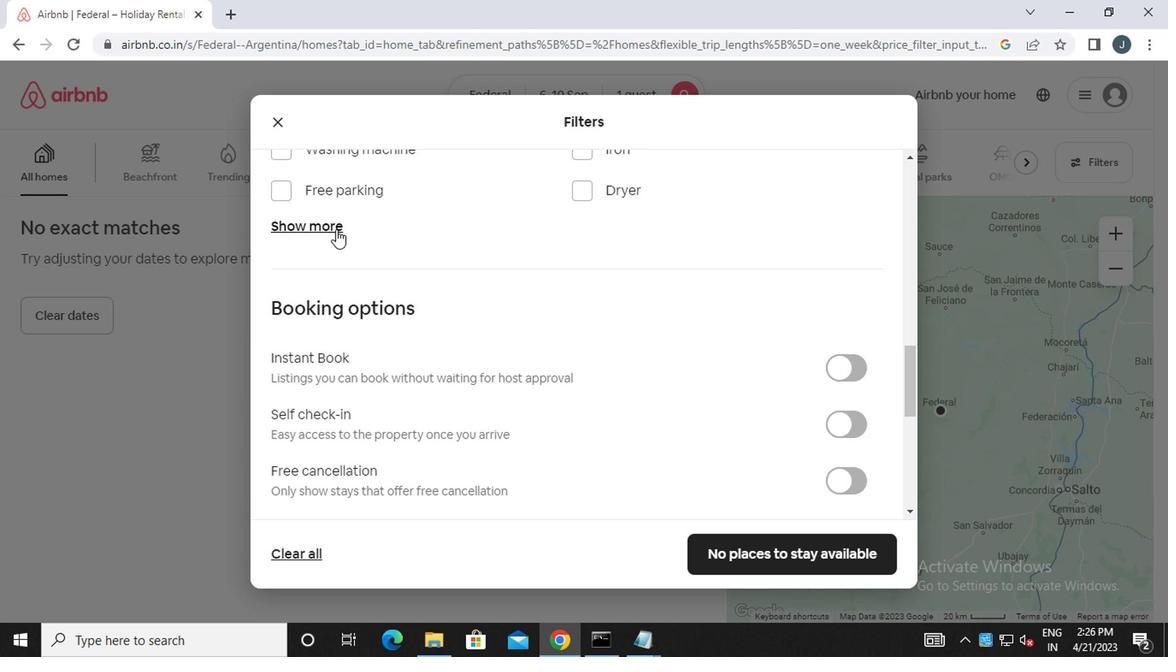 
Action: Mouse moved to (453, 305)
Screenshot: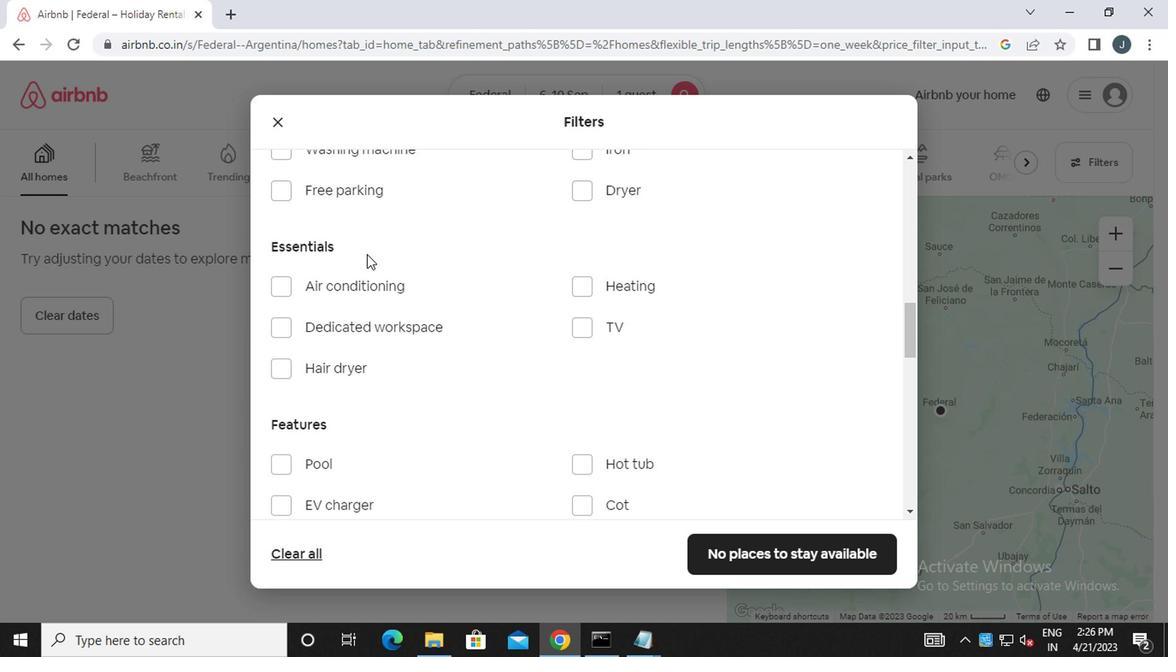 
Action: Mouse scrolled (453, 304) with delta (0, 0)
Screenshot: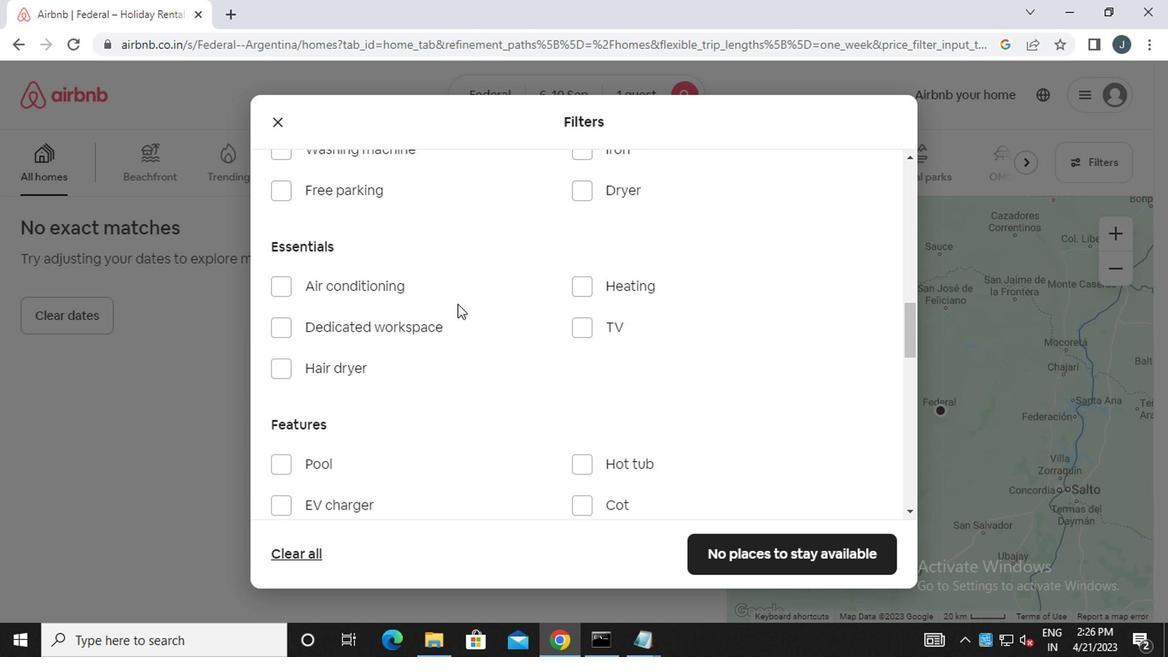 
Action: Mouse moved to (632, 203)
Screenshot: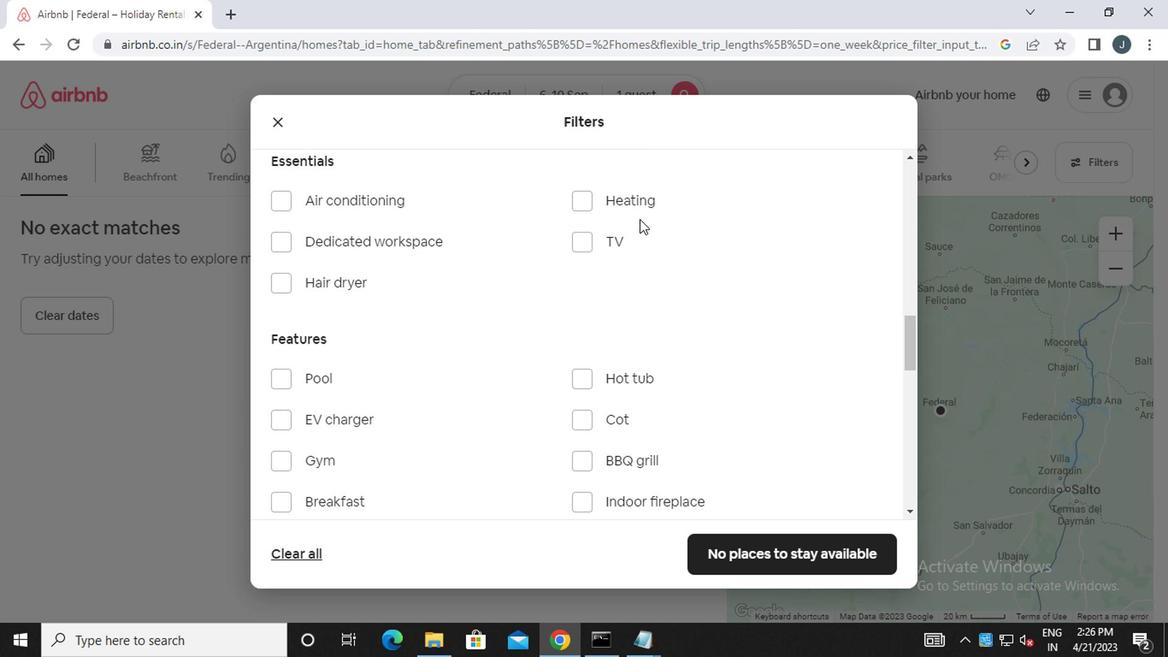 
Action: Mouse pressed left at (632, 203)
Screenshot: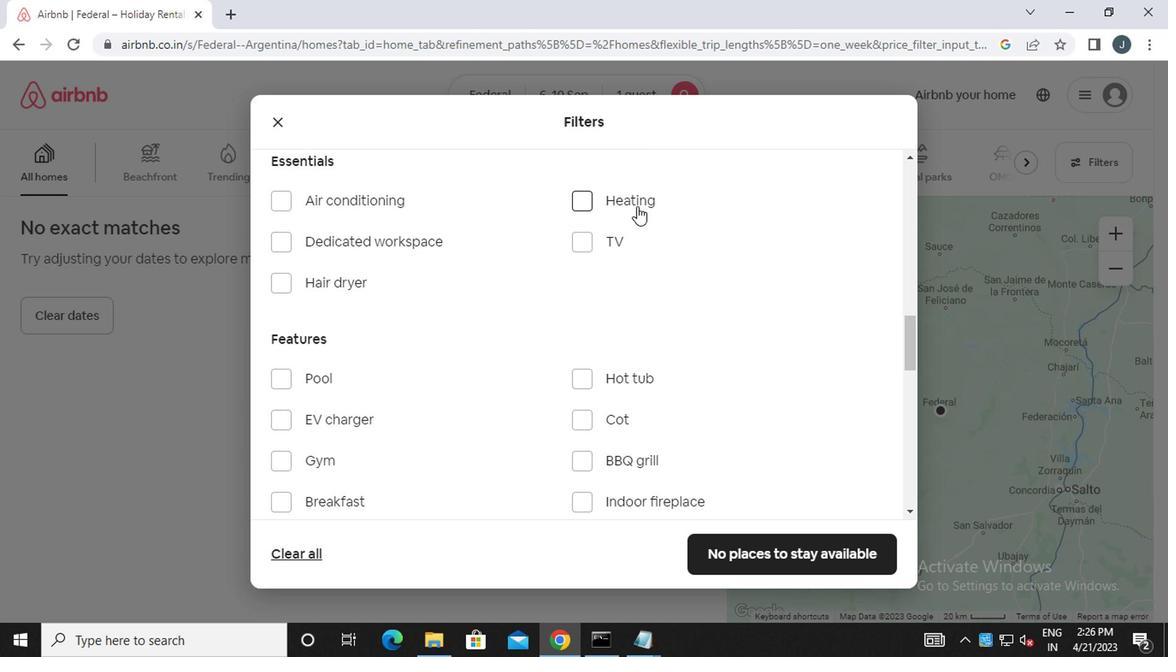 
Action: Mouse moved to (485, 313)
Screenshot: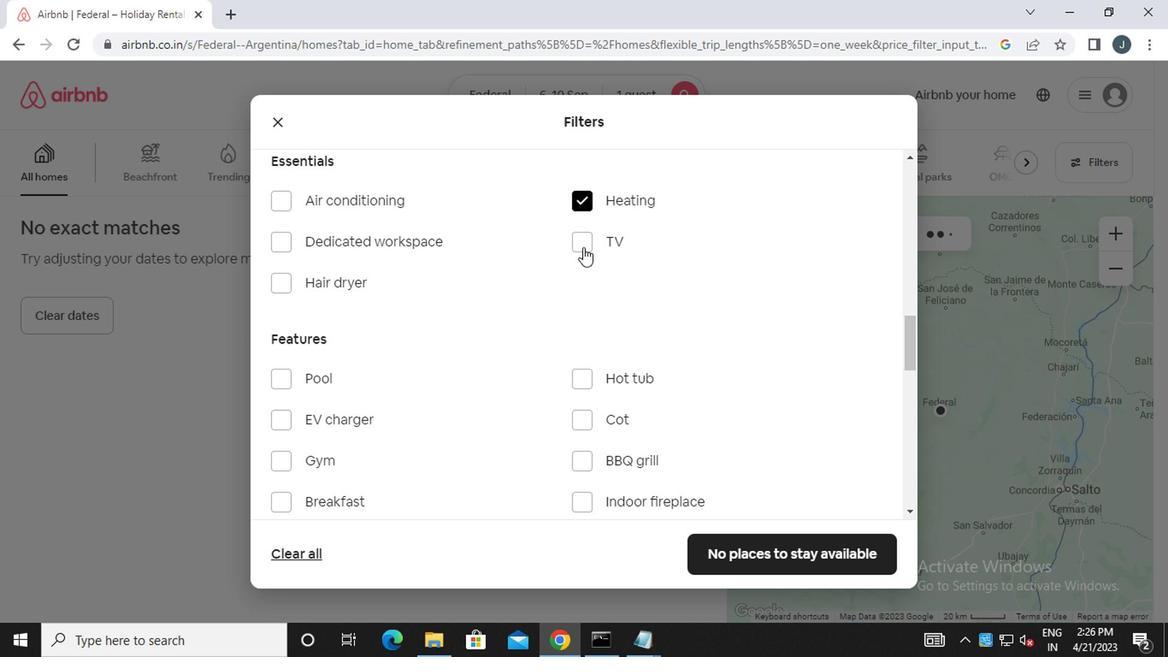 
Action: Mouse scrolled (485, 313) with delta (0, 0)
Screenshot: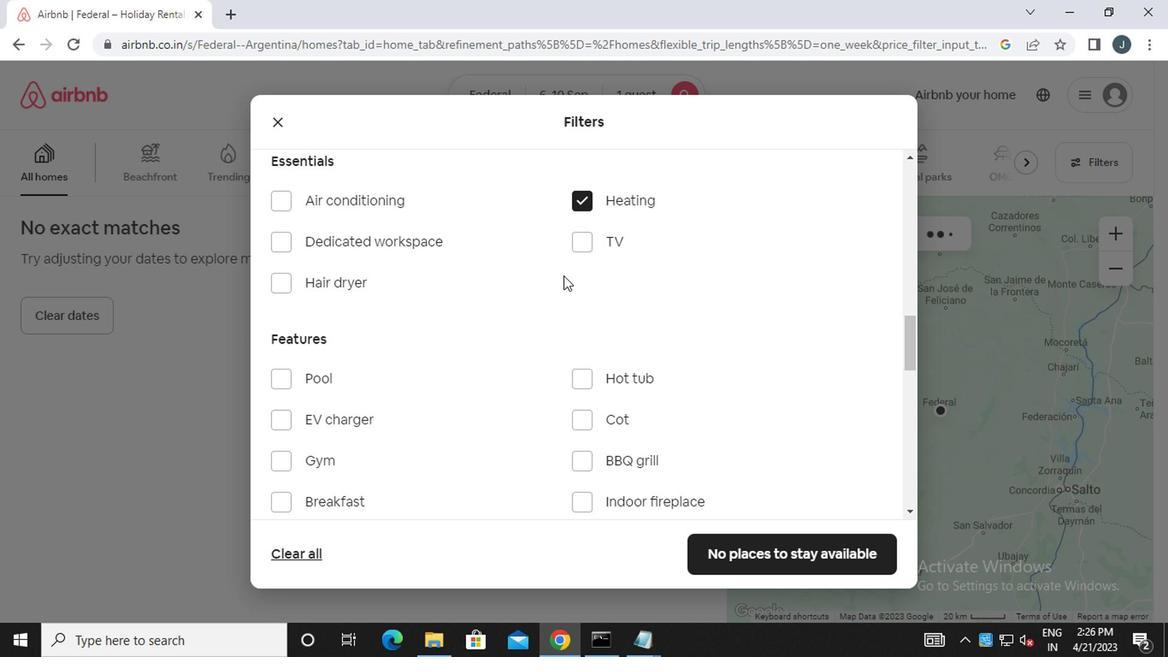 
Action: Mouse scrolled (485, 313) with delta (0, 0)
Screenshot: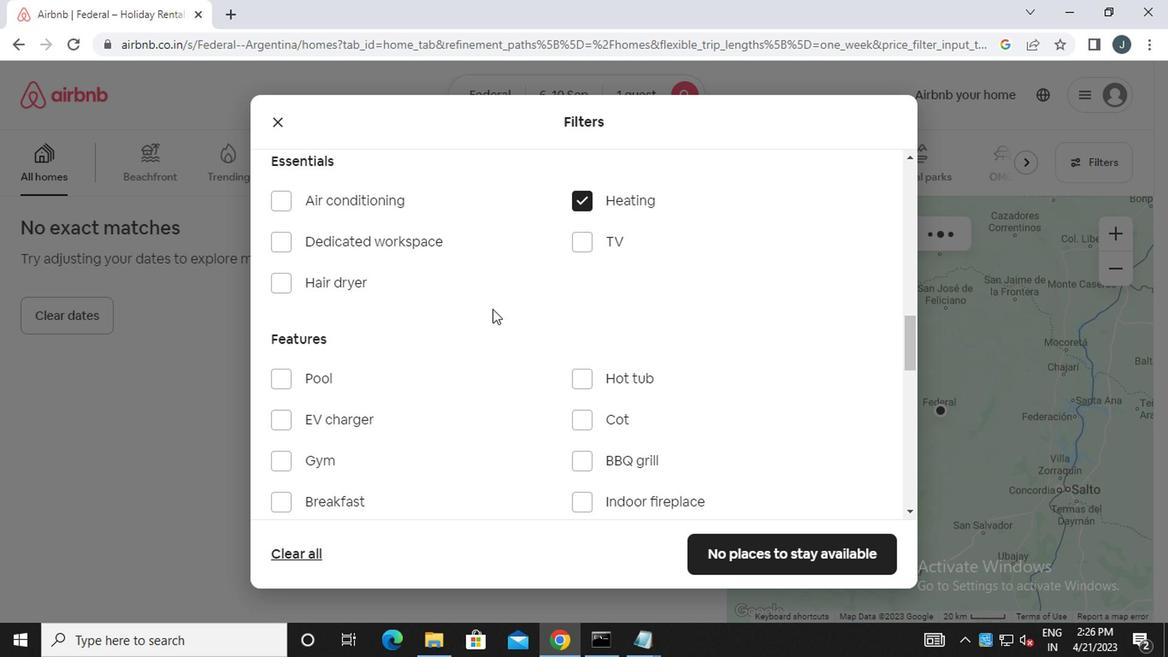 
Action: Mouse moved to (485, 313)
Screenshot: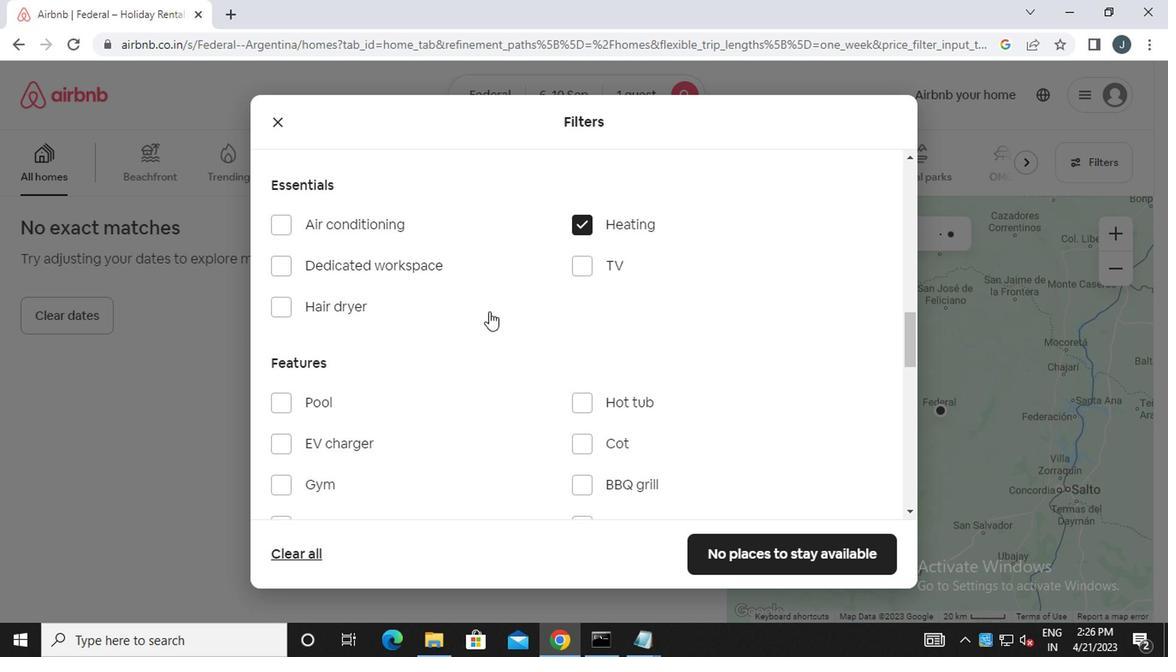 
Action: Mouse scrolled (485, 313) with delta (0, 0)
Screenshot: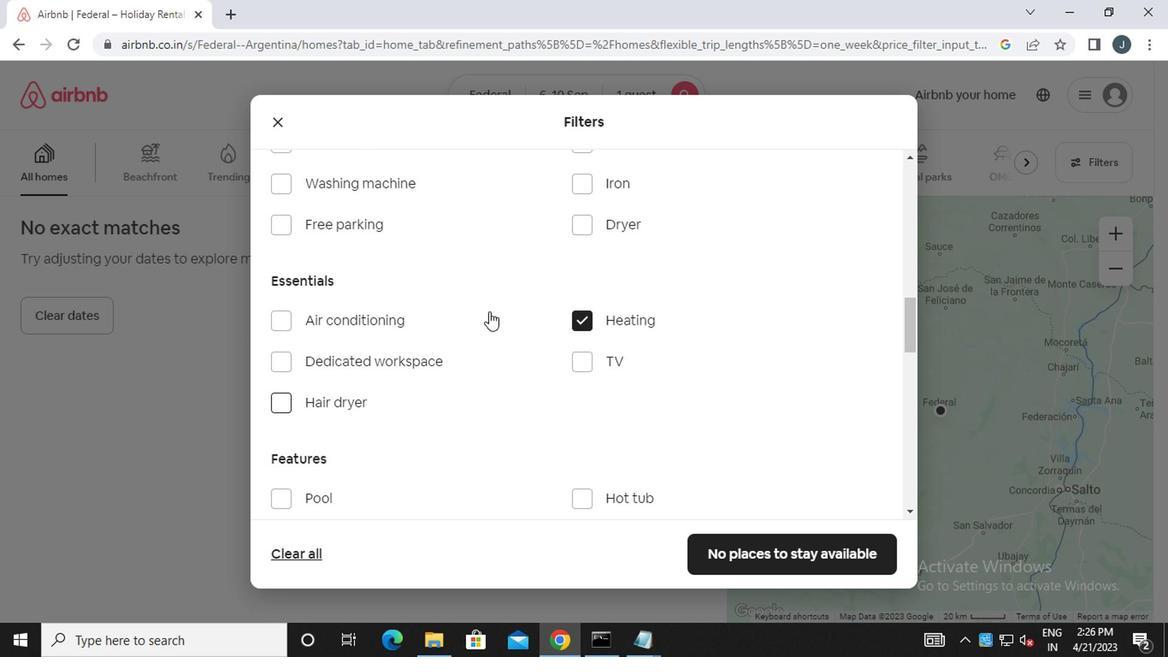 
Action: Mouse scrolled (485, 313) with delta (0, 0)
Screenshot: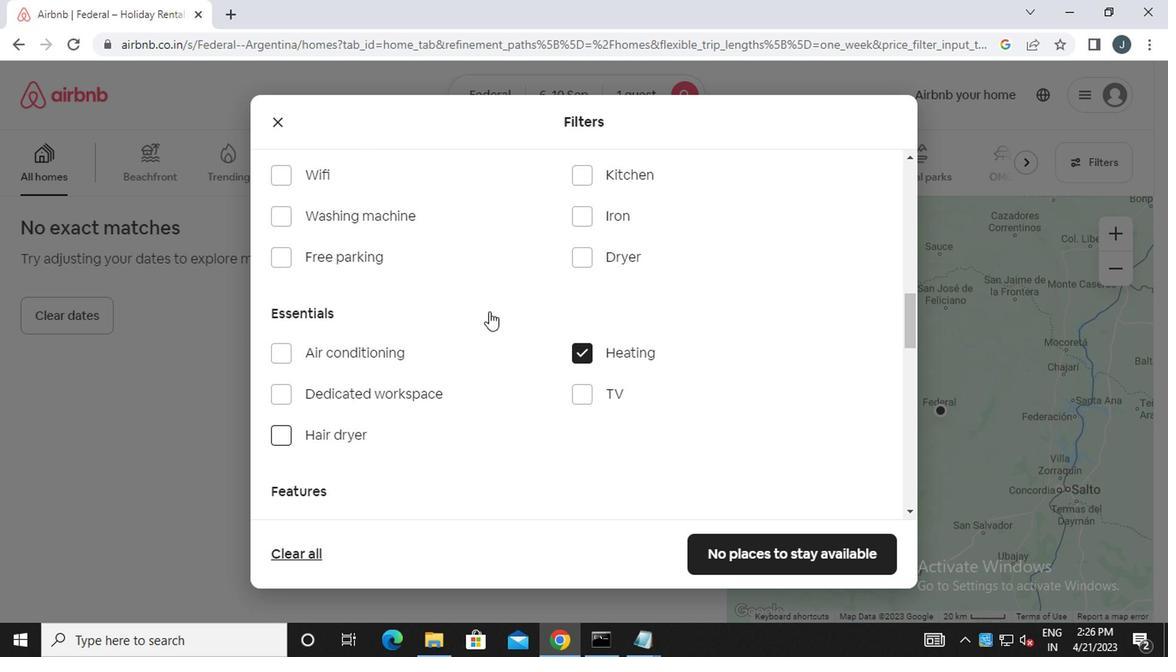 
Action: Mouse scrolled (485, 313) with delta (0, 0)
Screenshot: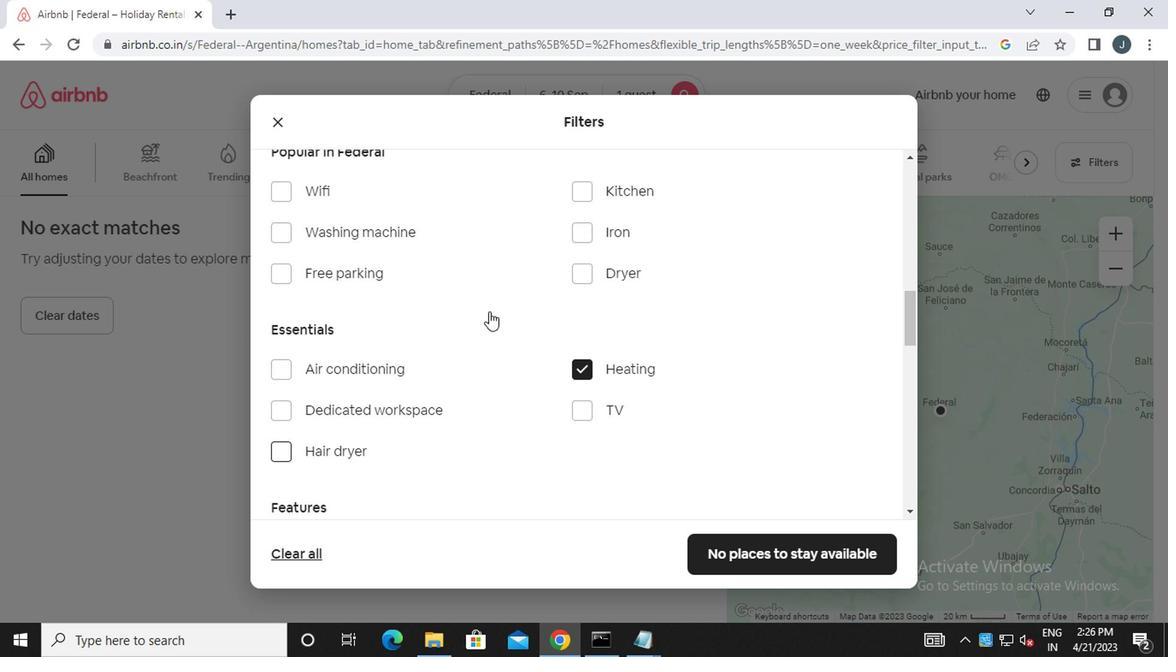 
Action: Mouse moved to (425, 374)
Screenshot: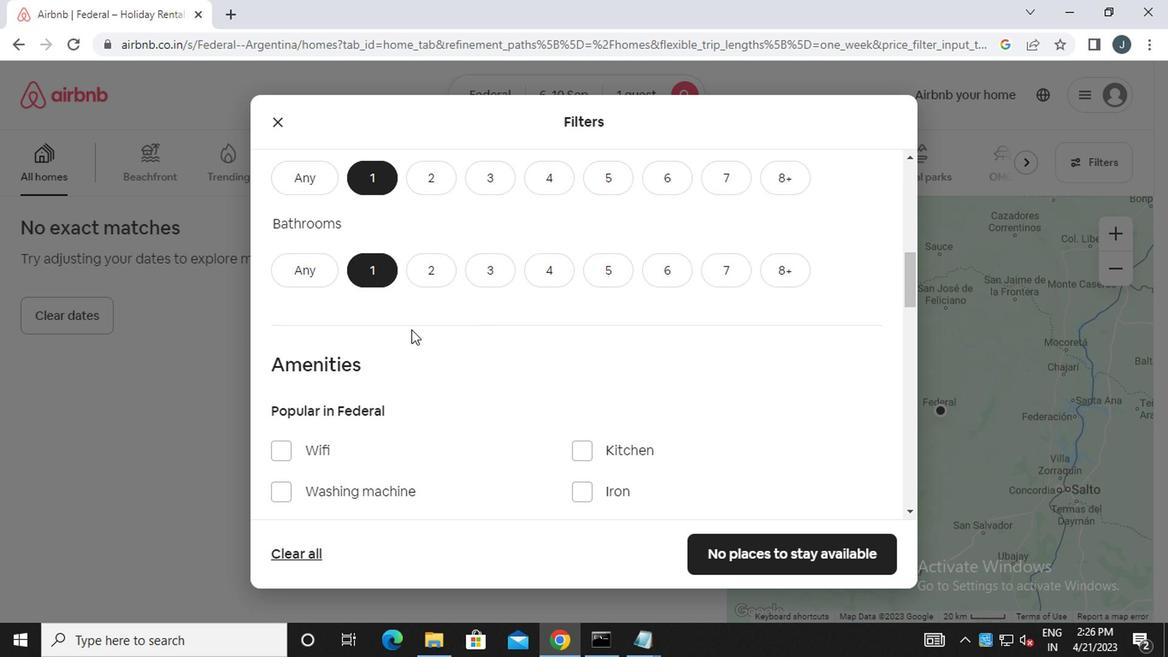 
Action: Mouse scrolled (425, 373) with delta (0, -1)
Screenshot: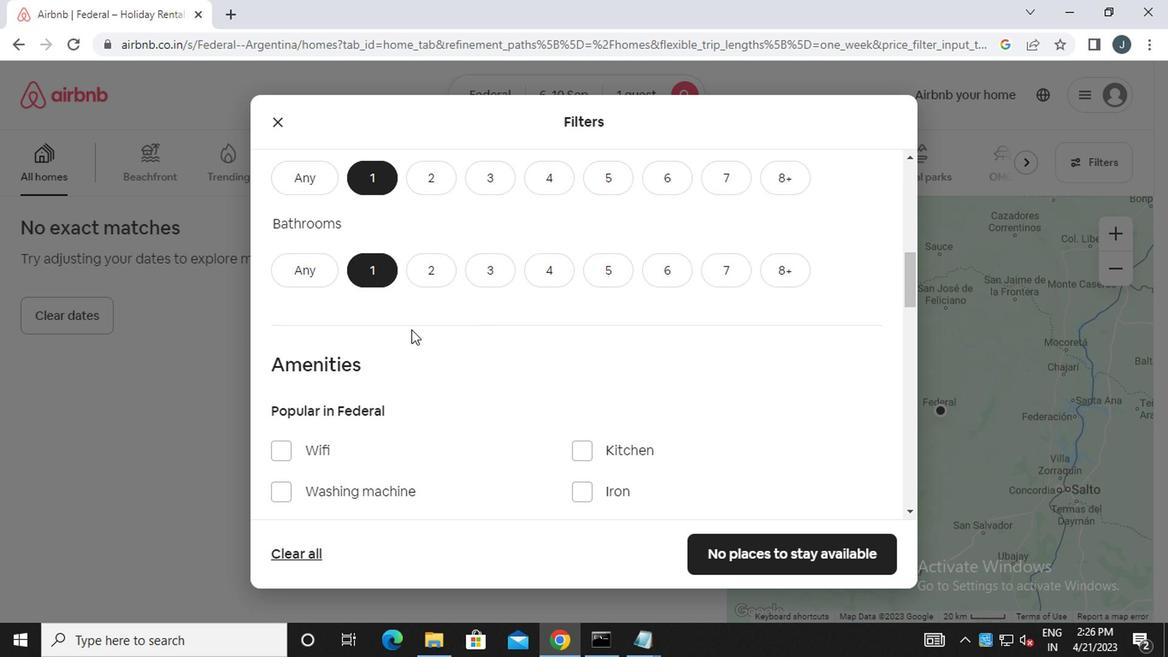 
Action: Mouse scrolled (425, 373) with delta (0, -1)
Screenshot: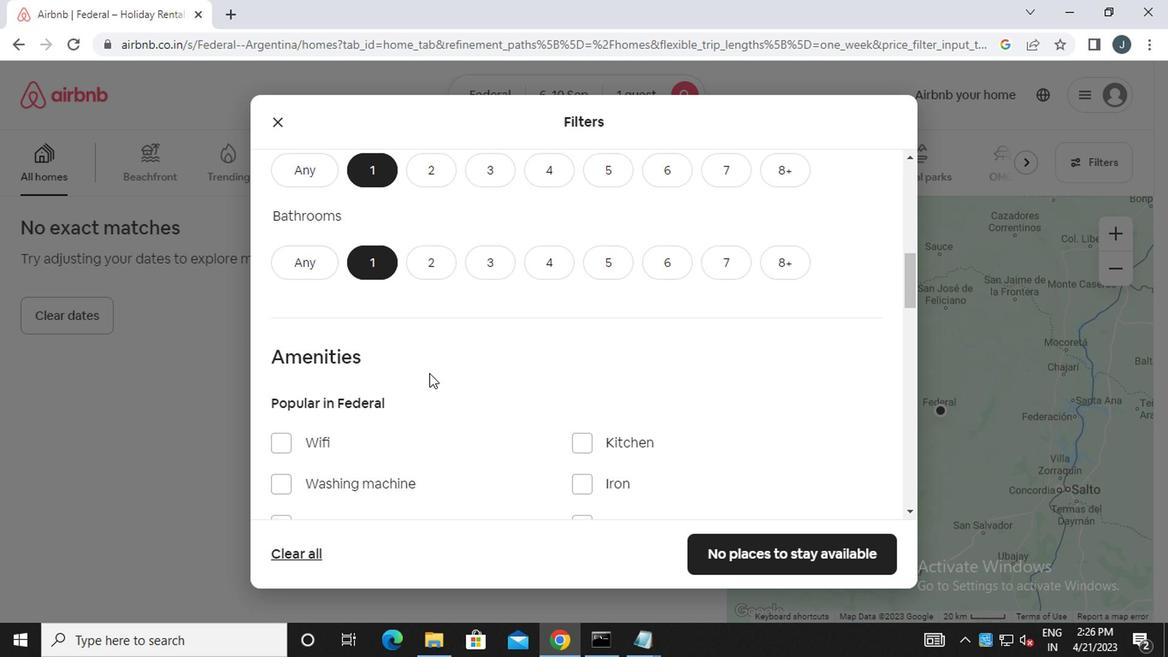 
Action: Mouse moved to (425, 374)
Screenshot: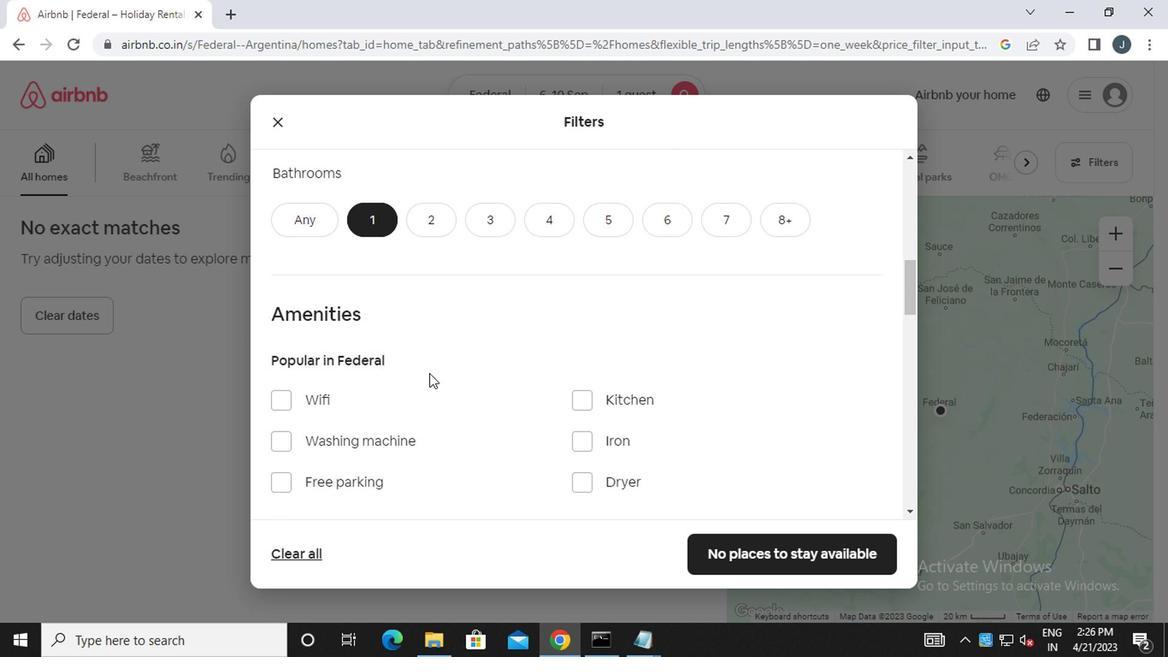 
Action: Mouse scrolled (425, 373) with delta (0, -1)
Screenshot: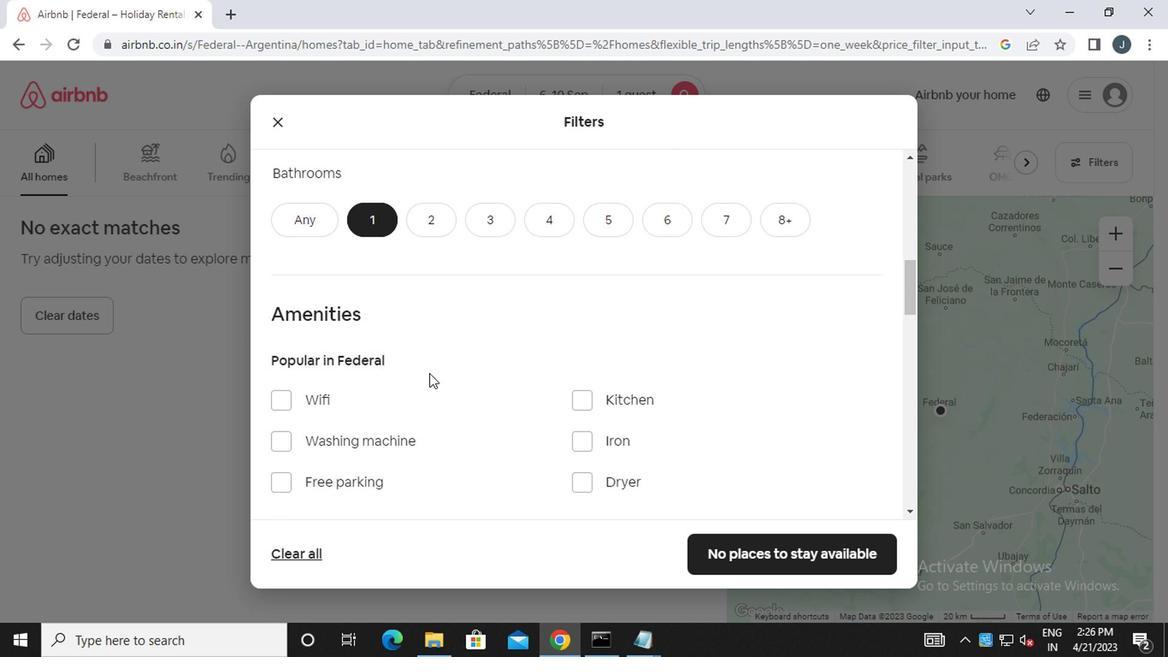 
Action: Mouse scrolled (425, 373) with delta (0, -1)
Screenshot: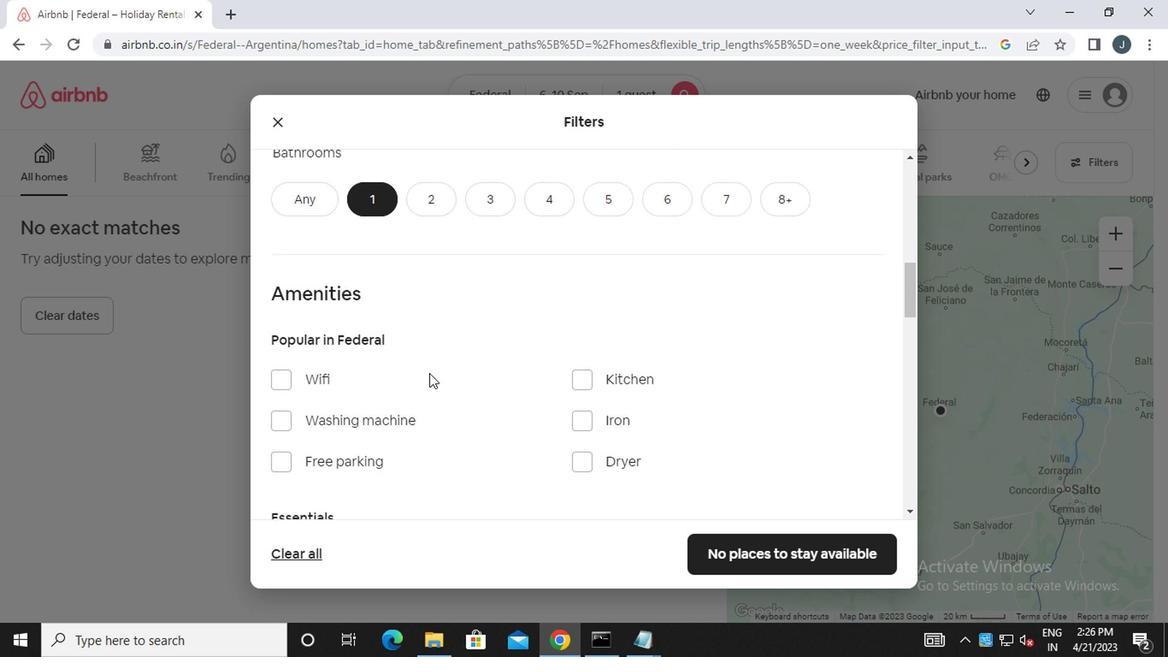 
Action: Mouse scrolled (425, 373) with delta (0, -1)
Screenshot: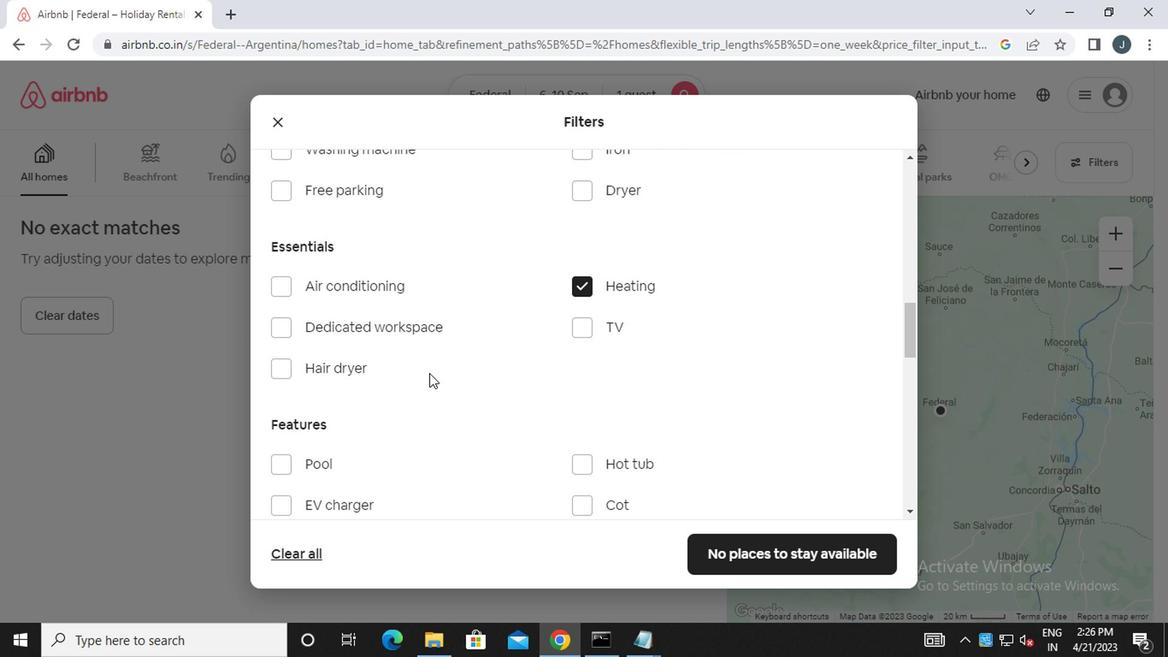 
Action: Mouse scrolled (425, 373) with delta (0, -1)
Screenshot: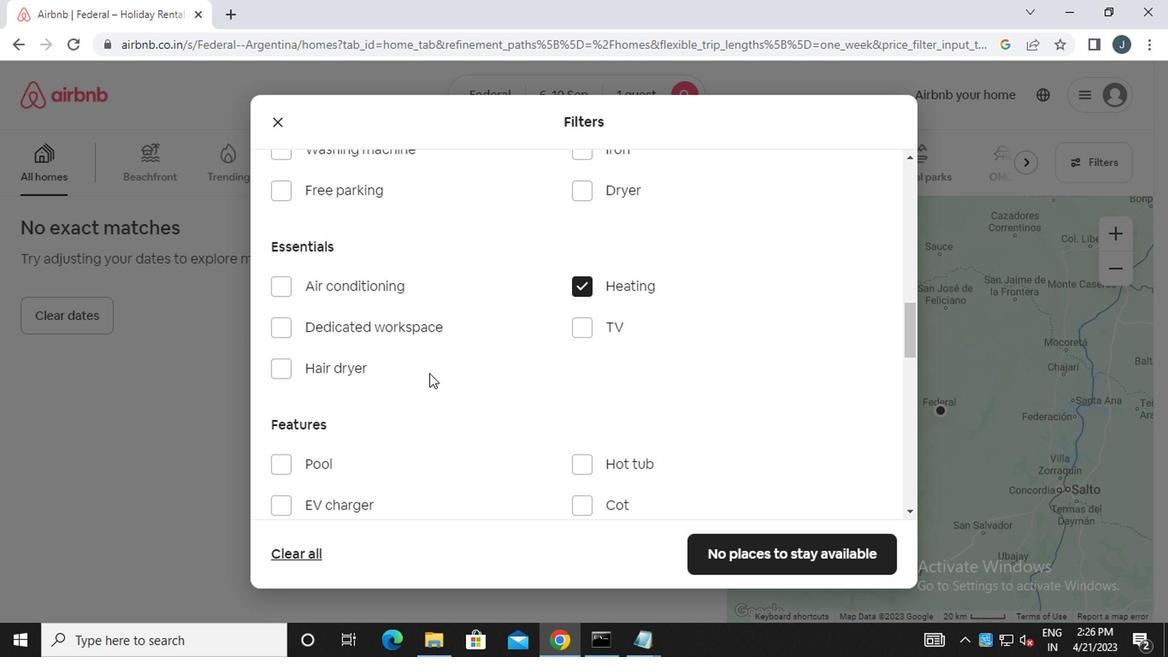 
Action: Mouse scrolled (425, 373) with delta (0, -1)
Screenshot: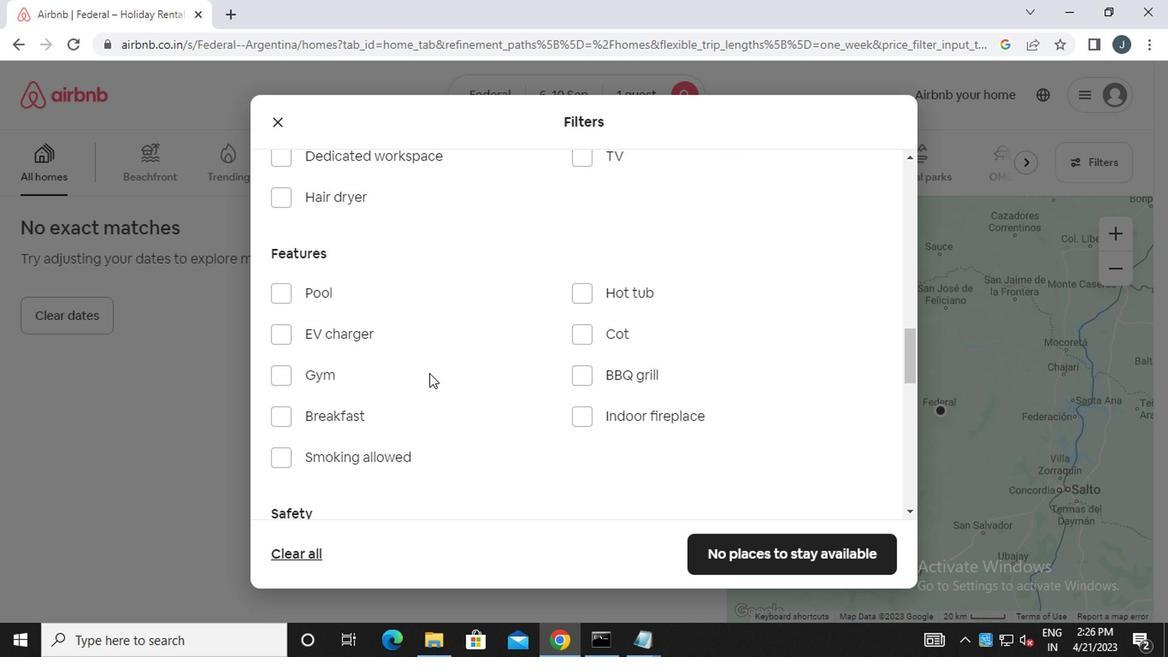 
Action: Mouse scrolled (425, 373) with delta (0, -1)
Screenshot: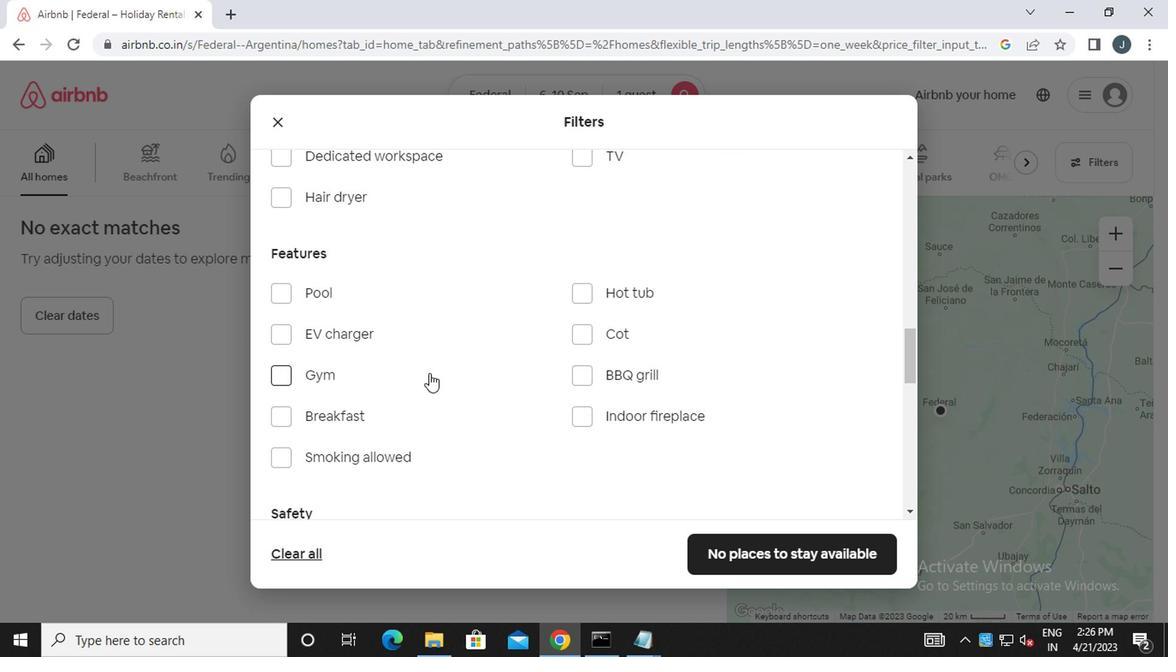 
Action: Mouse moved to (497, 392)
Screenshot: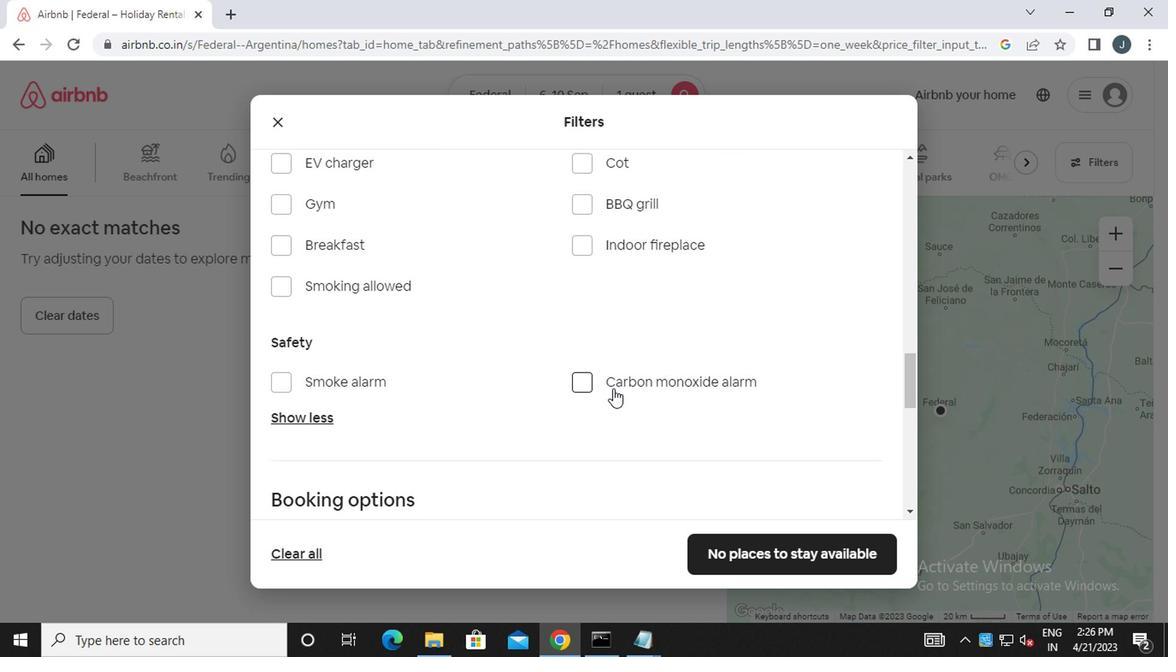 
Action: Mouse scrolled (497, 391) with delta (0, 0)
Screenshot: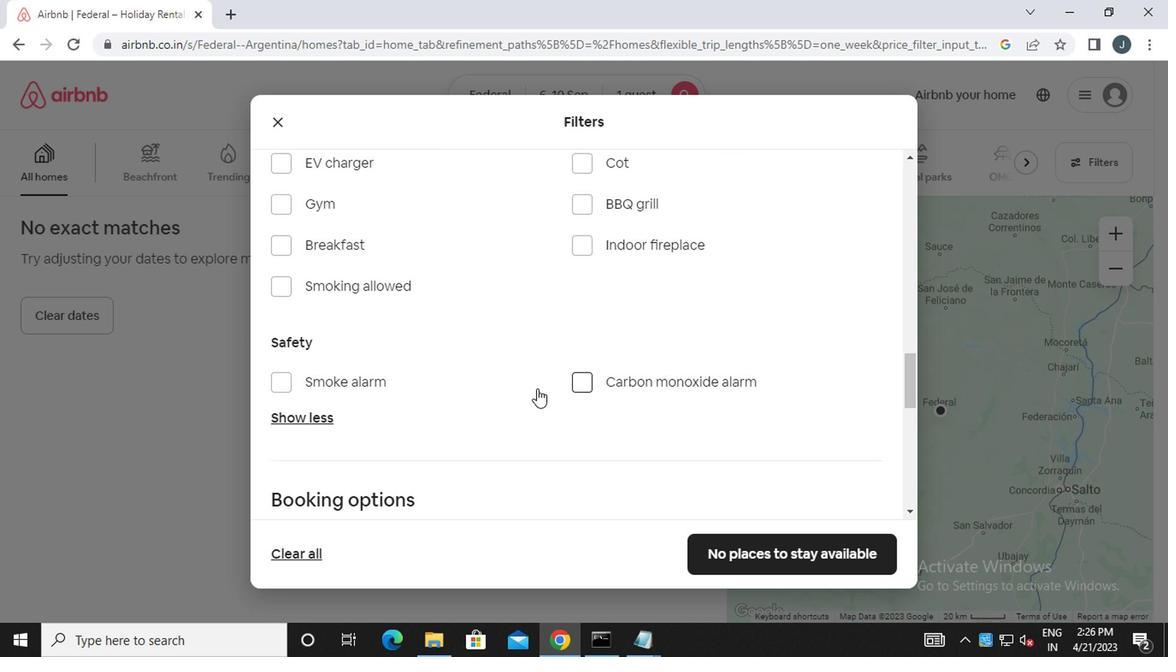 
Action: Mouse scrolled (497, 391) with delta (0, 0)
Screenshot: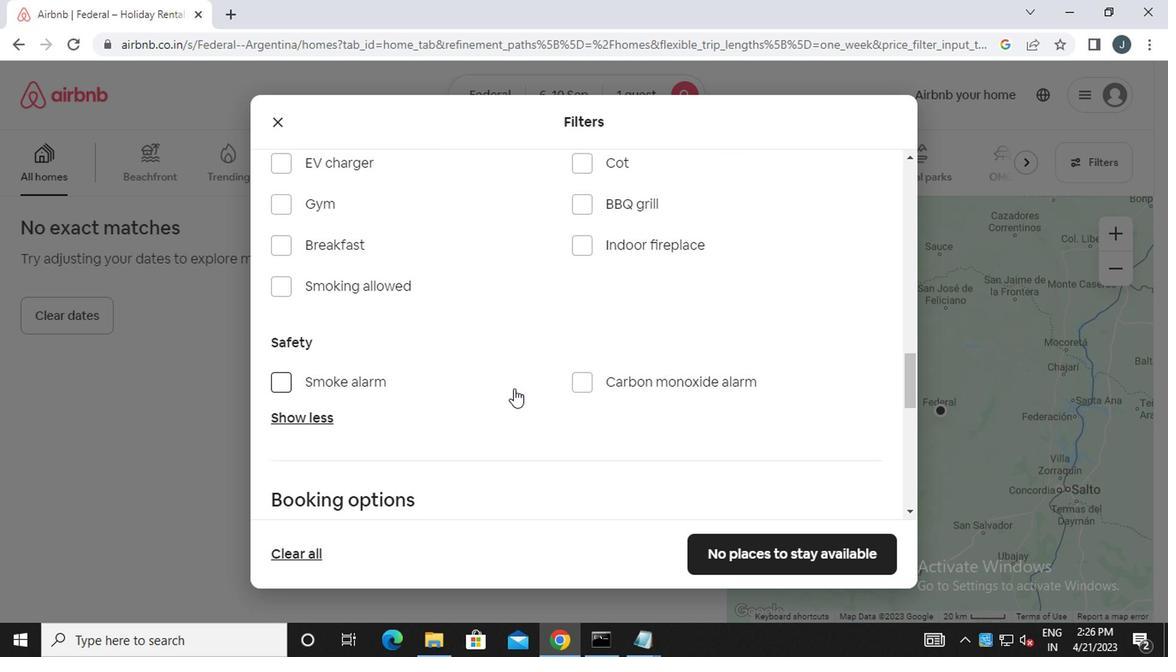 
Action: Mouse moved to (492, 392)
Screenshot: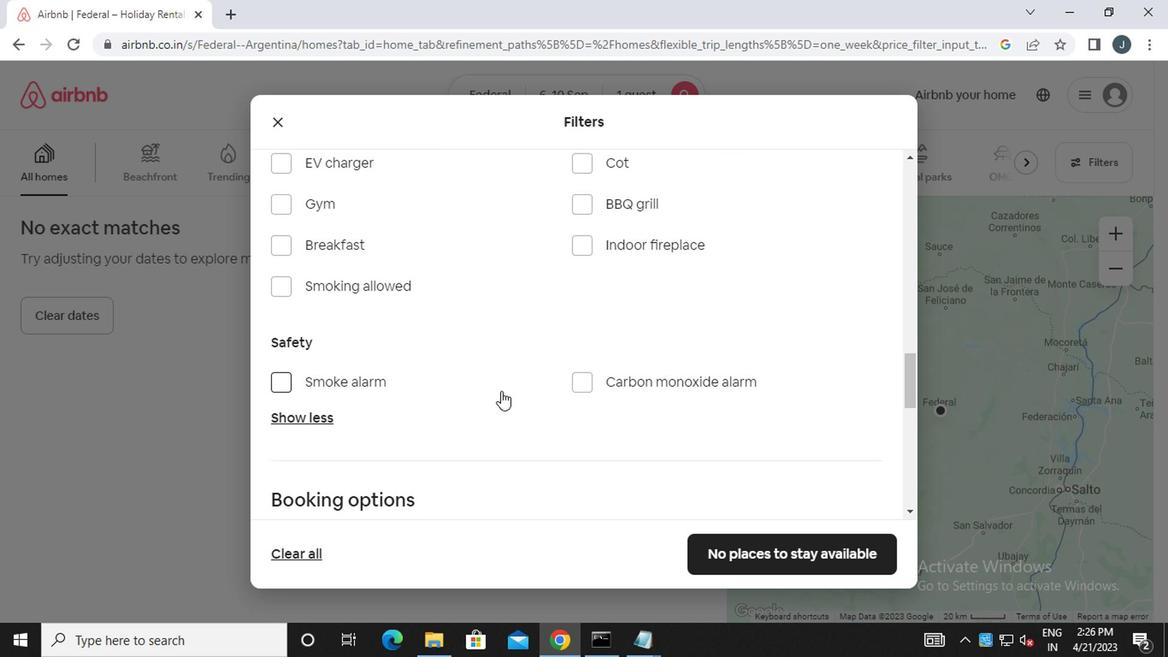 
Action: Mouse scrolled (492, 391) with delta (0, 0)
Screenshot: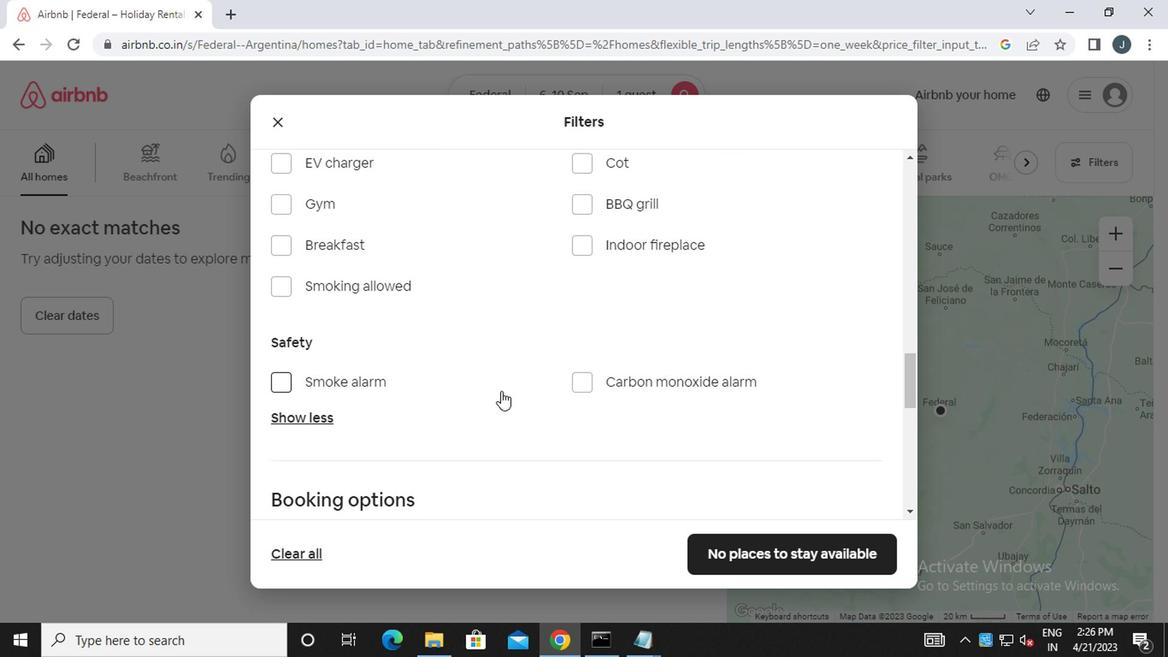 
Action: Mouse moved to (842, 360)
Screenshot: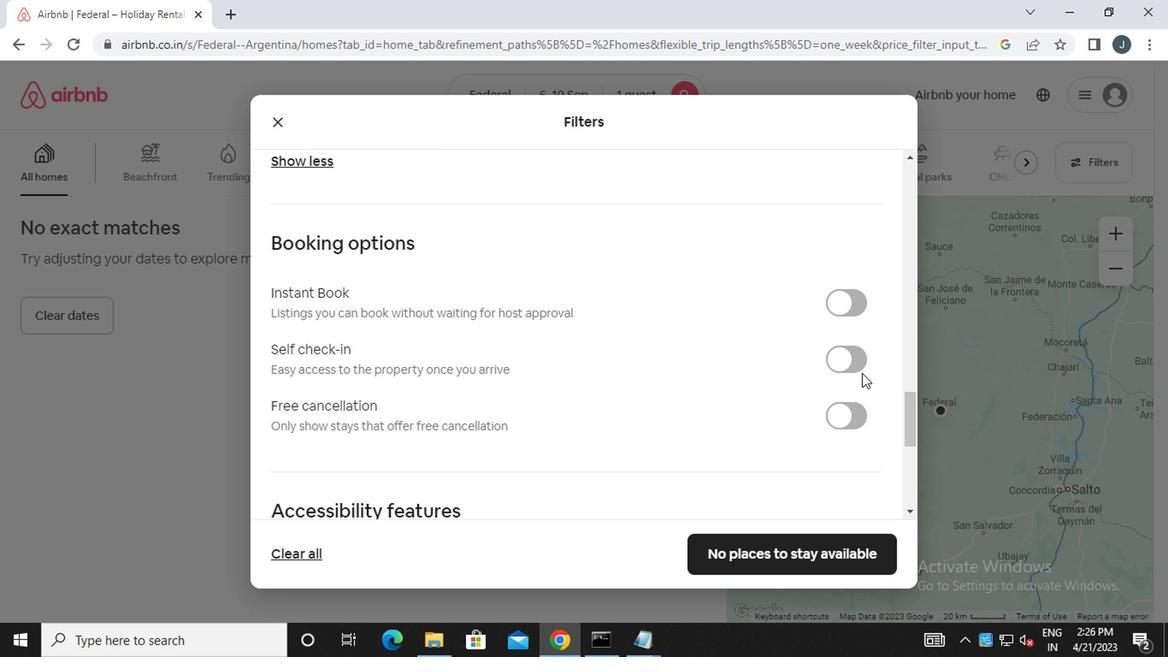 
Action: Mouse pressed left at (842, 360)
Screenshot: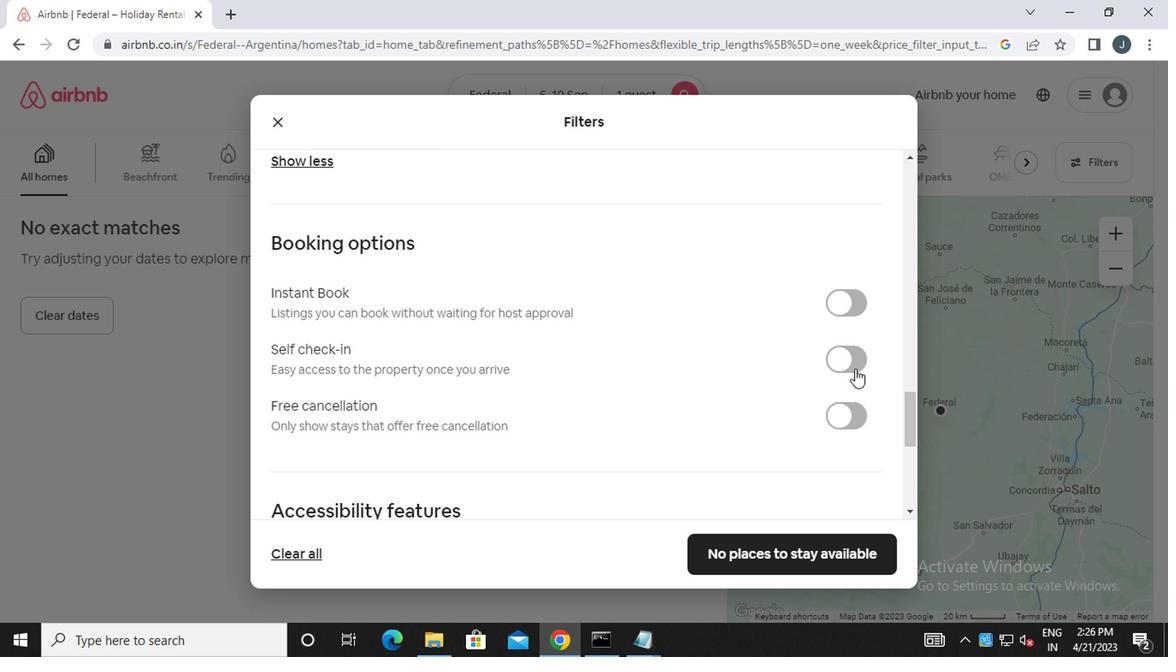 
Action: Mouse moved to (608, 355)
Screenshot: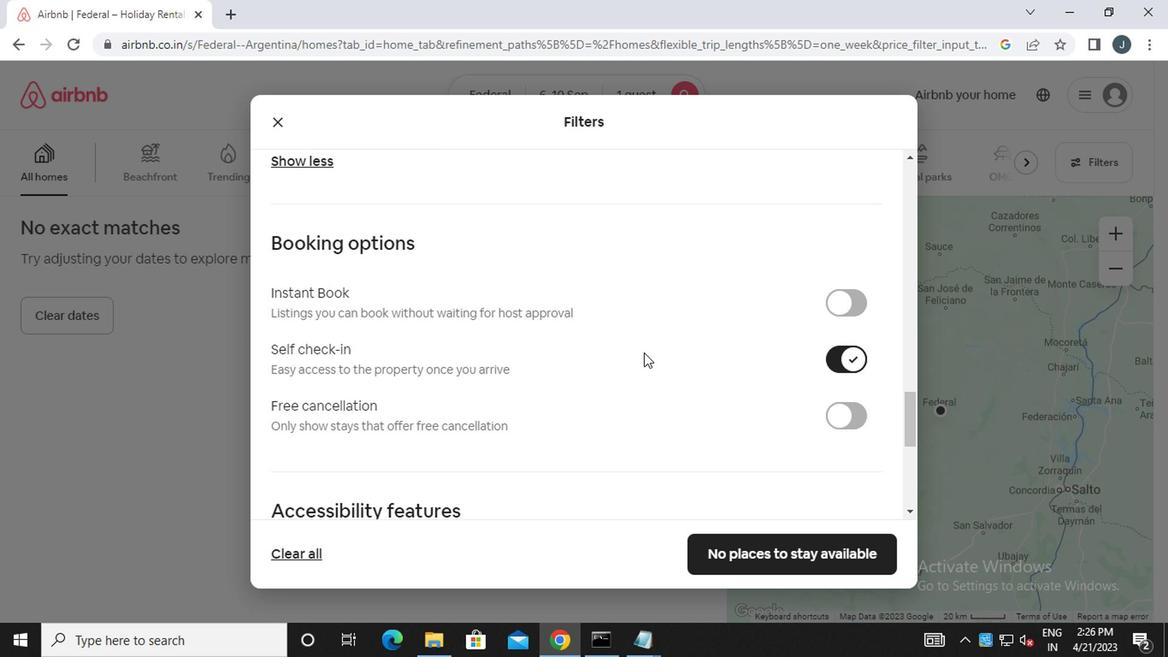 
Action: Mouse scrolled (608, 354) with delta (0, -1)
Screenshot: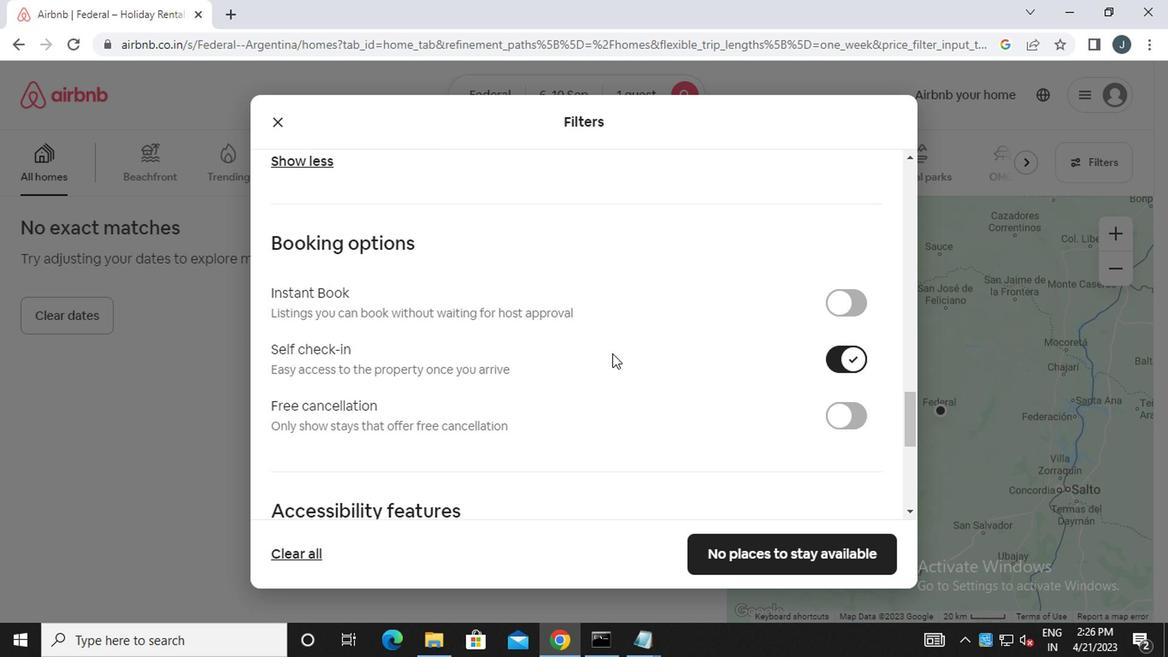 
Action: Mouse scrolled (608, 354) with delta (0, -1)
Screenshot: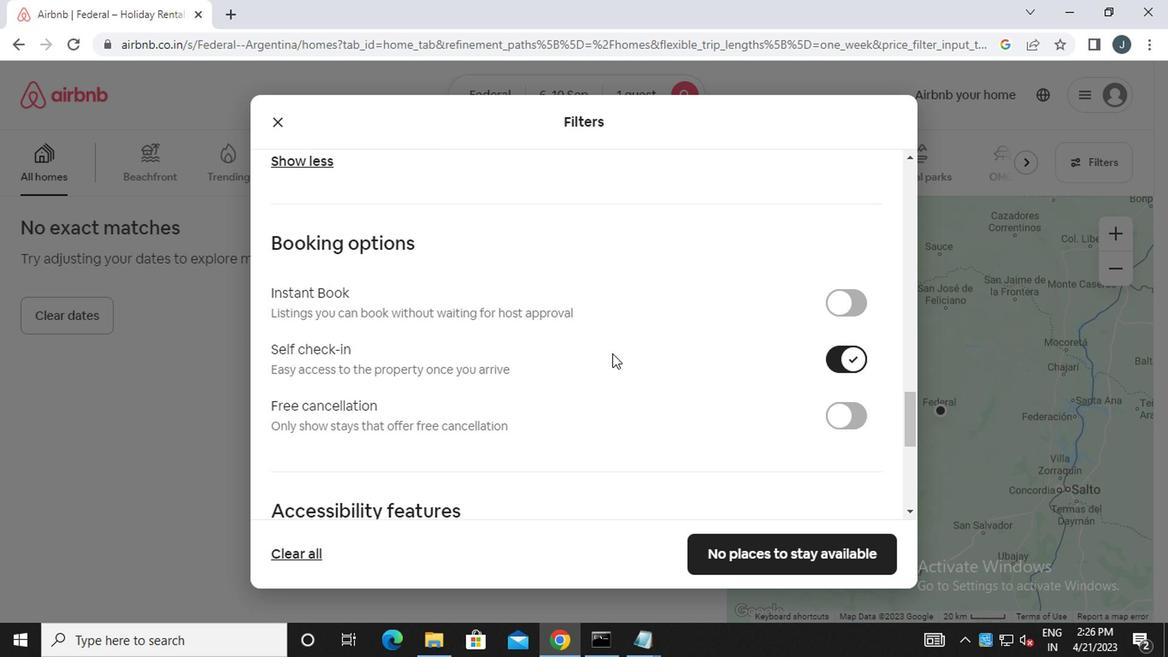 
Action: Mouse scrolled (608, 354) with delta (0, -1)
Screenshot: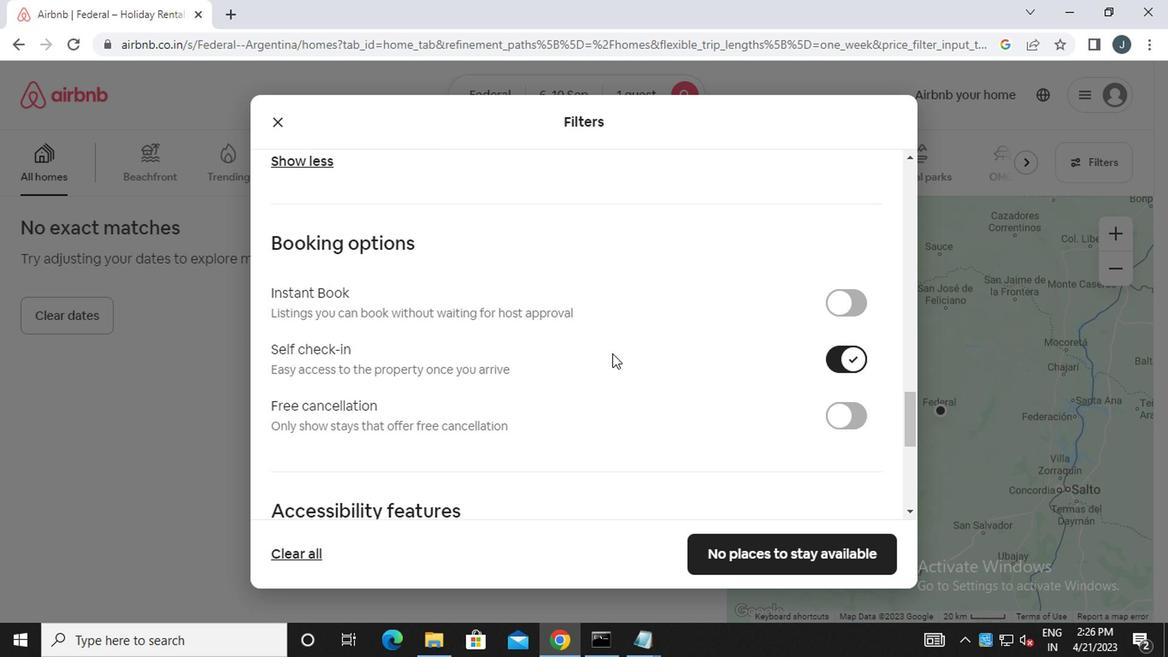 
Action: Mouse scrolled (608, 354) with delta (0, -1)
Screenshot: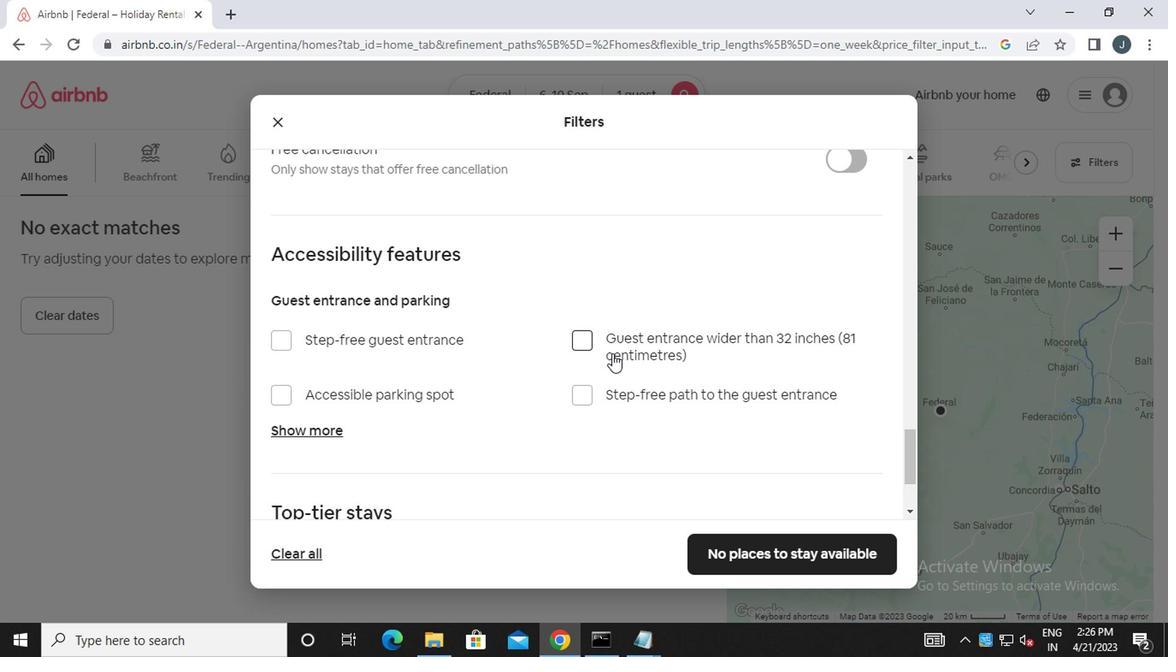 
Action: Mouse scrolled (608, 354) with delta (0, -1)
Screenshot: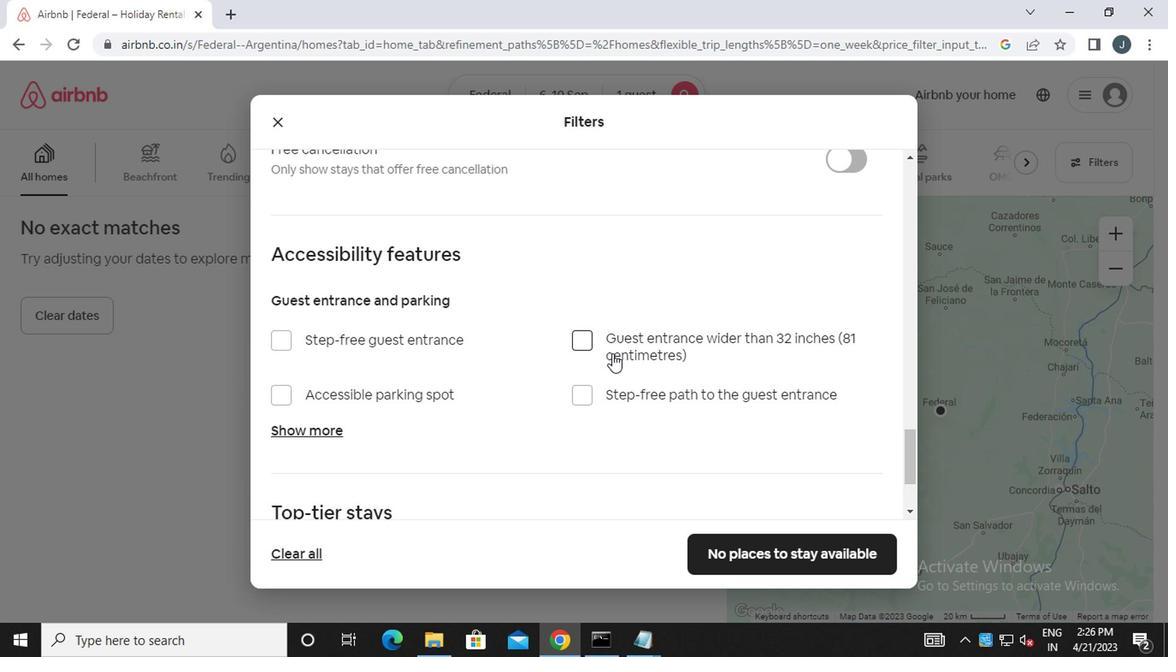 
Action: Mouse scrolled (608, 354) with delta (0, -1)
Screenshot: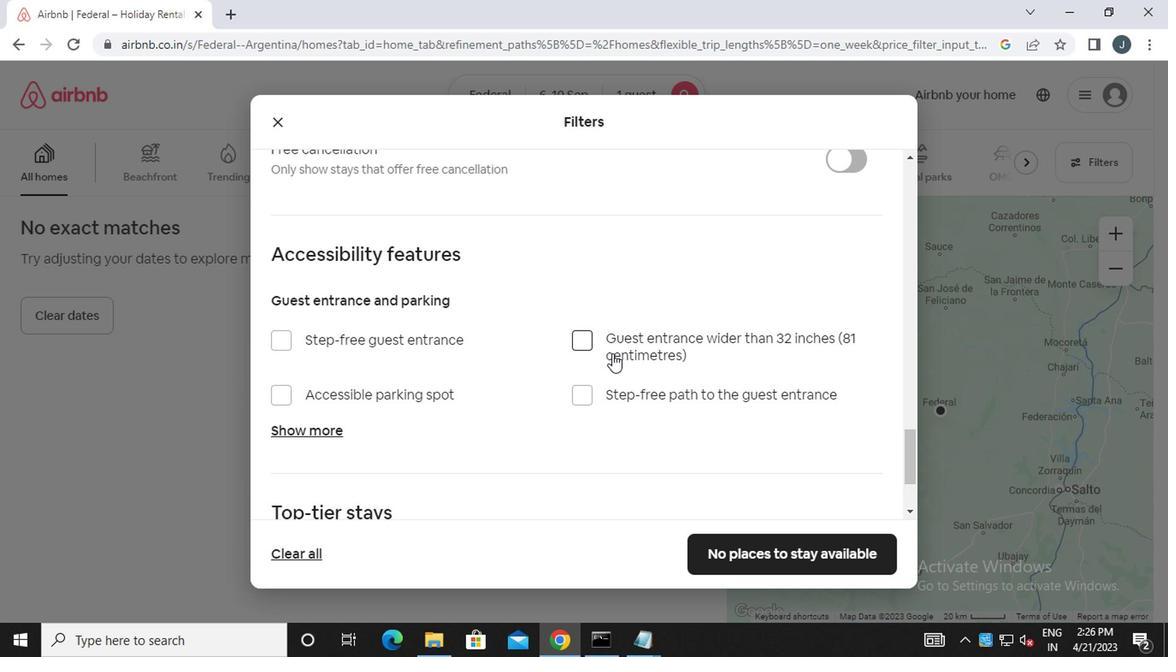 
Action: Mouse scrolled (608, 354) with delta (0, -1)
Screenshot: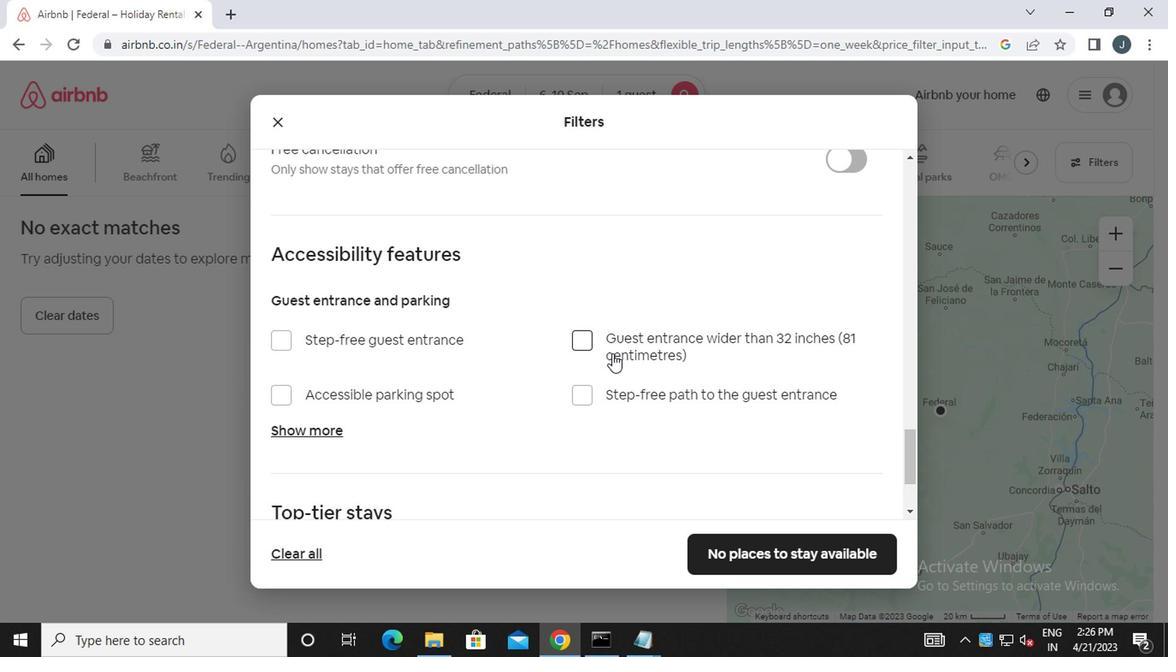 
Action: Mouse moved to (686, 397)
Screenshot: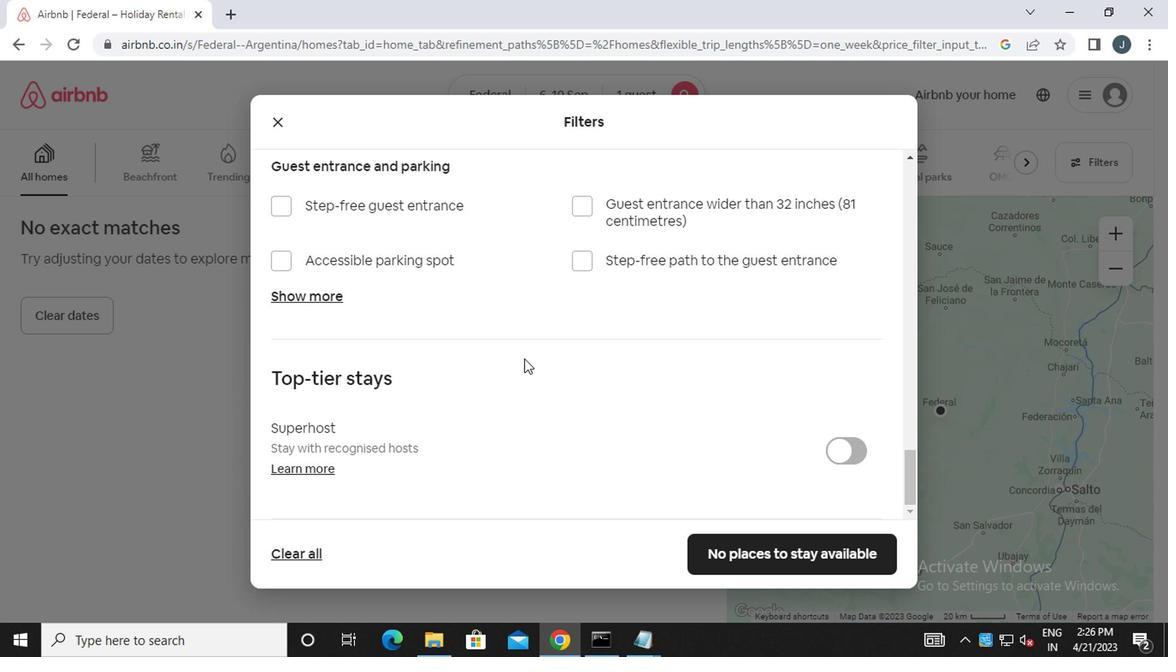 
Action: Mouse scrolled (686, 396) with delta (0, -1)
Screenshot: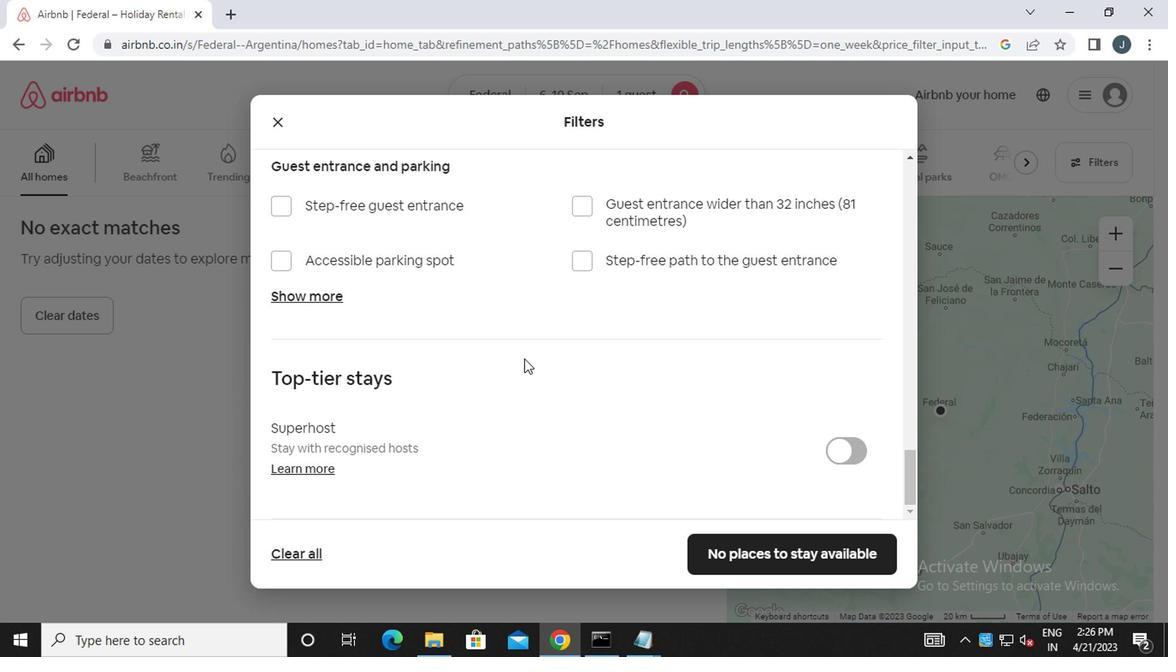 
Action: Mouse moved to (687, 399)
Screenshot: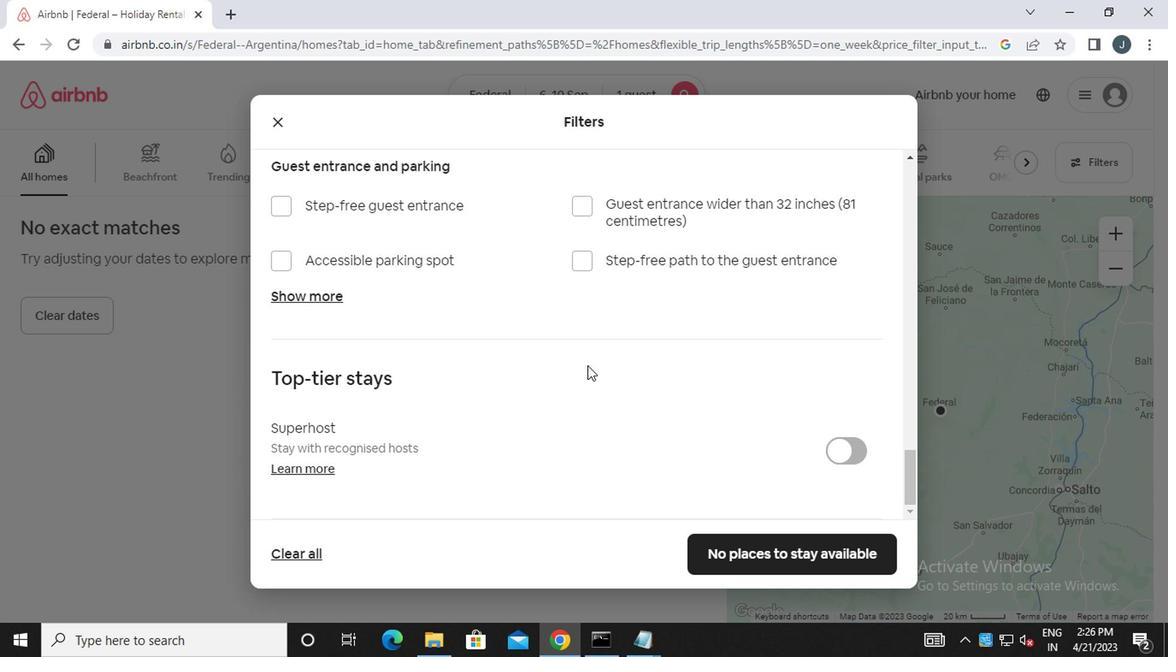 
Action: Mouse scrolled (687, 398) with delta (0, -1)
Screenshot: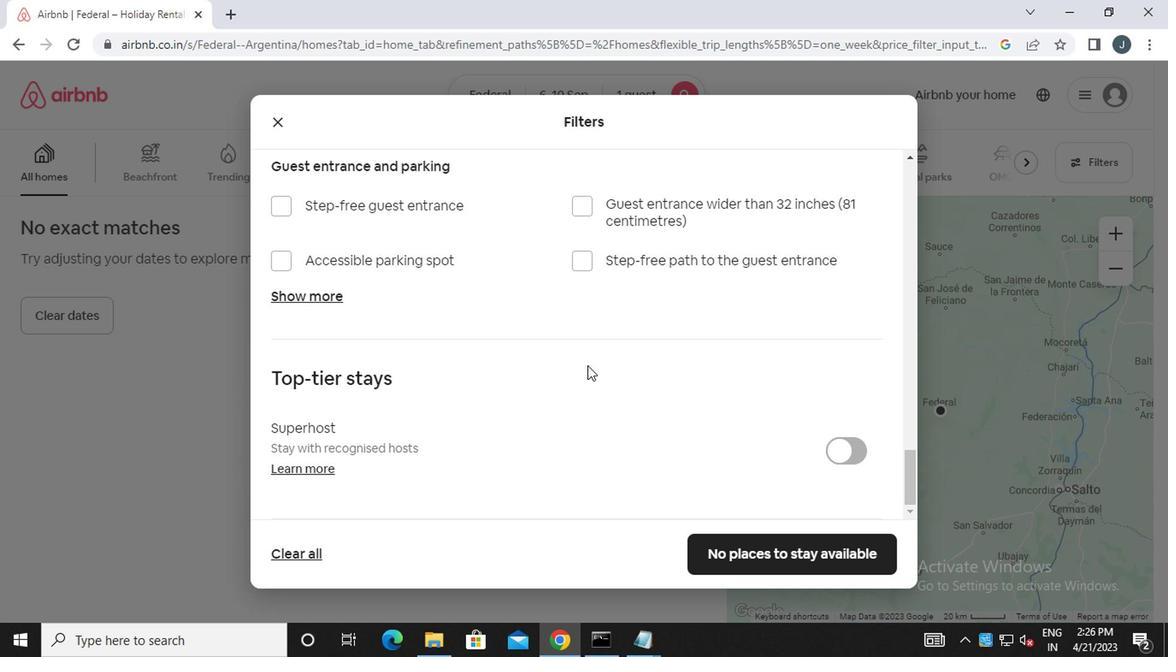 
Action: Mouse moved to (687, 400)
Screenshot: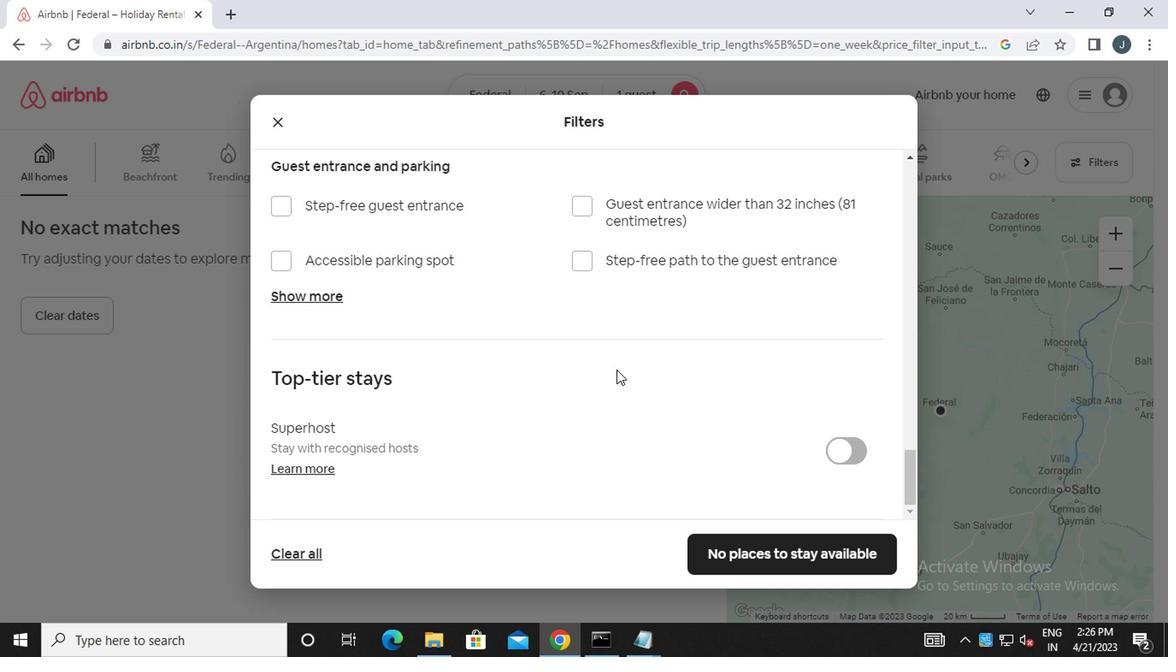 
Action: Mouse scrolled (687, 399) with delta (0, 0)
Screenshot: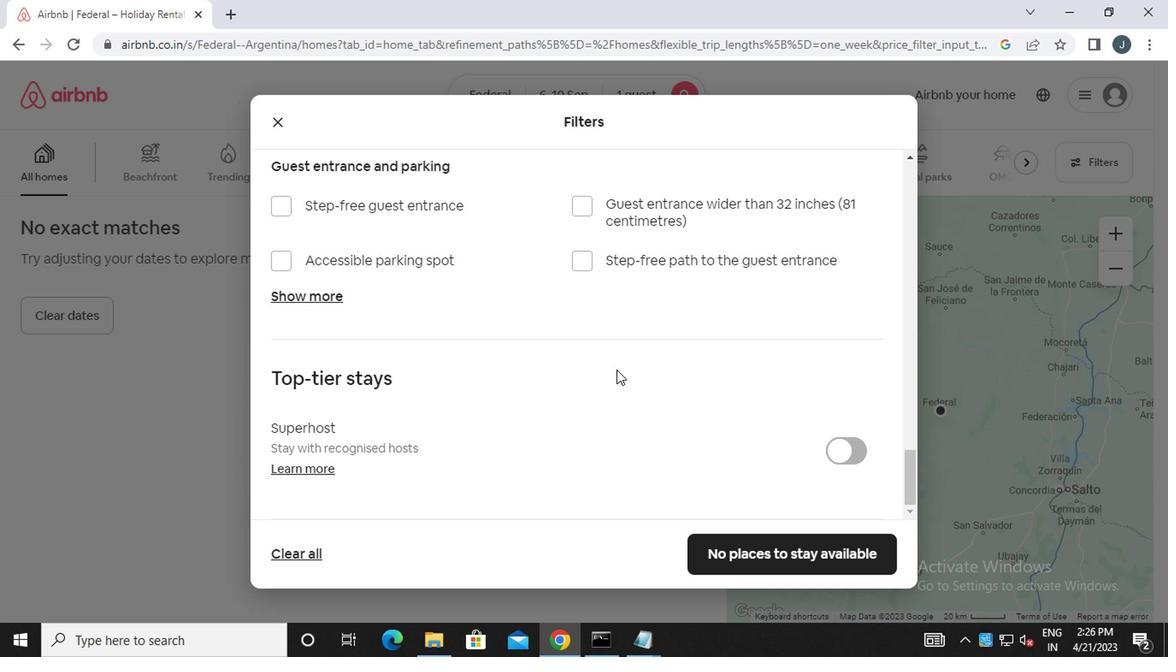 
Action: Mouse moved to (687, 400)
Screenshot: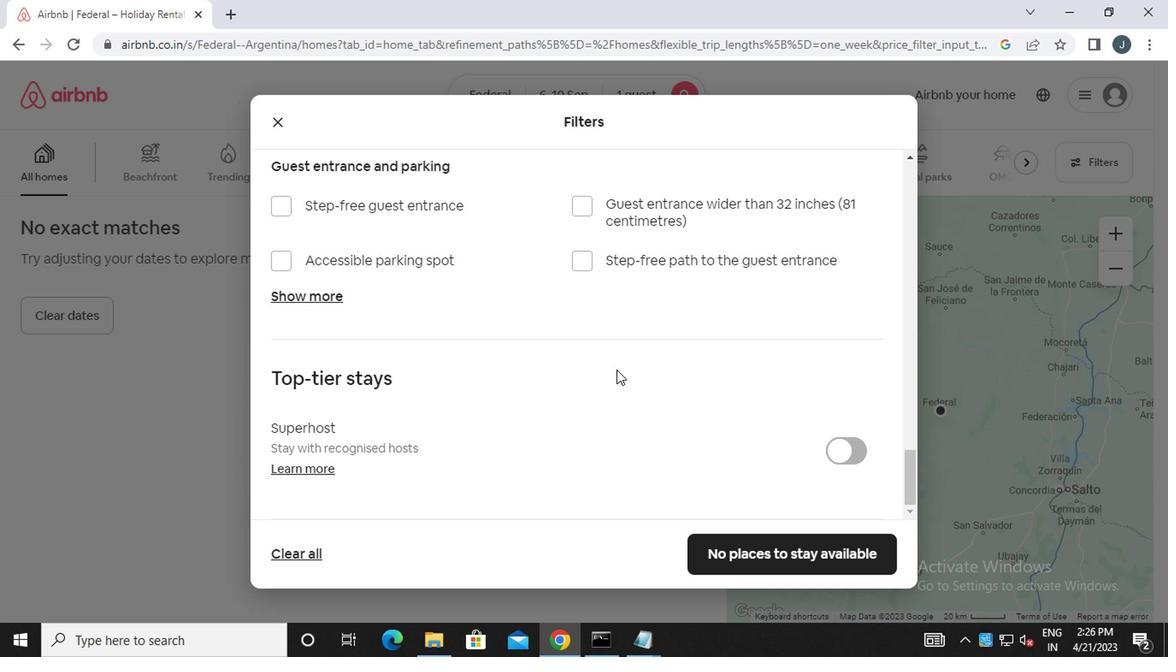 
Action: Mouse scrolled (687, 400) with delta (0, 0)
Screenshot: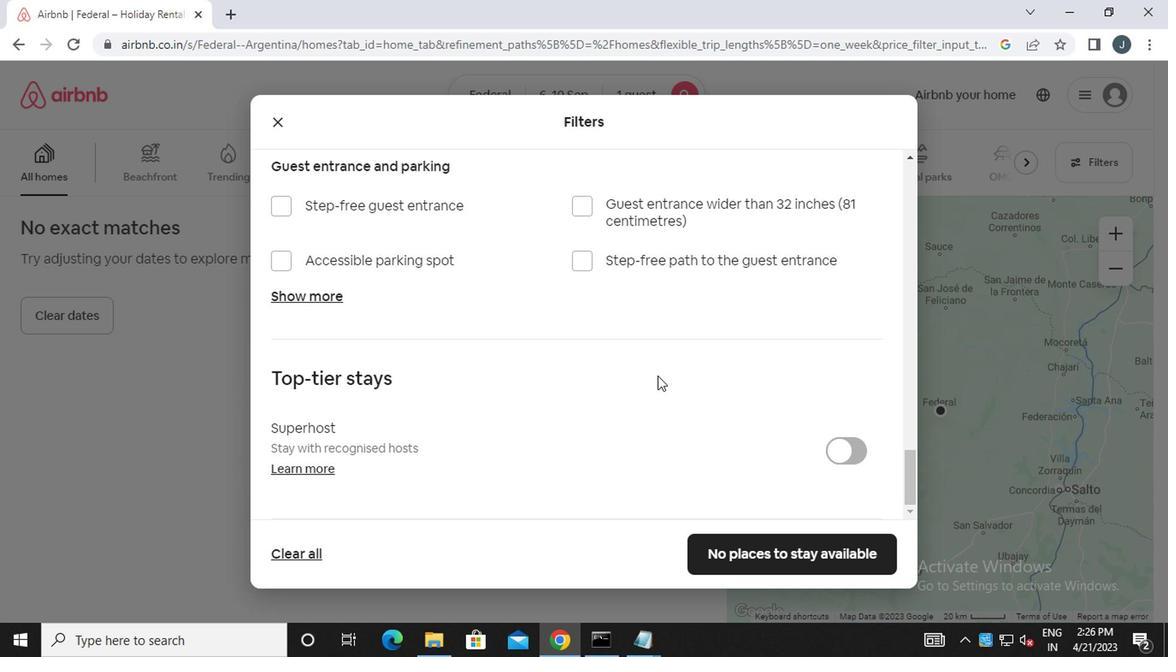 
Action: Mouse moved to (687, 404)
Screenshot: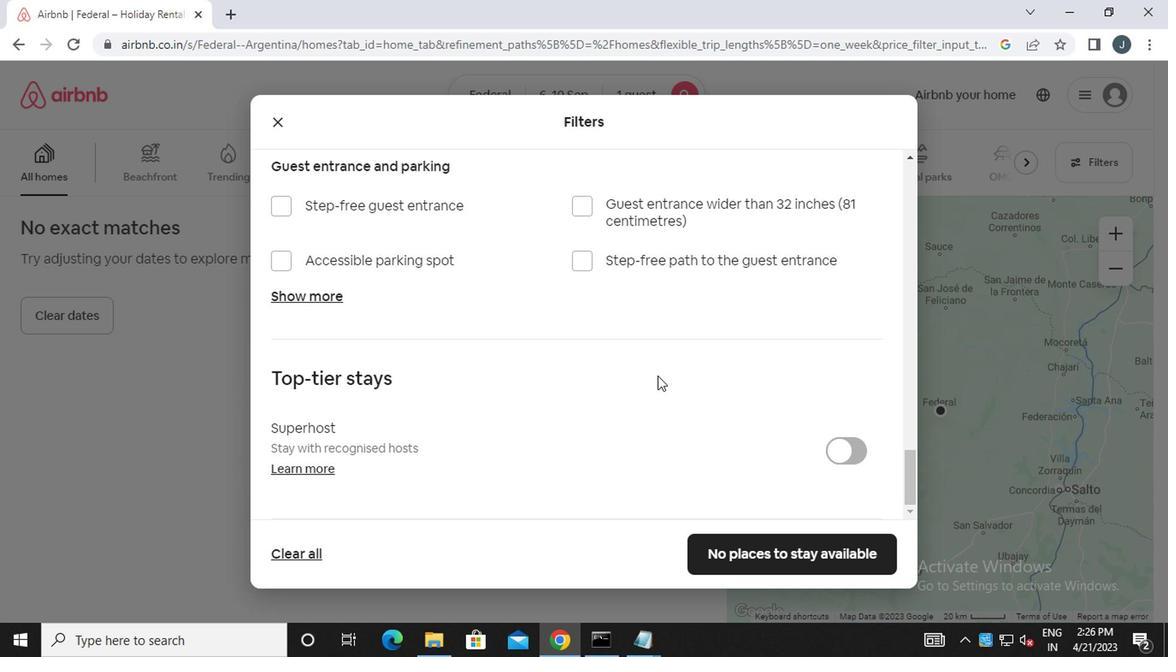 
Action: Mouse scrolled (687, 402) with delta (0, -1)
Screenshot: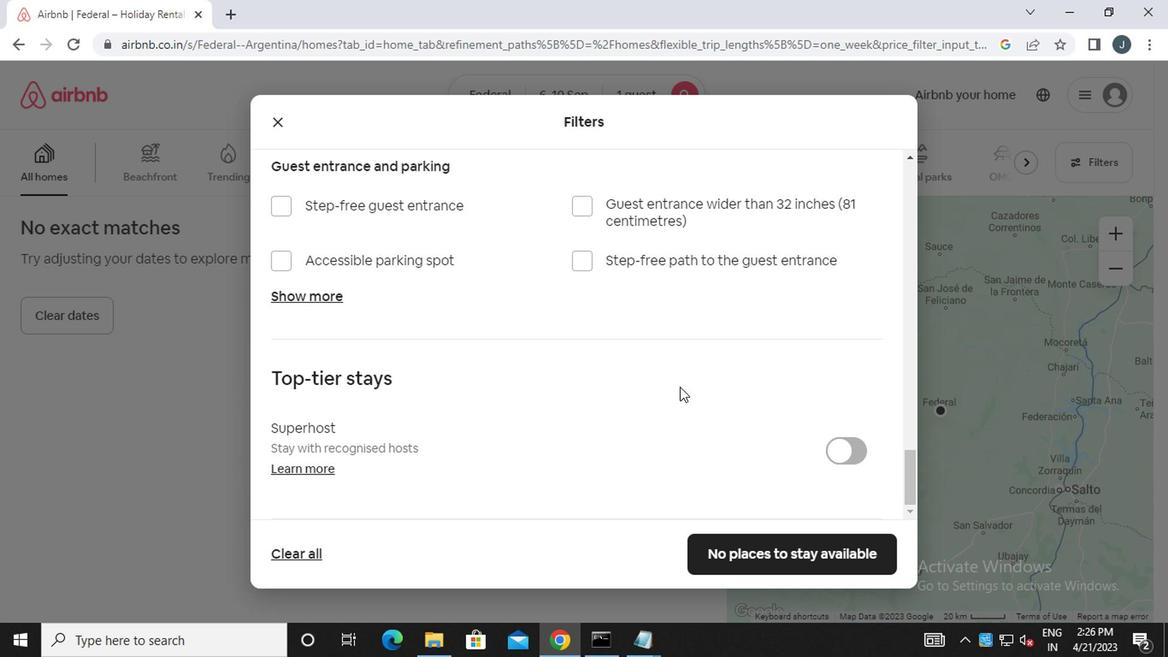 
Action: Mouse moved to (687, 404)
Screenshot: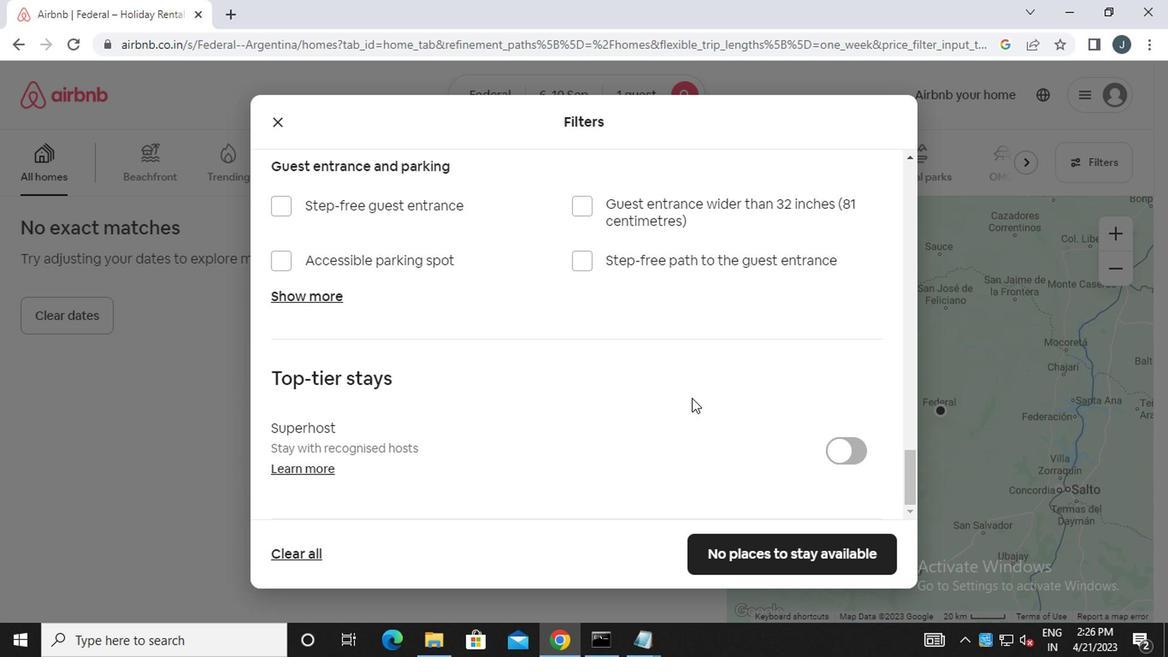 
Action: Mouse scrolled (687, 404) with delta (0, 0)
Screenshot: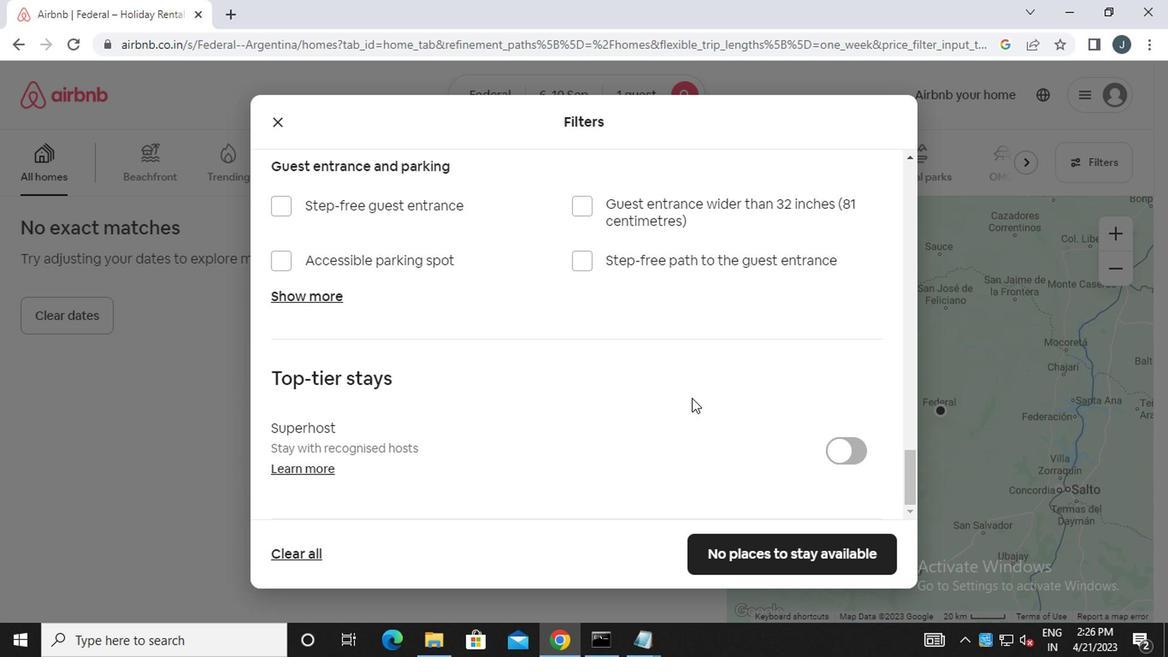 
Action: Mouse moved to (685, 404)
Screenshot: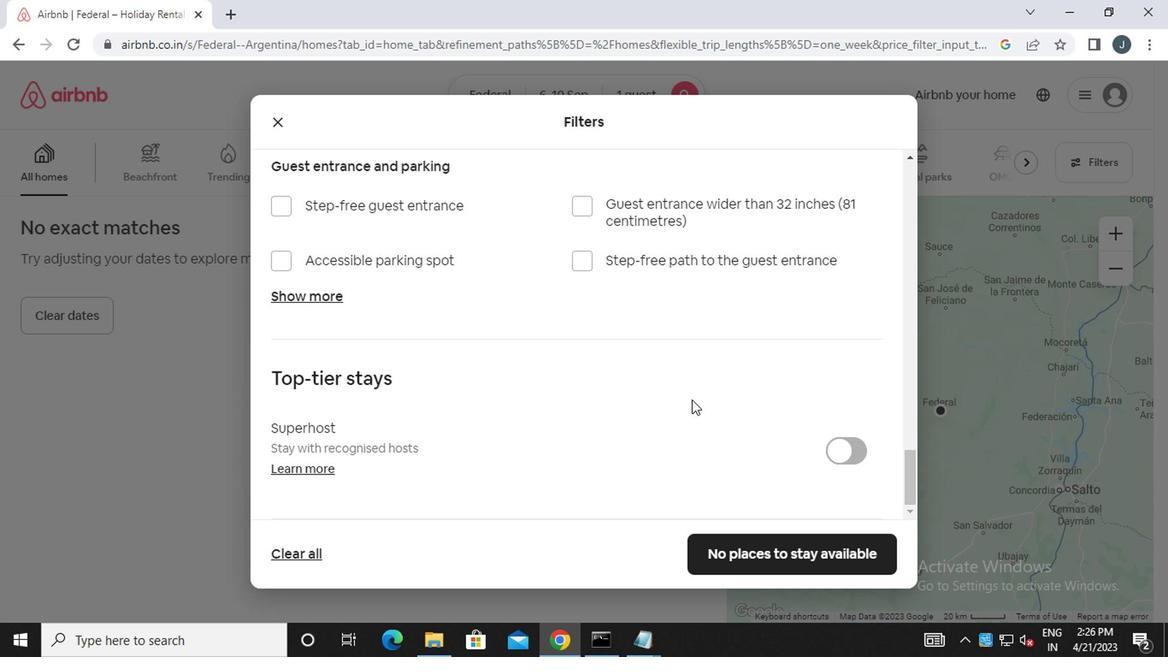 
Action: Mouse scrolled (685, 404) with delta (0, 0)
Screenshot: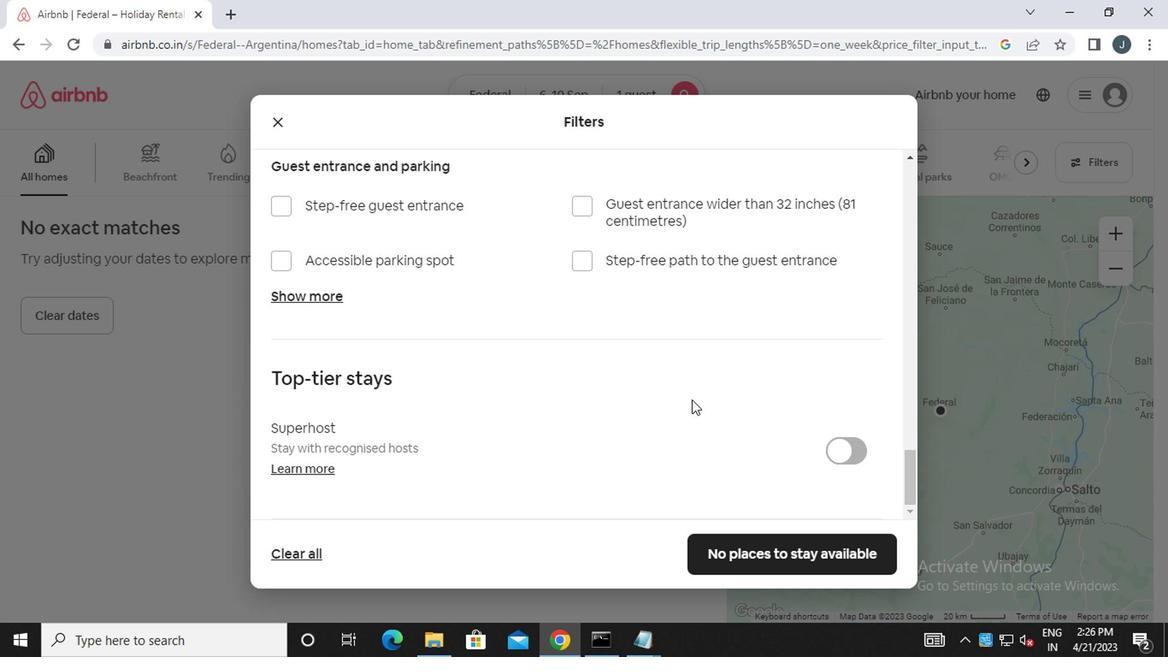 
Action: Mouse moved to (685, 404)
Screenshot: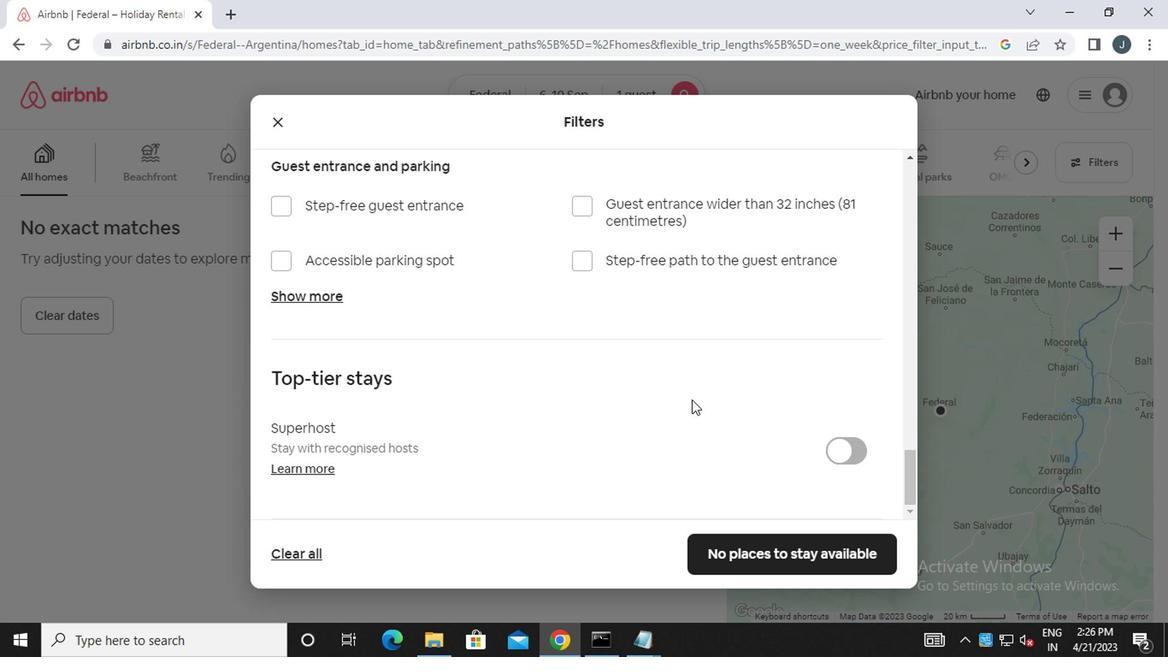 
Action: Mouse scrolled (685, 404) with delta (0, 0)
Screenshot: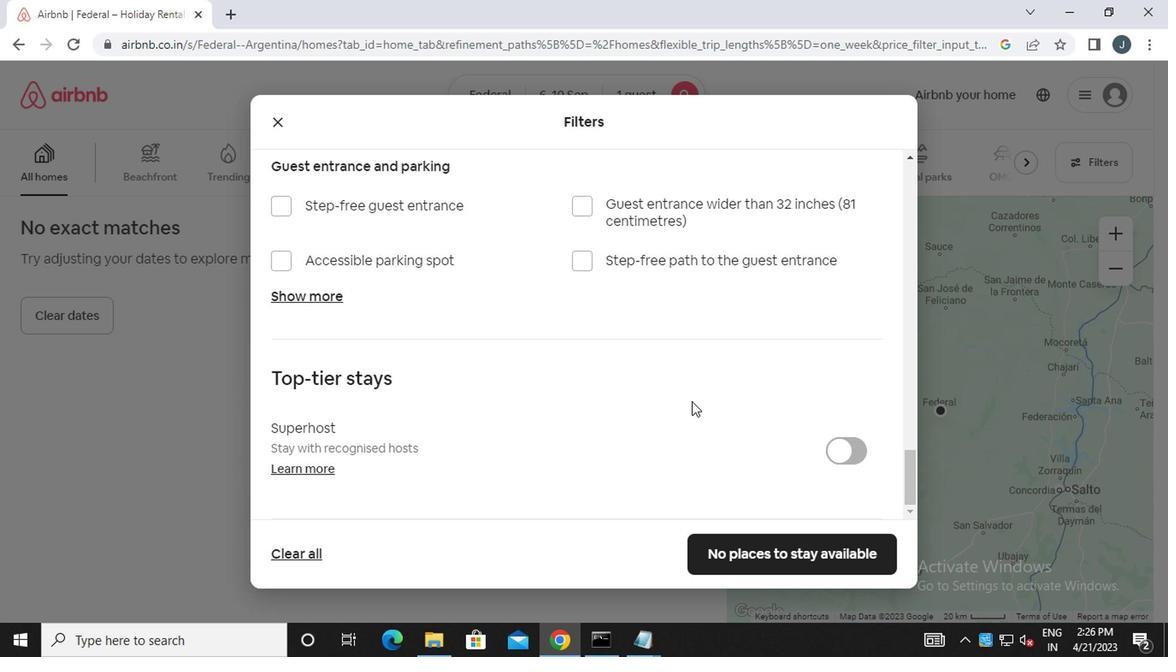 
Action: Mouse scrolled (685, 404) with delta (0, 0)
Screenshot: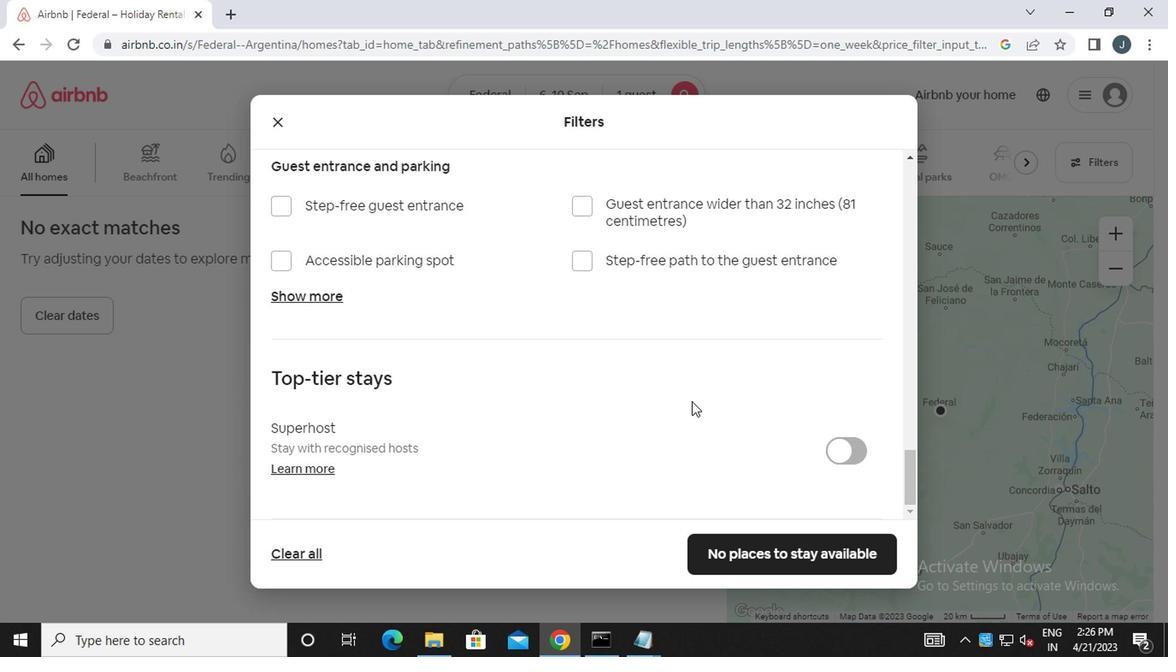 
Action: Mouse moved to (684, 404)
Screenshot: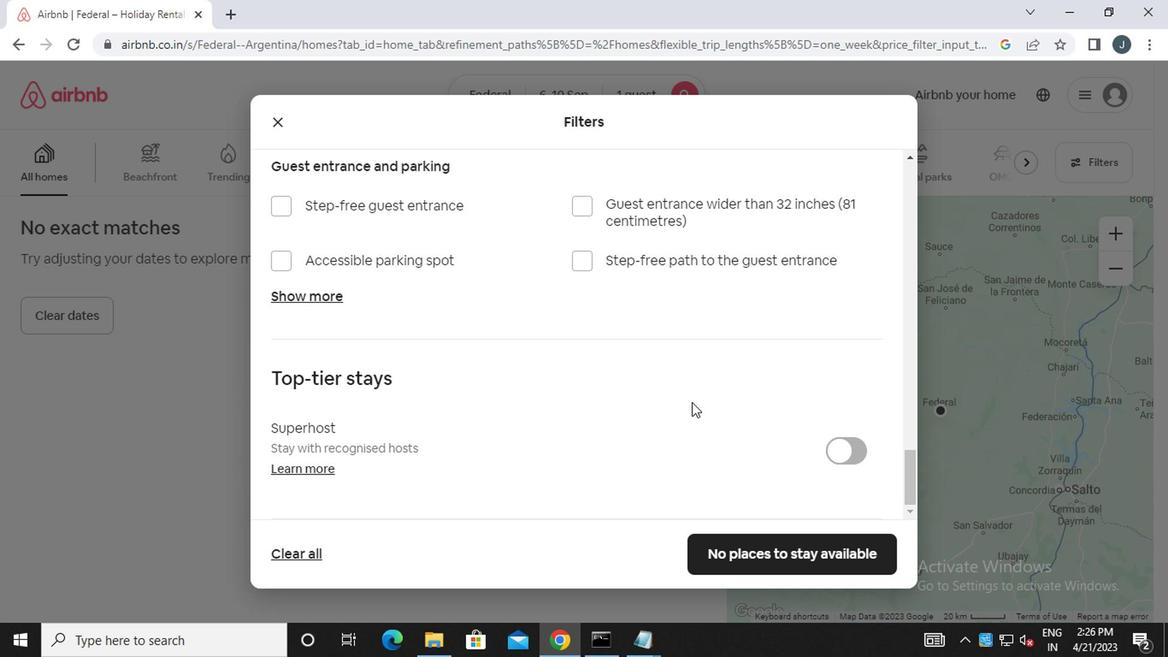 
Action: Mouse scrolled (684, 404) with delta (0, 0)
Screenshot: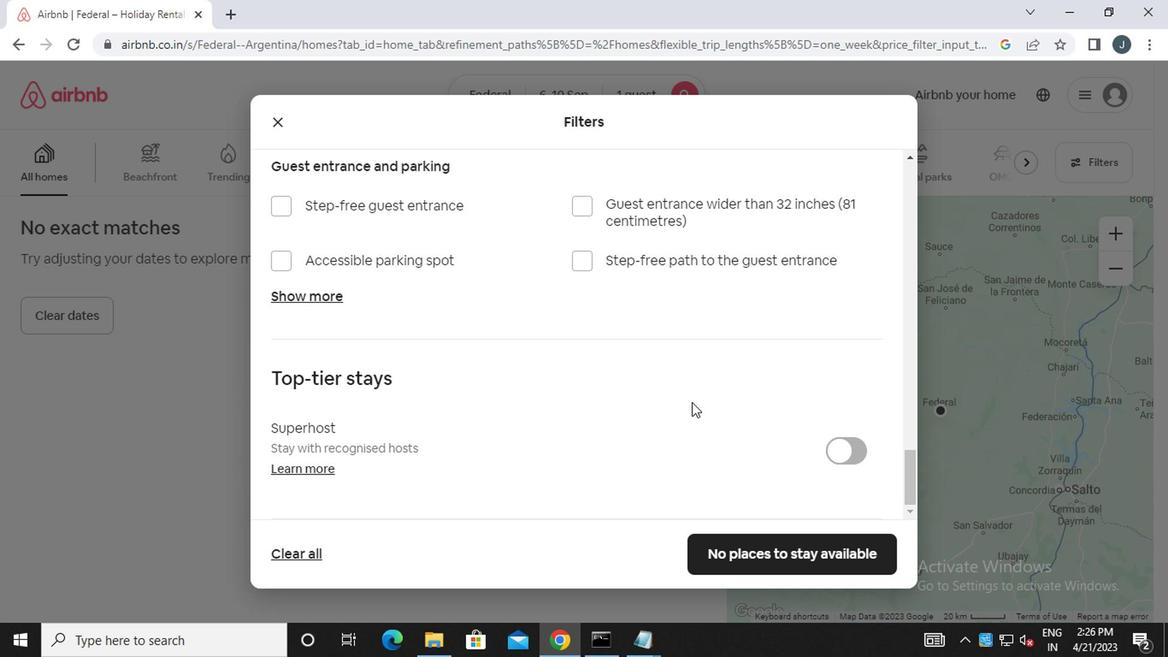 
Action: Mouse scrolled (684, 402) with delta (0, -1)
Screenshot: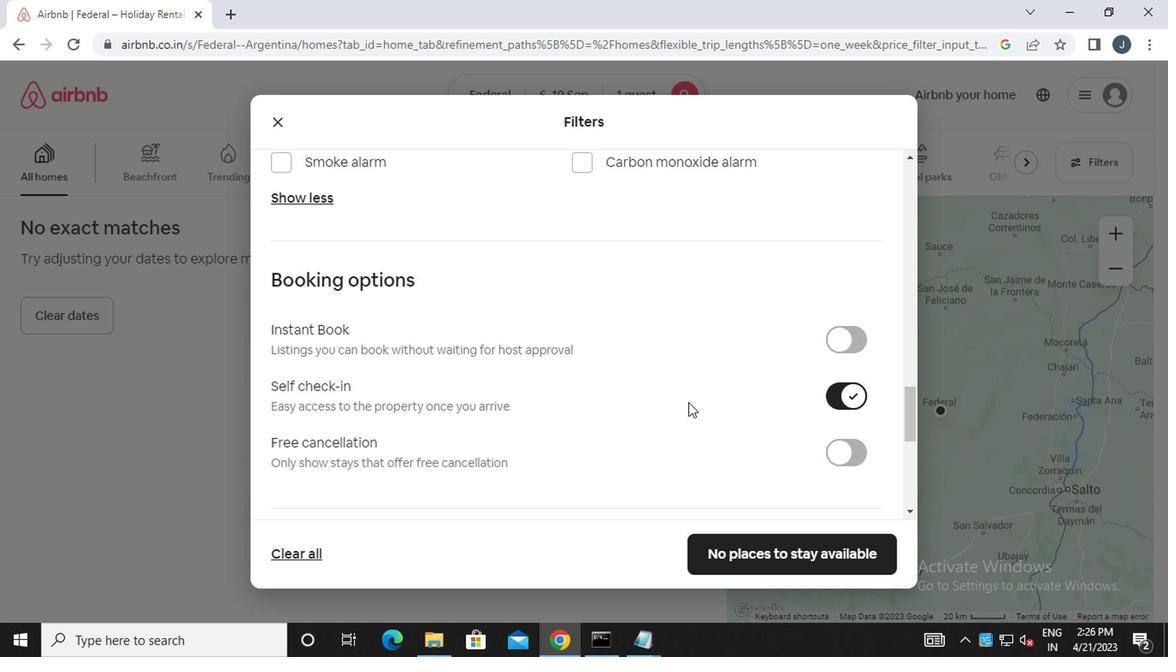 
Action: Mouse scrolled (684, 402) with delta (0, -1)
Screenshot: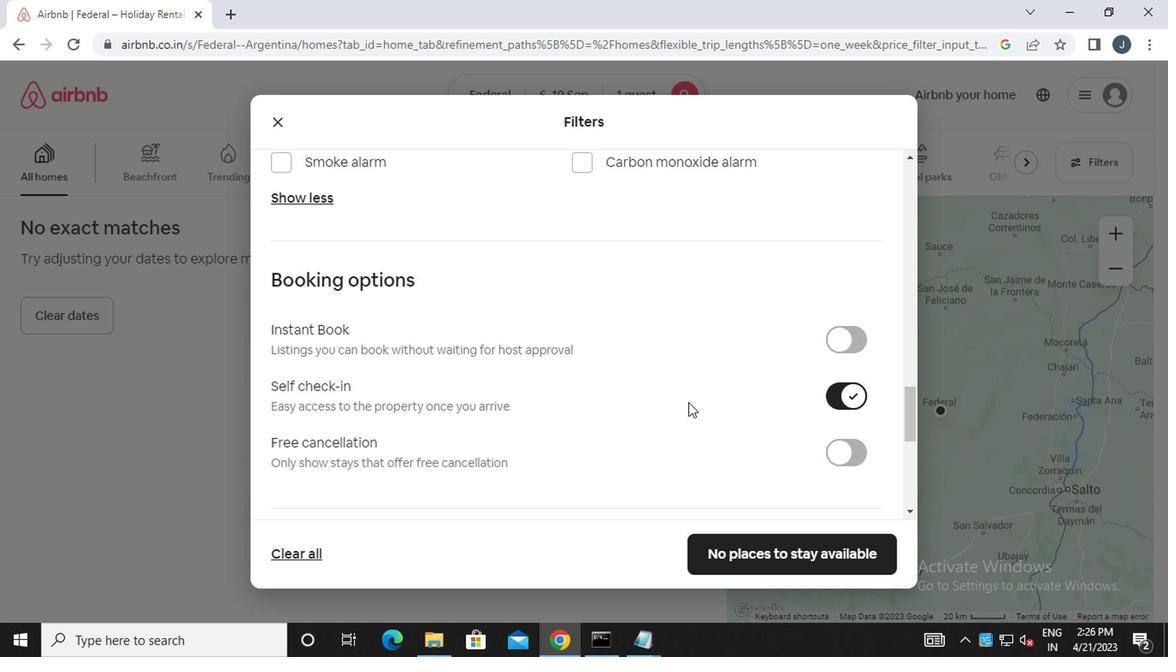 
Action: Mouse scrolled (684, 402) with delta (0, -1)
Screenshot: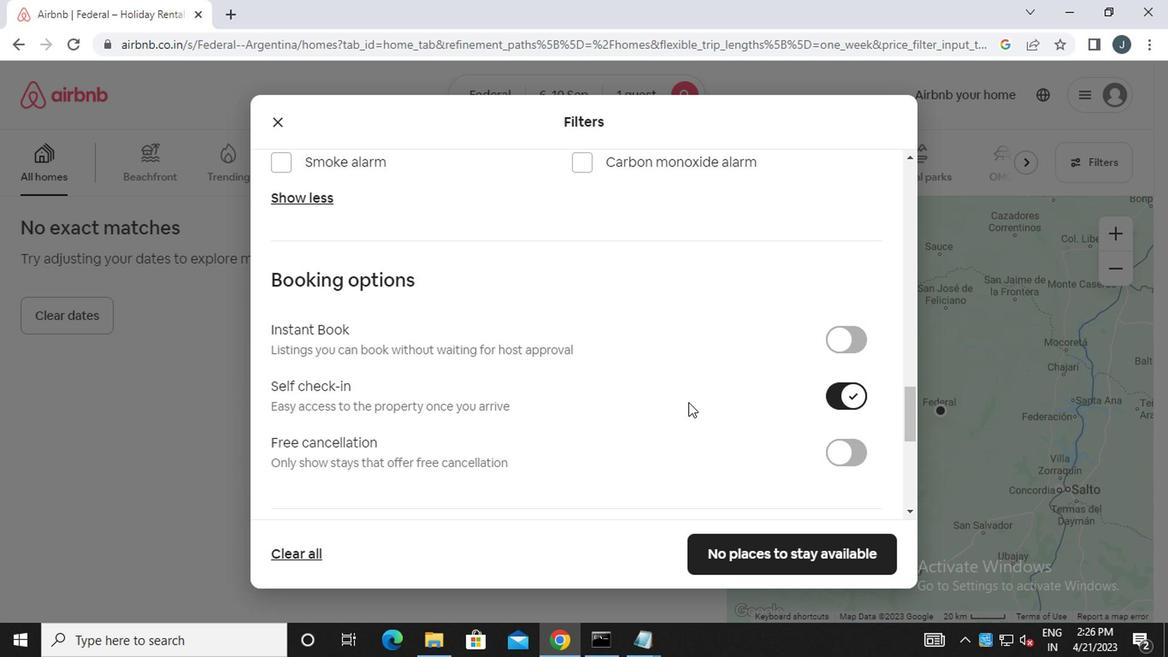 
Action: Mouse scrolled (684, 402) with delta (0, -1)
Screenshot: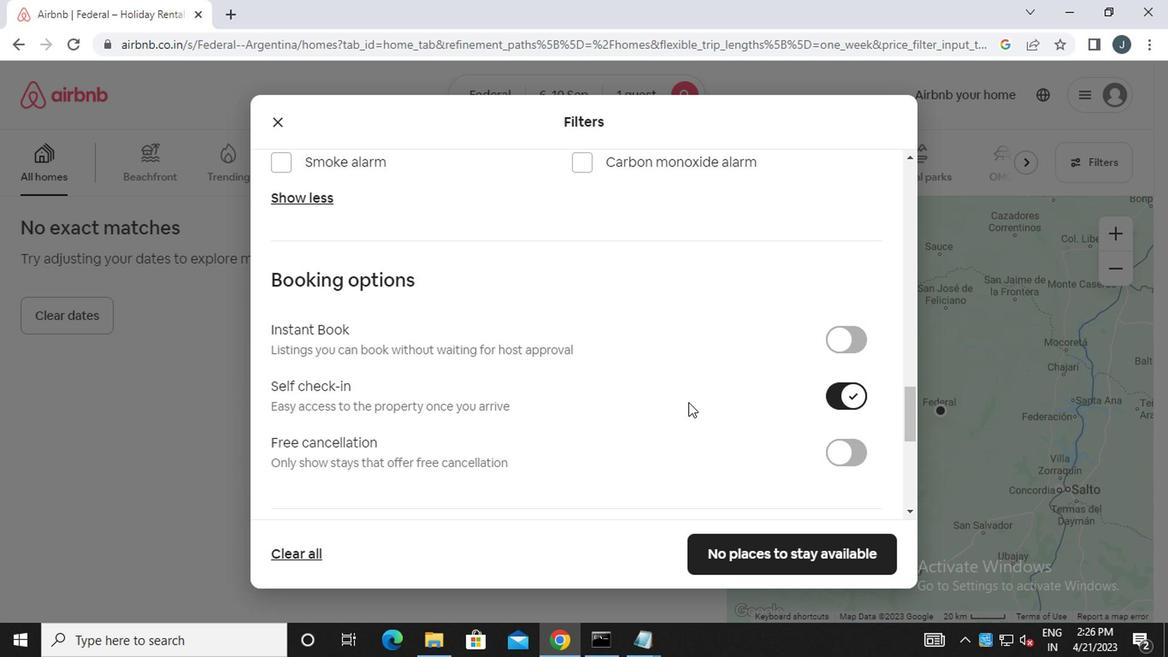 
Action: Mouse scrolled (684, 402) with delta (0, -1)
Screenshot: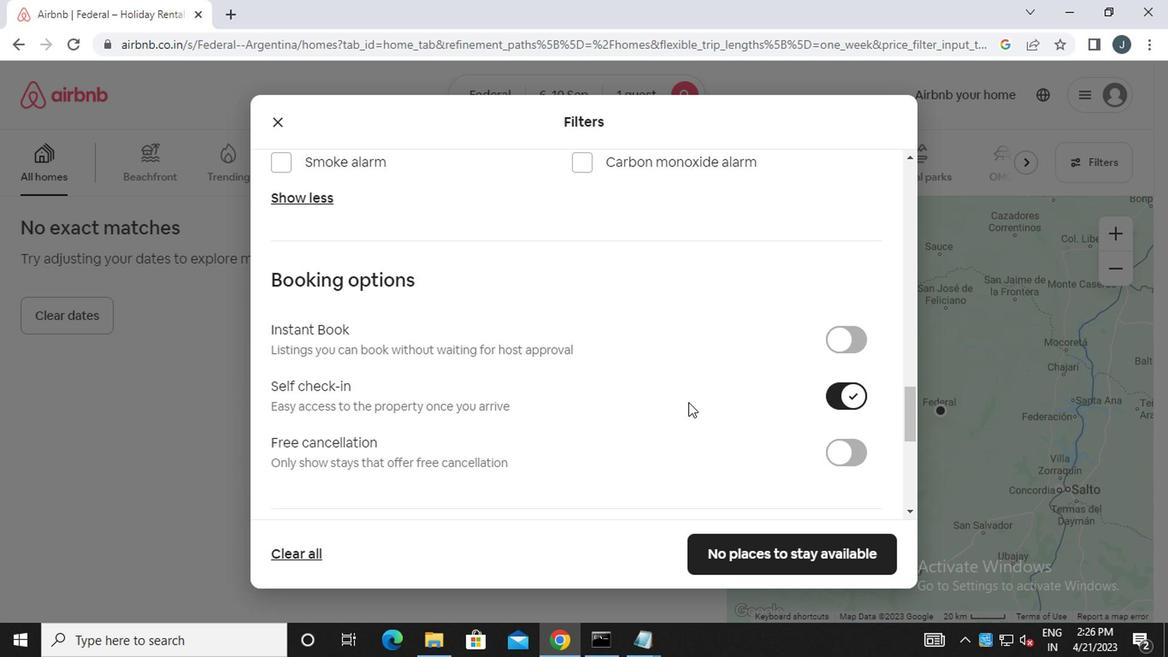 
Action: Mouse scrolled (684, 402) with delta (0, -1)
Screenshot: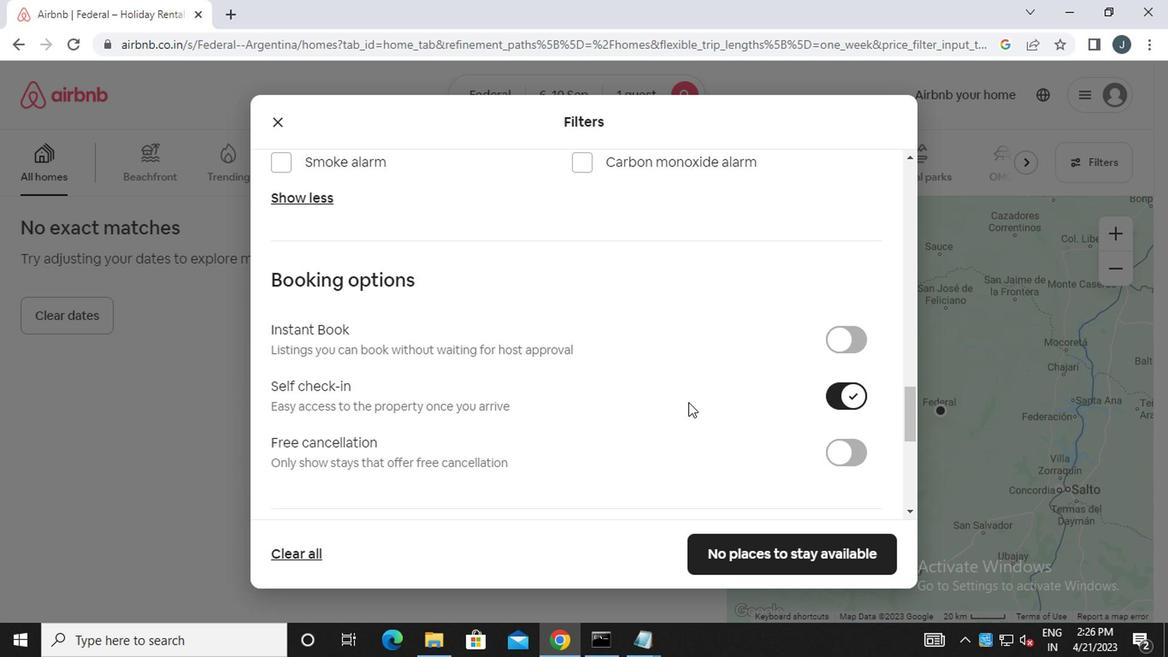 
Action: Mouse moved to (679, 404)
Screenshot: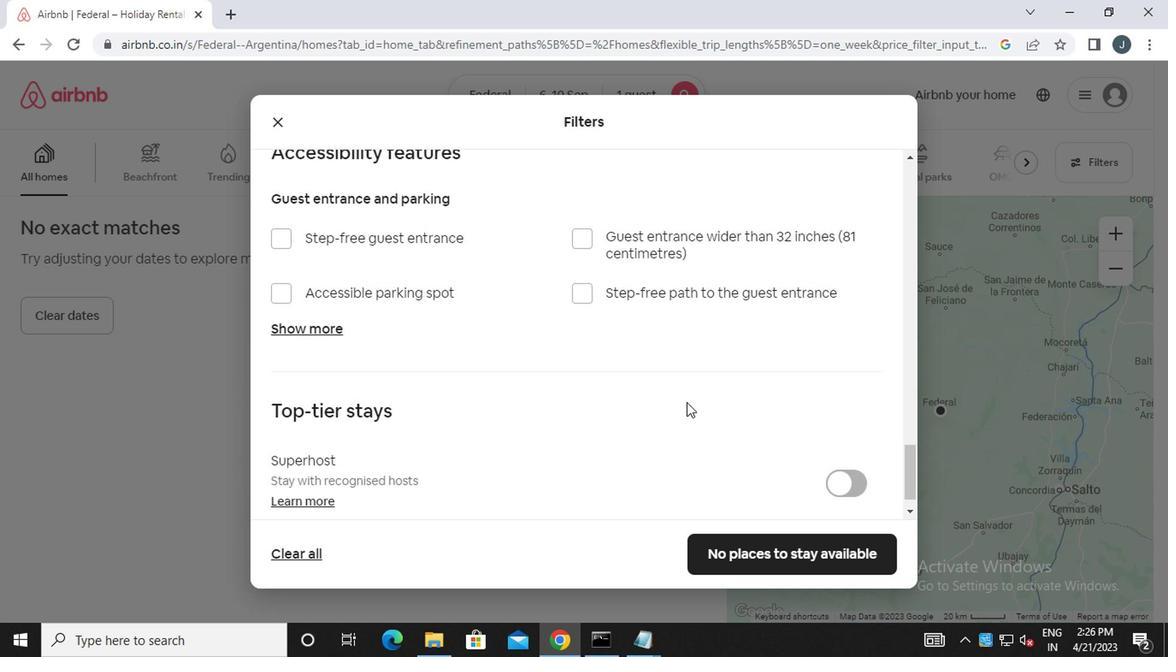 
Action: Mouse scrolled (679, 402) with delta (0, -1)
Screenshot: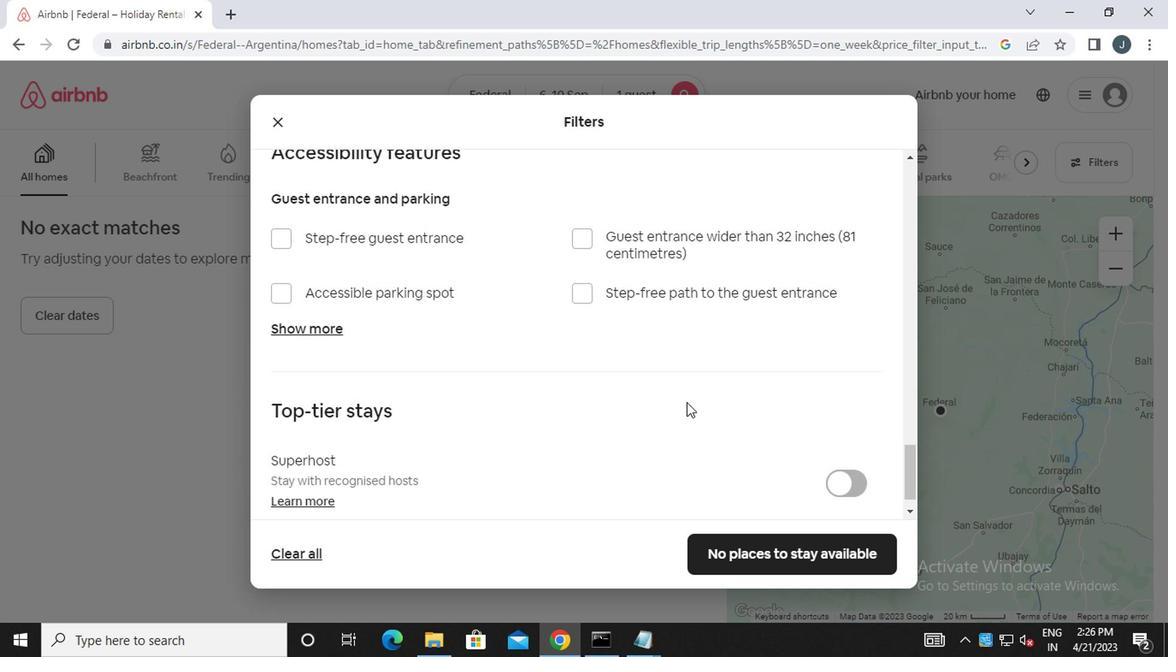 
Action: Mouse scrolled (679, 402) with delta (0, -1)
Screenshot: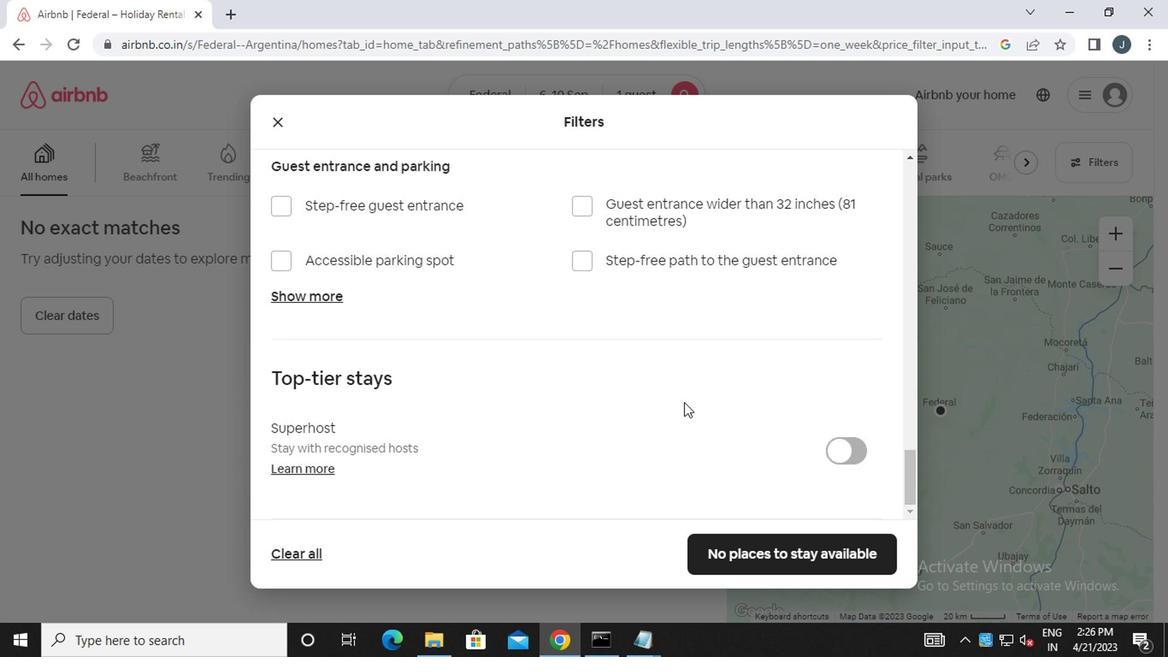 
Action: Mouse scrolled (679, 402) with delta (0, -1)
Screenshot: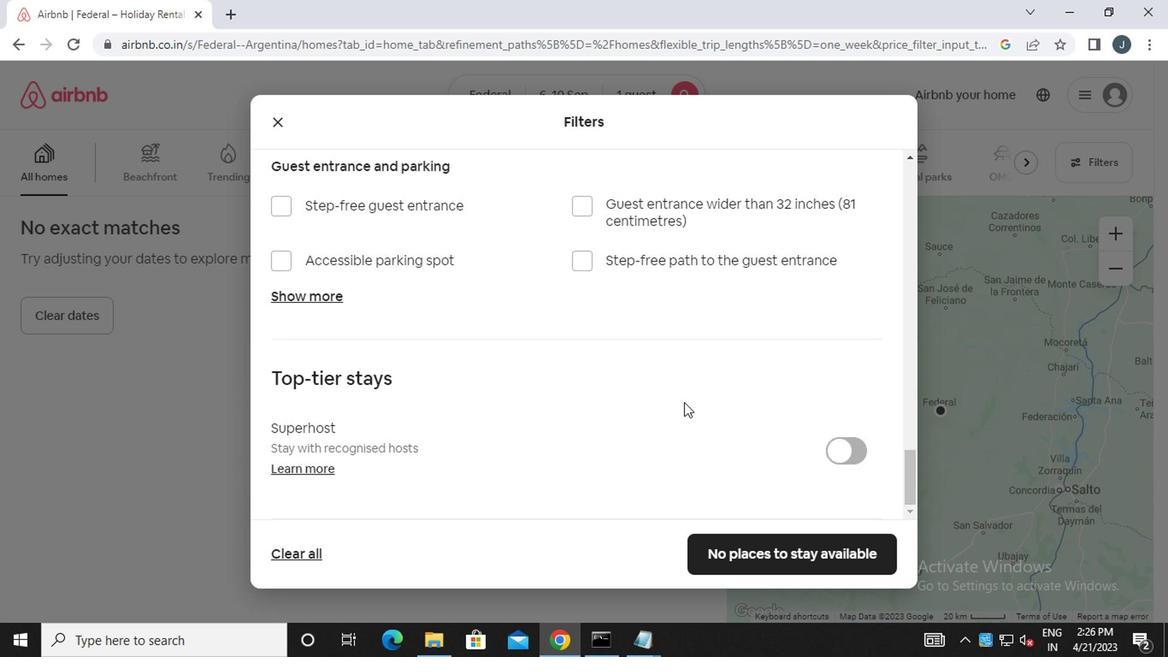 
Action: Mouse moved to (679, 404)
Screenshot: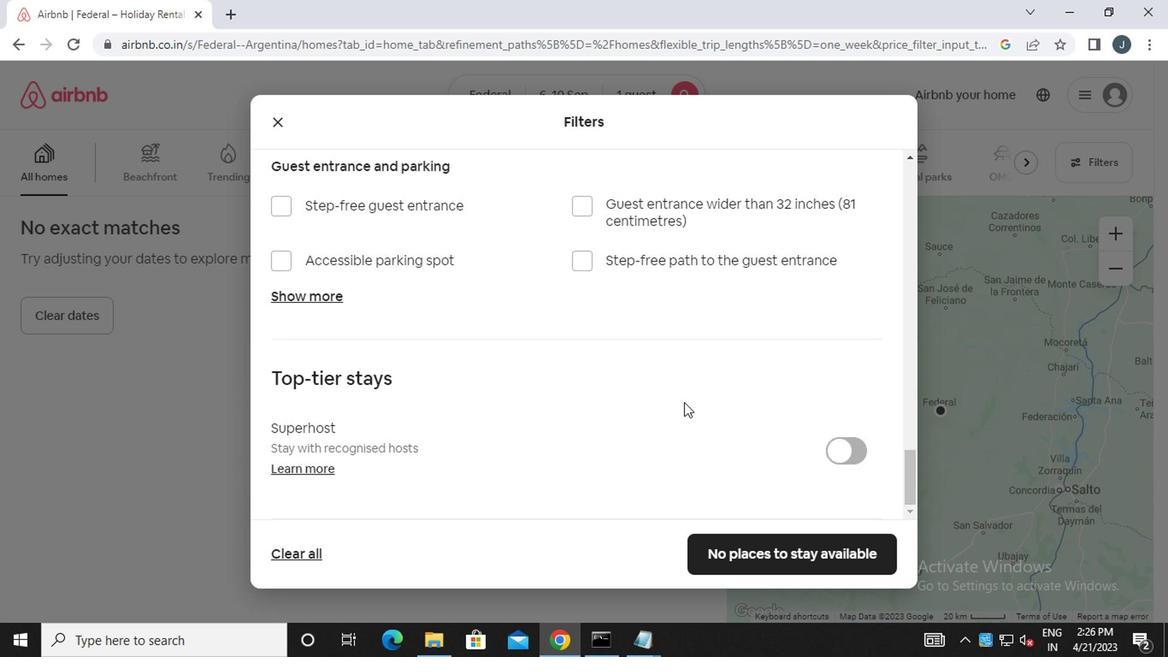 
Action: Mouse scrolled (679, 402) with delta (0, -1)
Screenshot: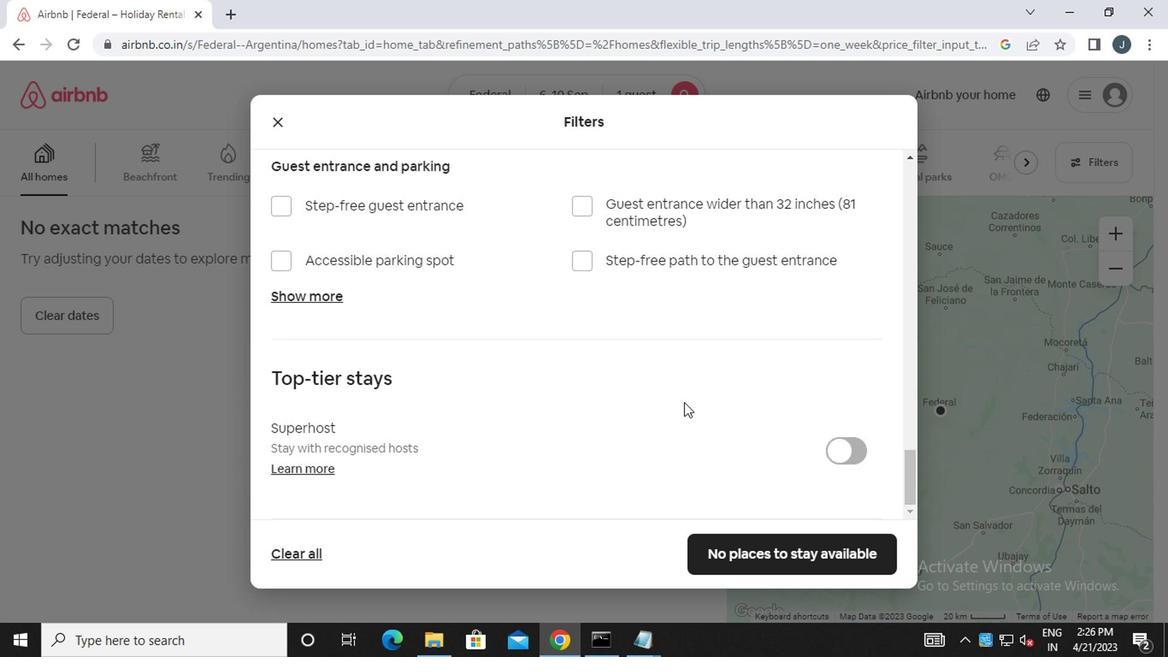 
Action: Mouse moved to (678, 404)
Screenshot: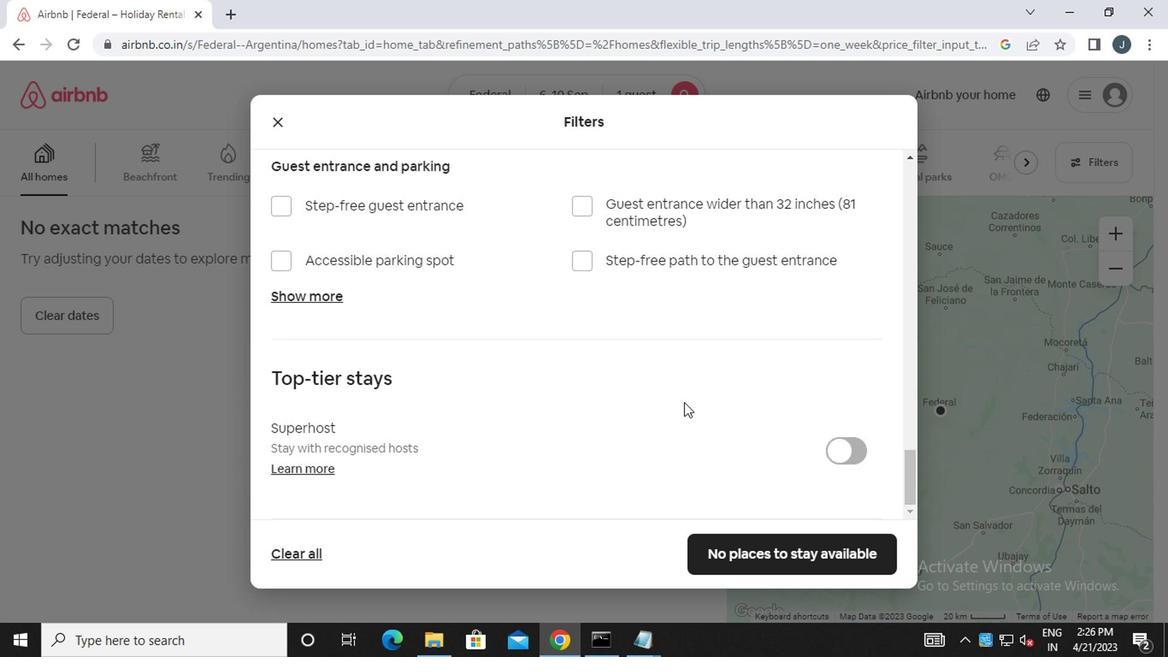 
Action: Mouse scrolled (678, 402) with delta (0, -1)
Screenshot: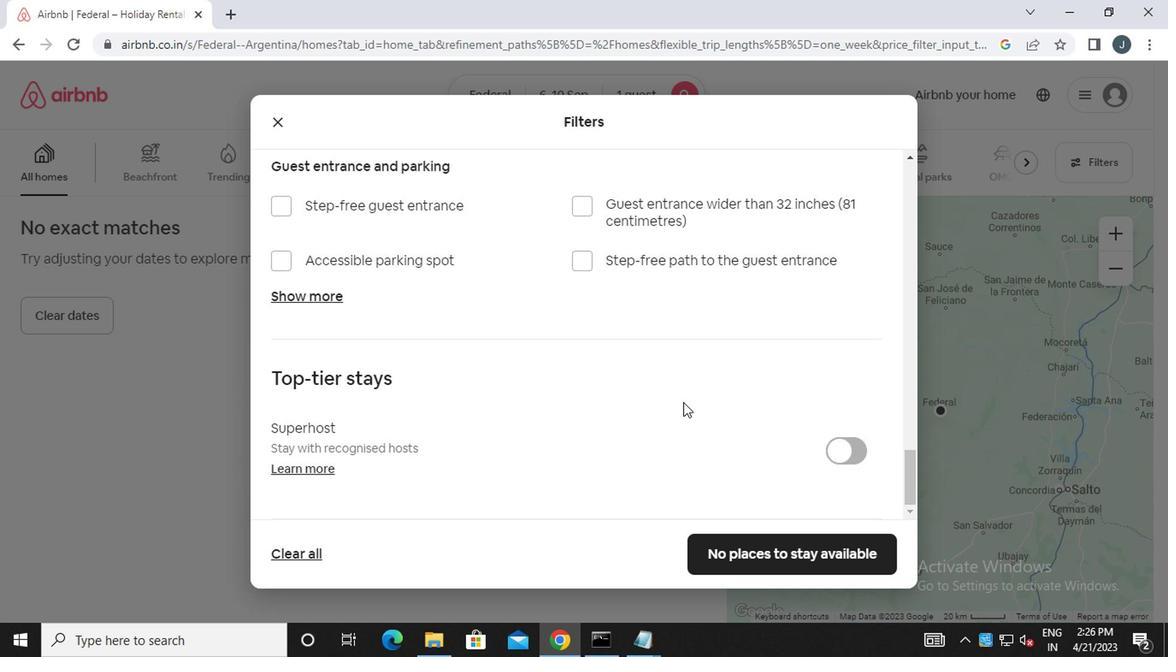 
Action: Mouse moved to (436, 366)
Screenshot: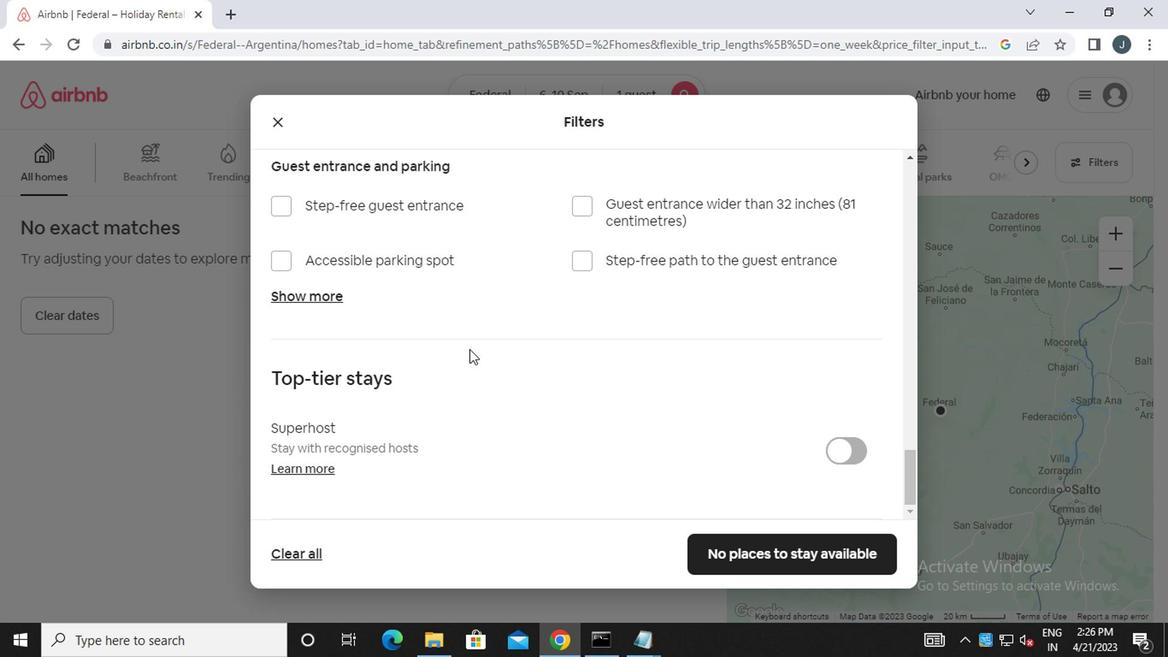 
Action: Mouse scrolled (436, 368) with delta (0, 1)
Screenshot: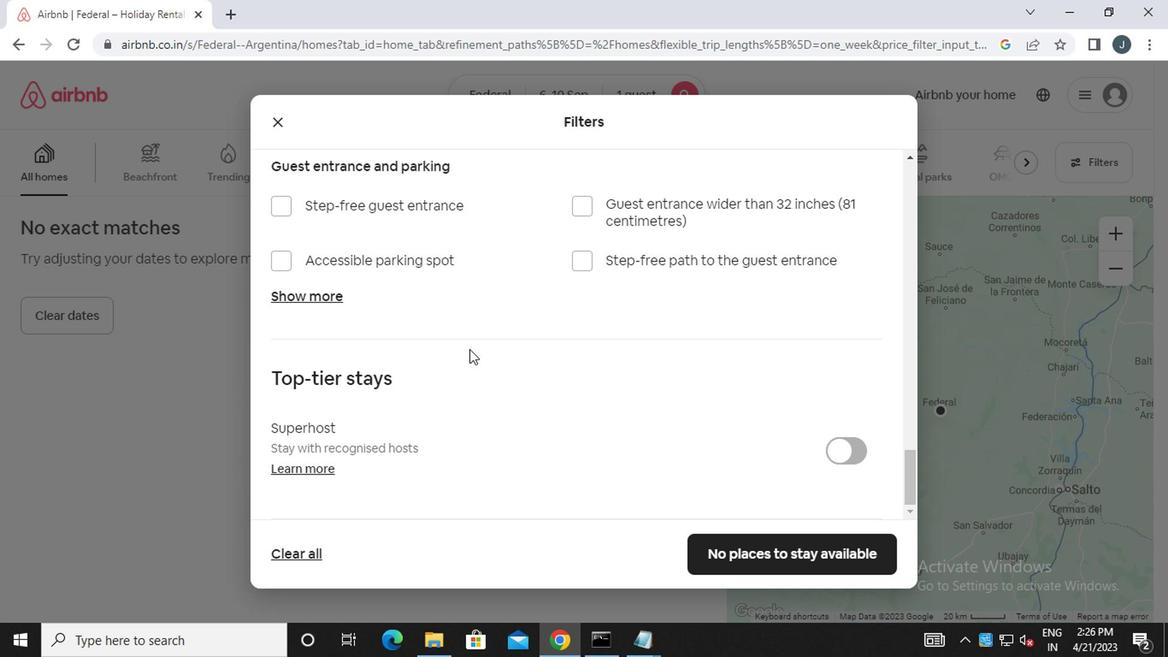 
Action: Mouse moved to (436, 366)
Screenshot: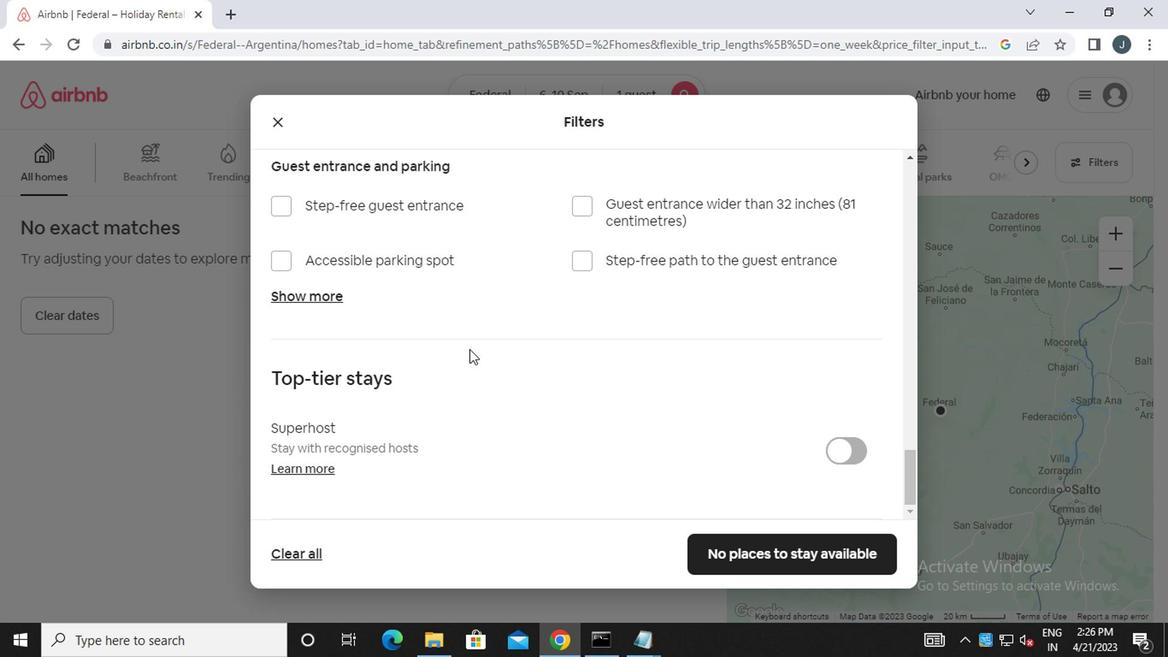 
Action: Mouse scrolled (436, 366) with delta (0, 0)
Screenshot: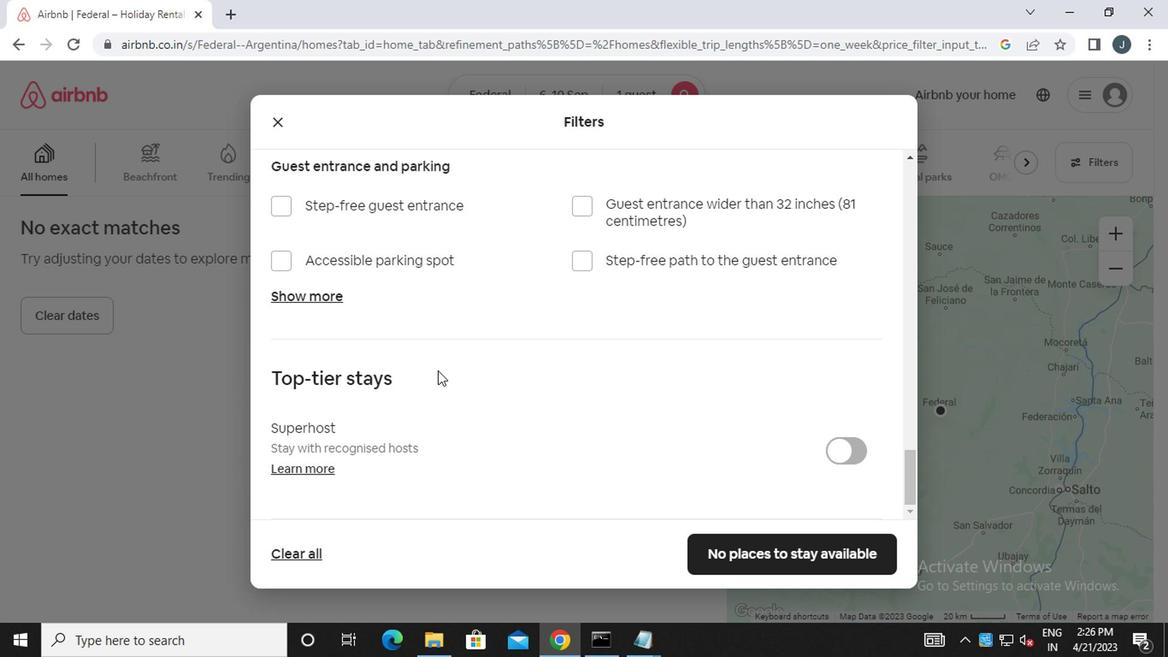 
Action: Mouse scrolled (436, 365) with delta (0, -1)
Screenshot: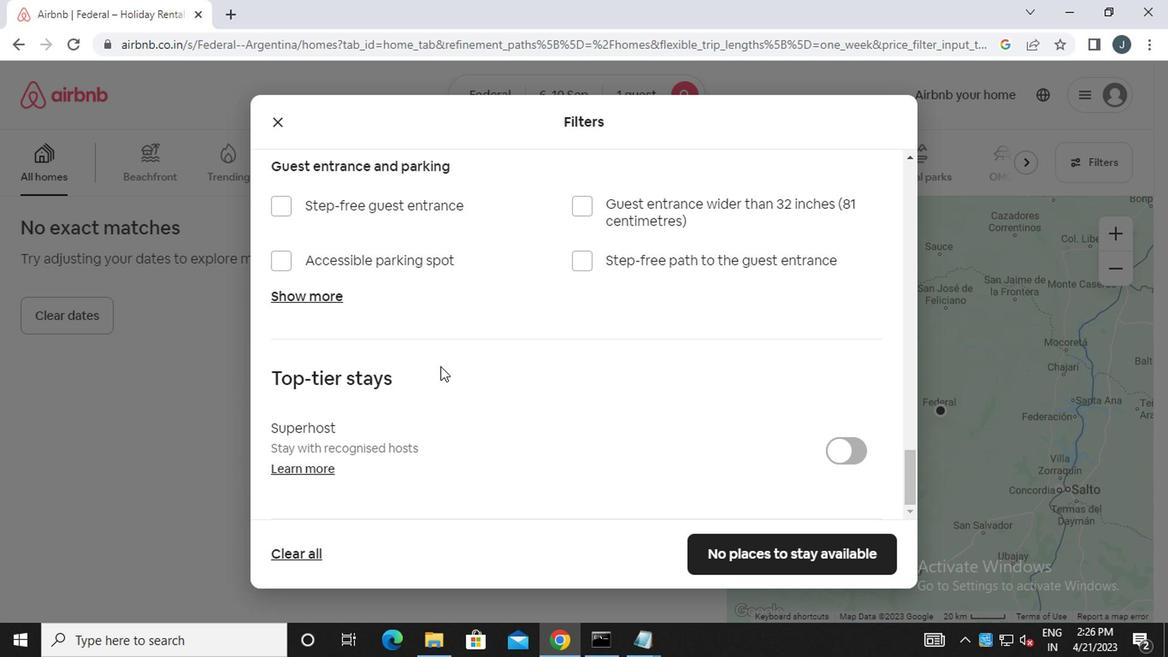 
Action: Mouse moved to (436, 366)
Screenshot: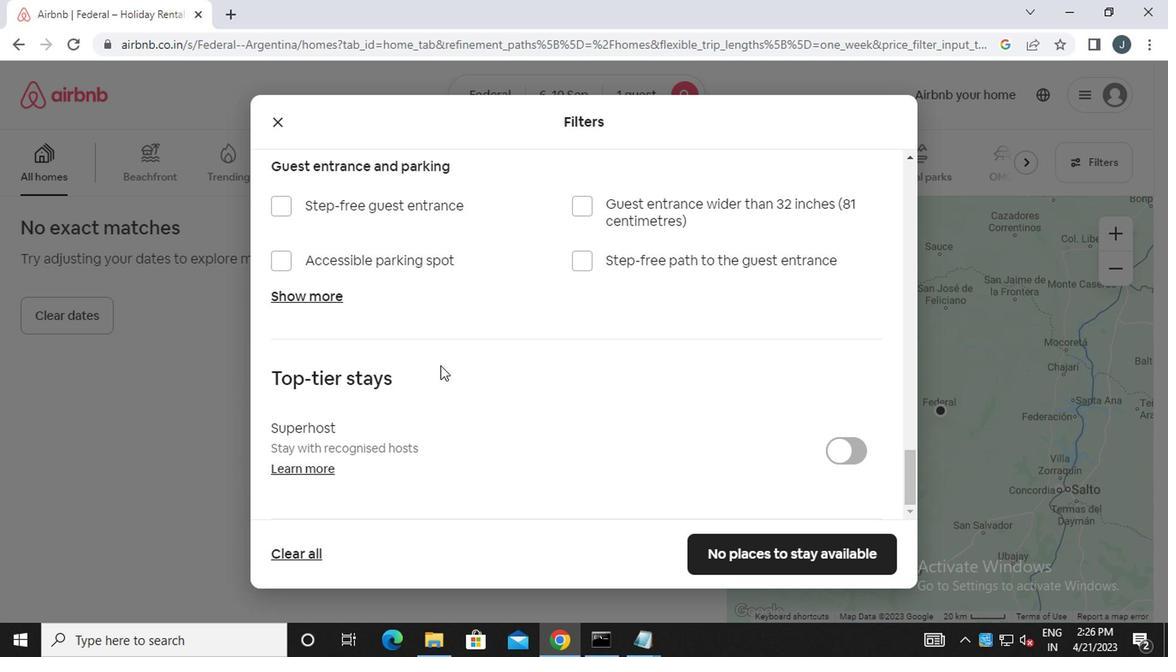 
Action: Mouse scrolled (436, 365) with delta (0, -1)
Screenshot: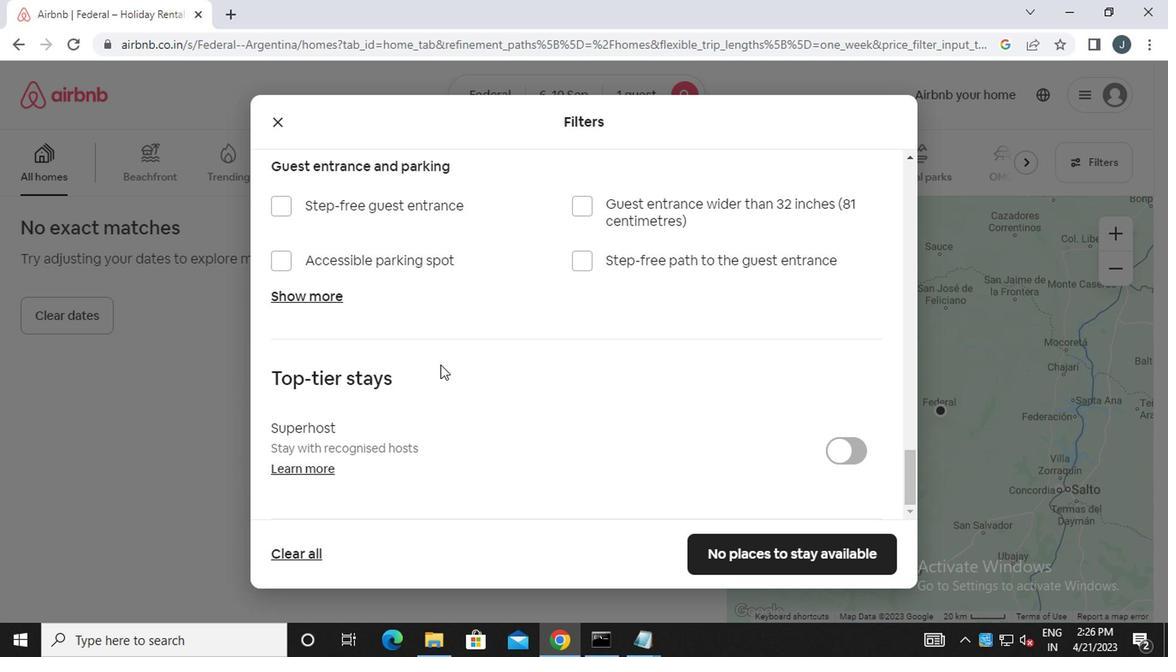 
Action: Mouse moved to (438, 366)
Screenshot: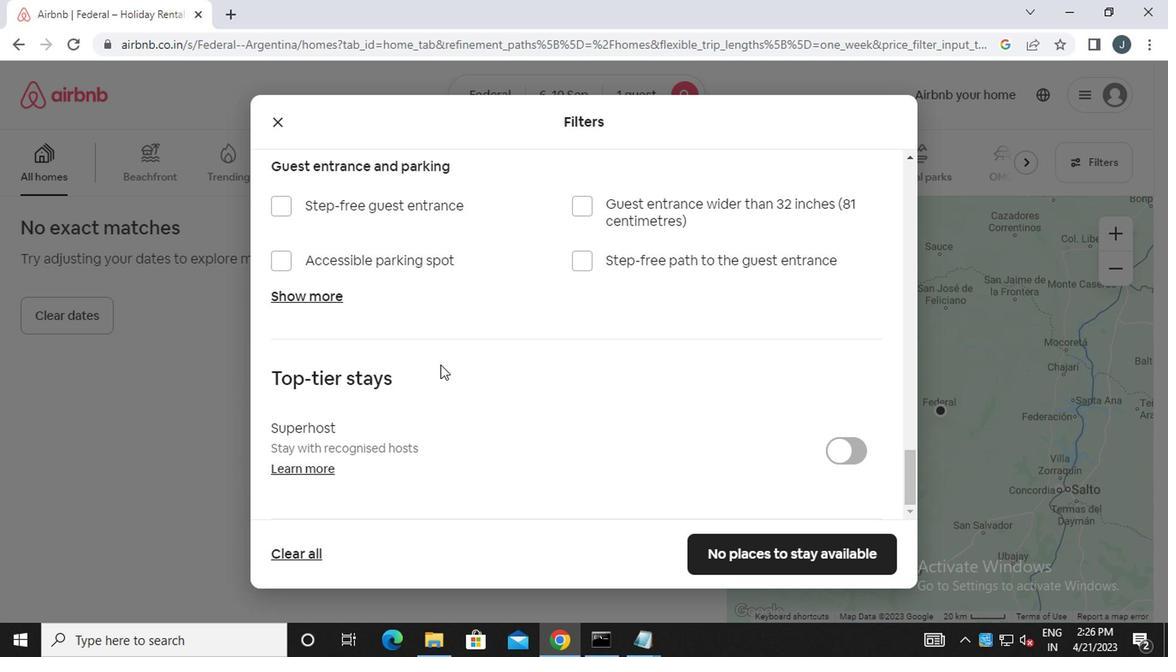 
Action: Mouse scrolled (438, 365) with delta (0, -1)
Screenshot: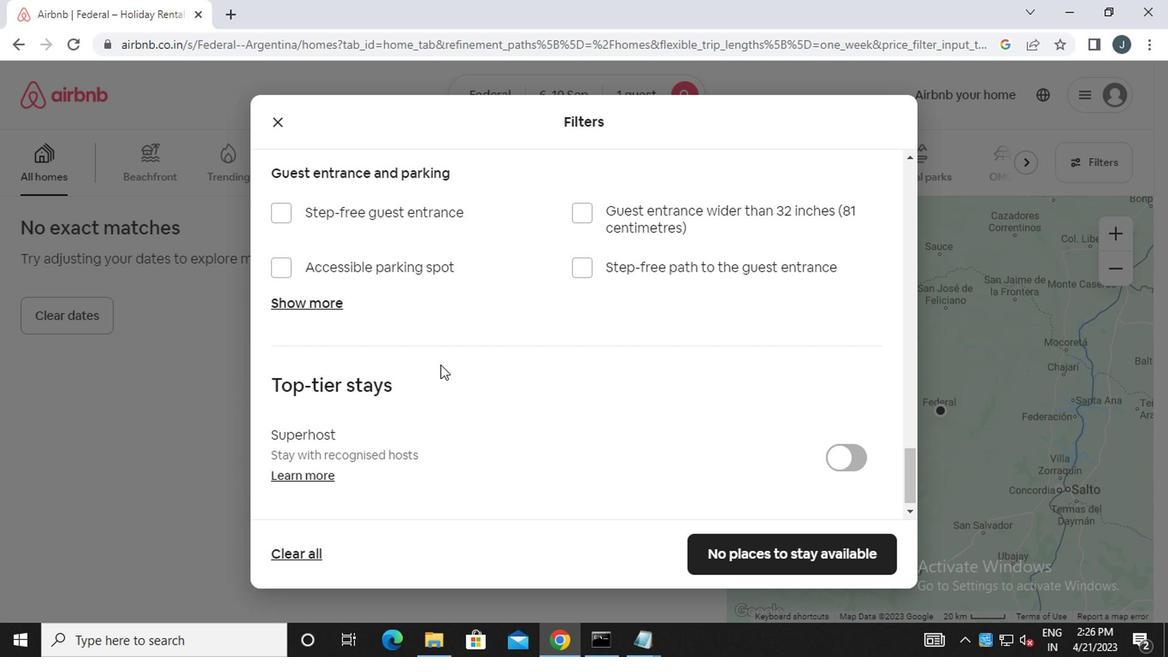 
Action: Mouse moved to (442, 368)
Screenshot: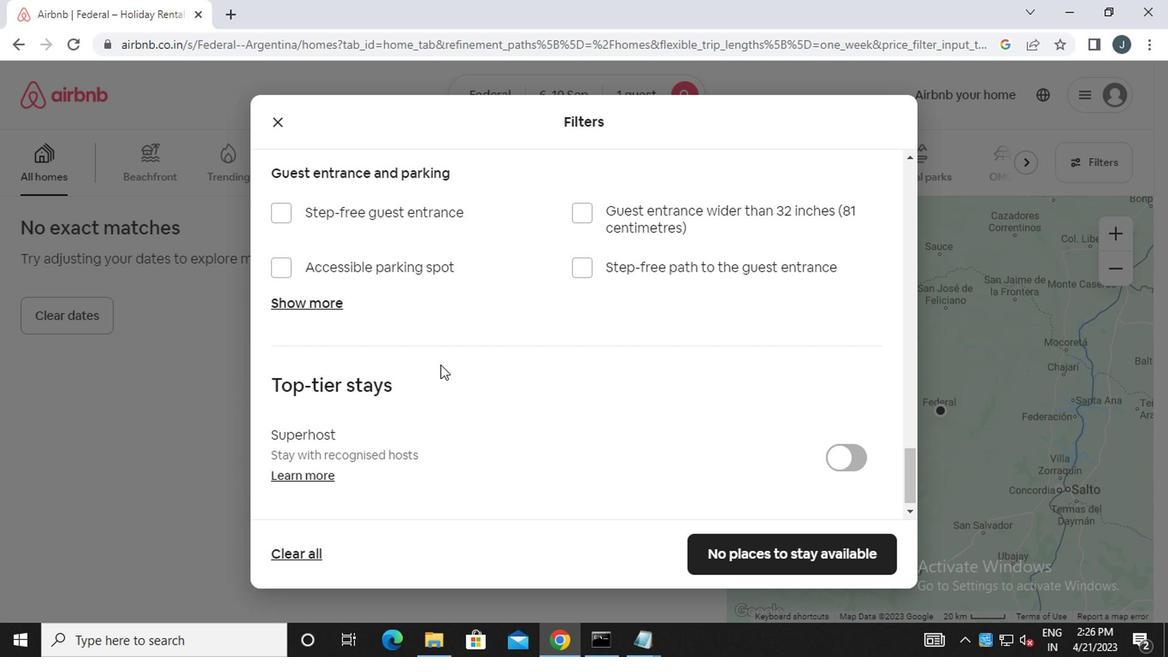 
Action: Mouse scrolled (442, 366) with delta (0, -1)
Screenshot: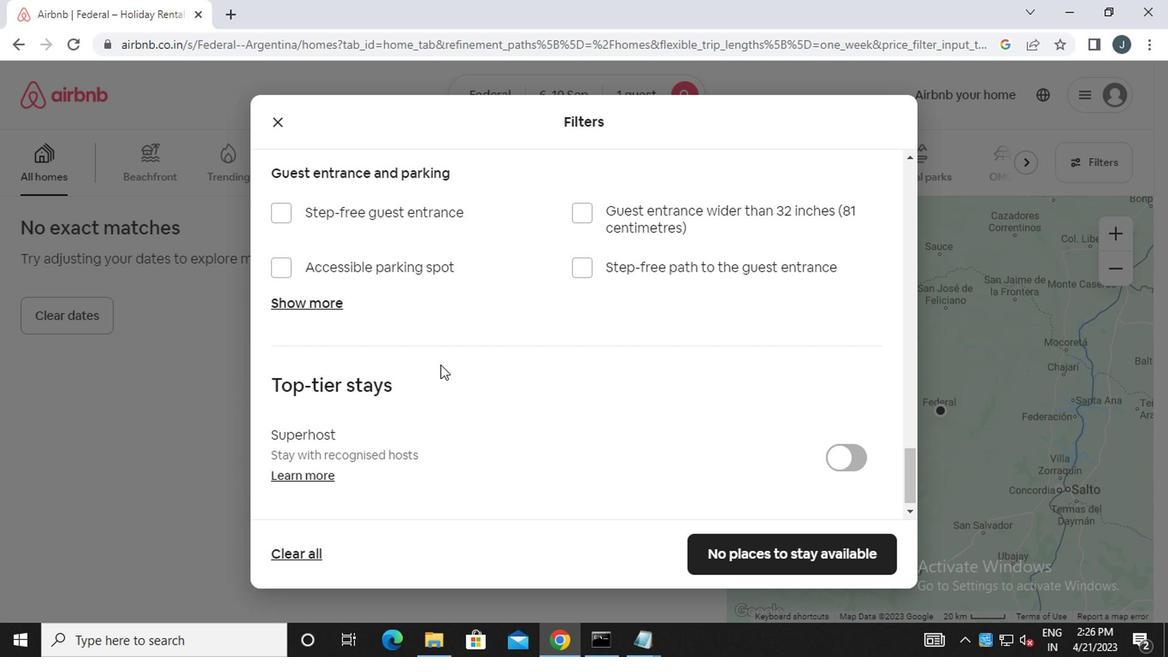
Action: Mouse moved to (447, 368)
Screenshot: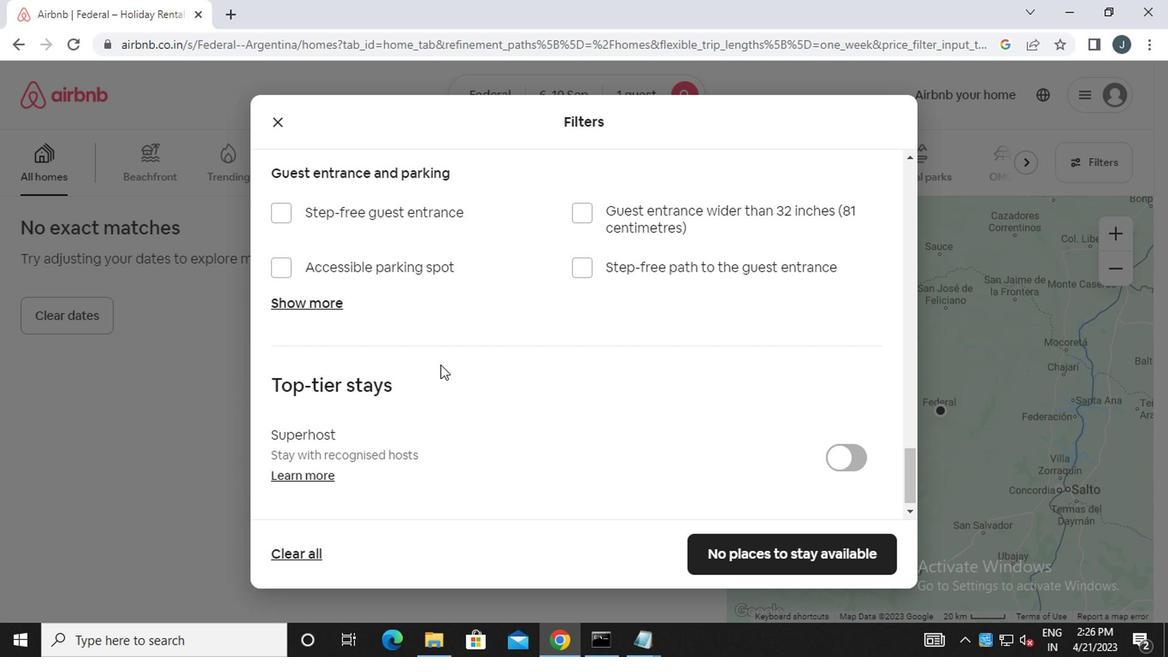 
Action: Mouse scrolled (447, 366) with delta (0, -1)
Screenshot: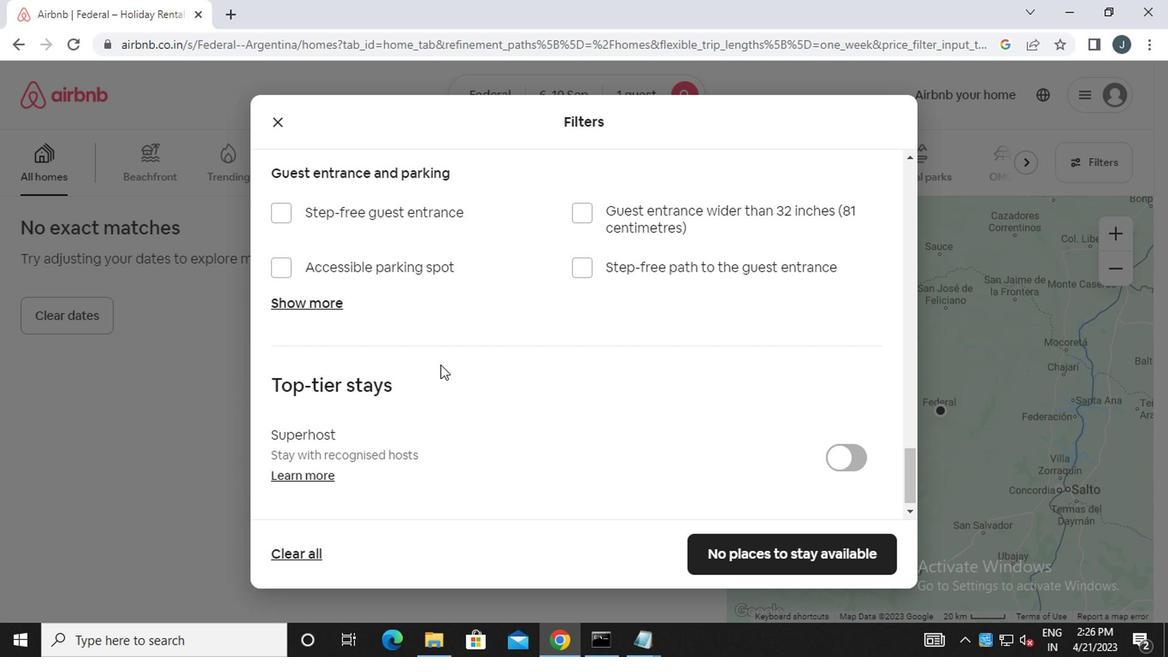
Action: Mouse moved to (742, 559)
Screenshot: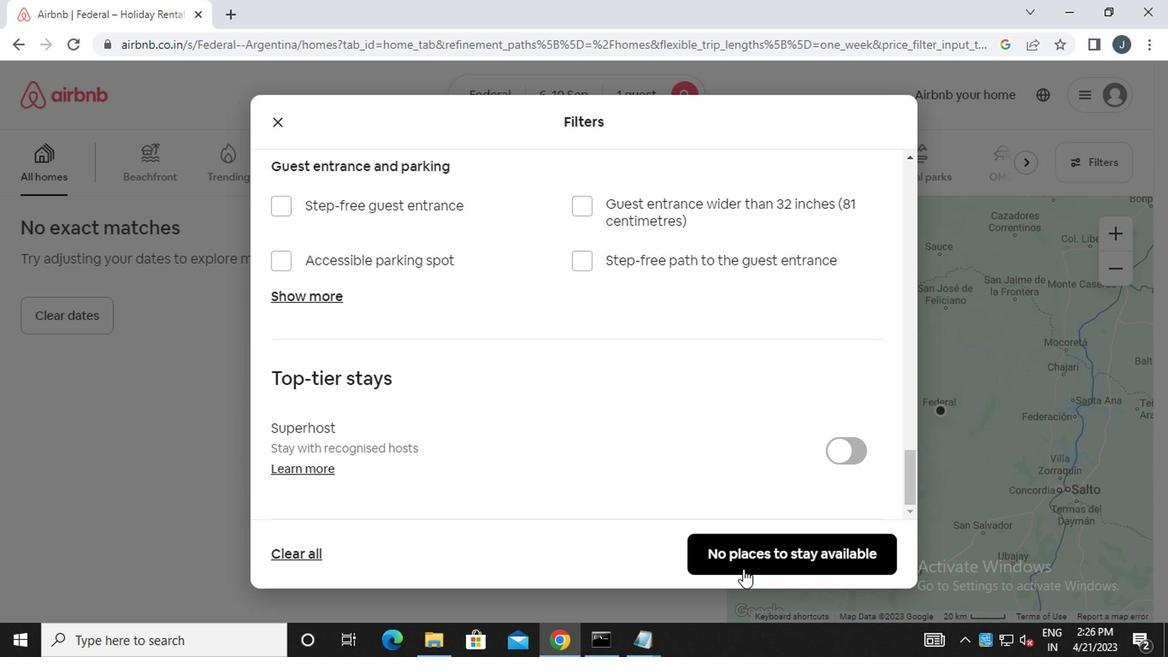 
Action: Mouse pressed left at (742, 559)
Screenshot: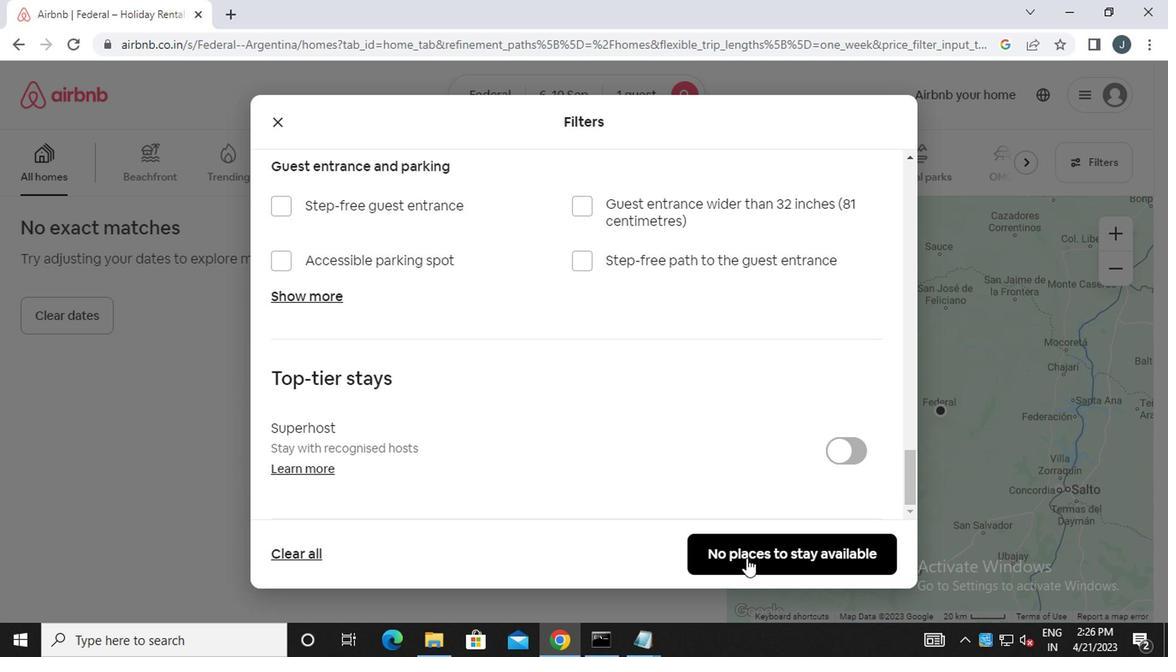 
Action: Mouse moved to (742, 559)
Screenshot: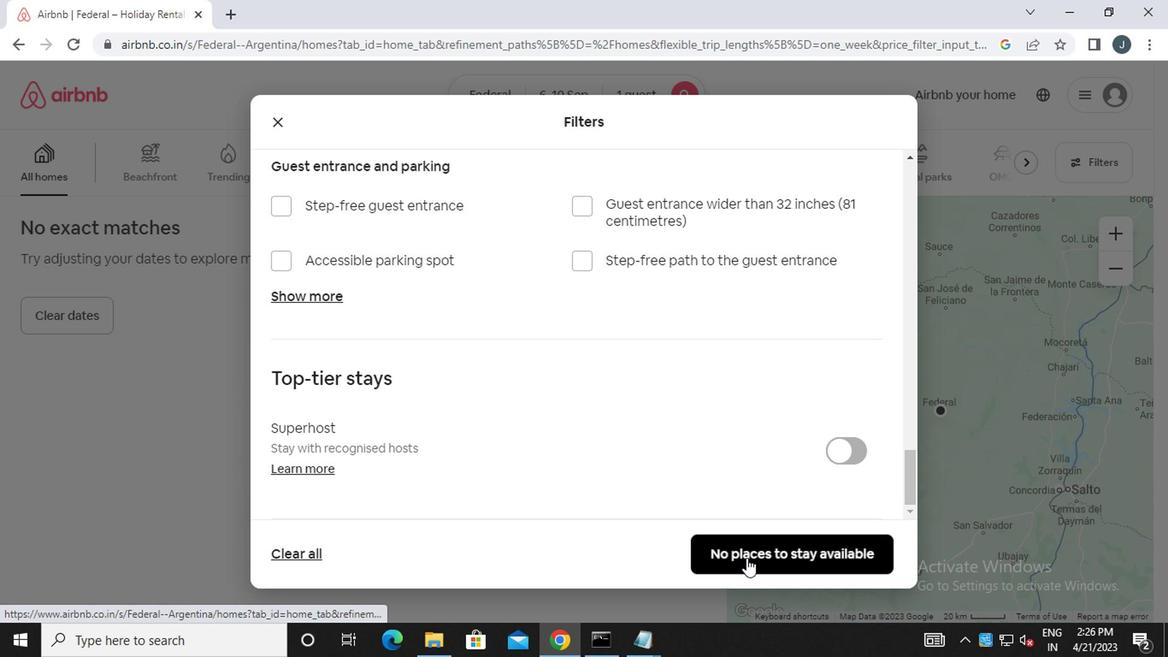 
